 Task: Find connections with filter location Gūduvāncheri with filter topic #Successwith filter profile language Potuguese with filter current company Cerner Corporation with filter school Delhi Public School, Vasant Kunj with filter industry Secretarial Schools with filter service category CateringChange with filter keywords title Digital Marketing Manager
Action: Mouse moved to (555, 87)
Screenshot: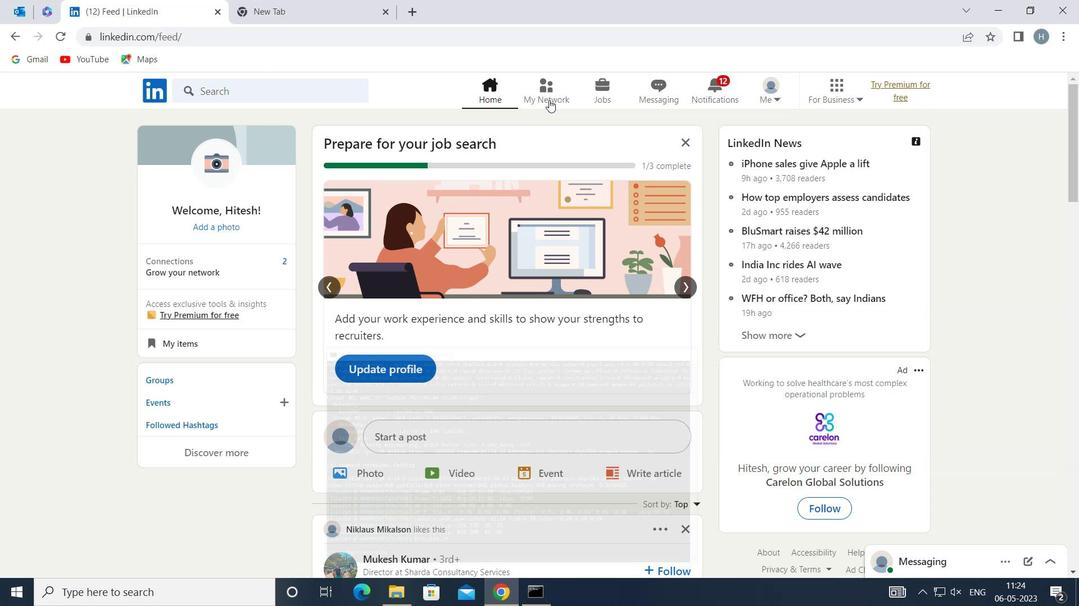 
Action: Mouse pressed left at (555, 87)
Screenshot: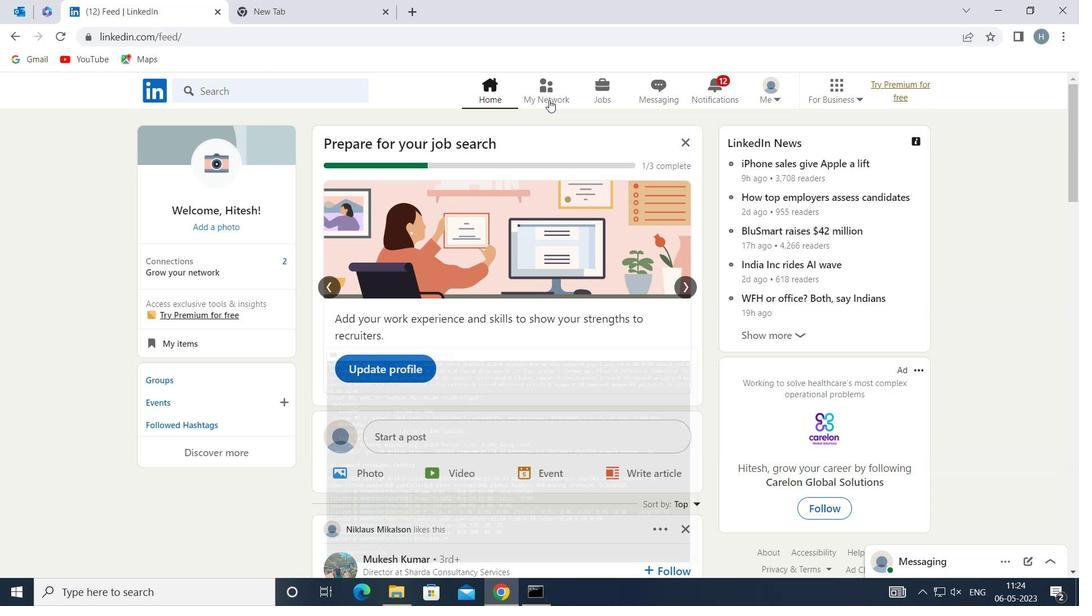 
Action: Mouse moved to (314, 160)
Screenshot: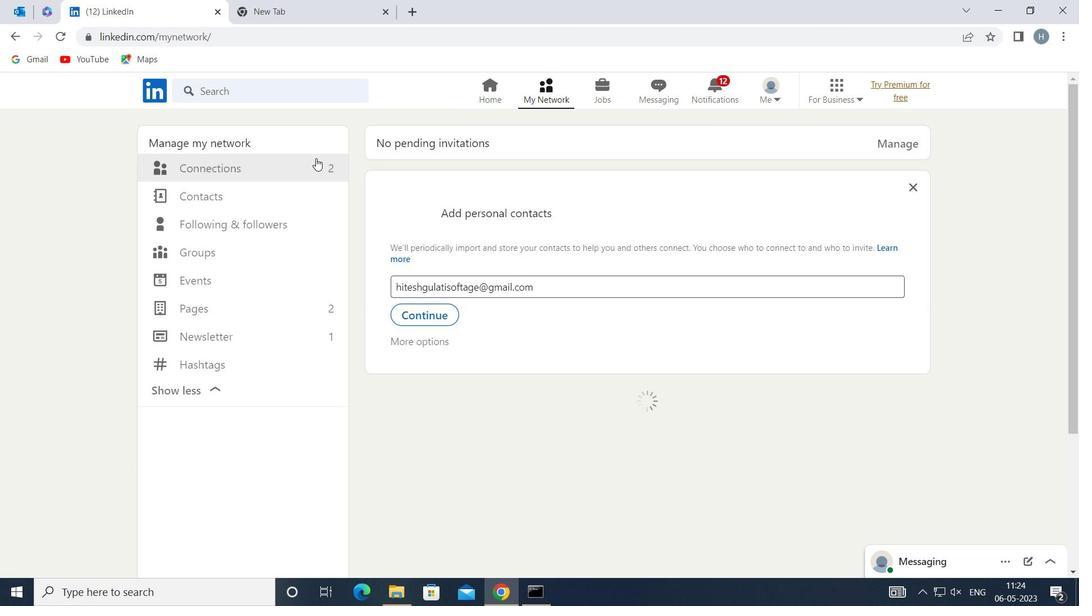 
Action: Mouse pressed left at (314, 160)
Screenshot: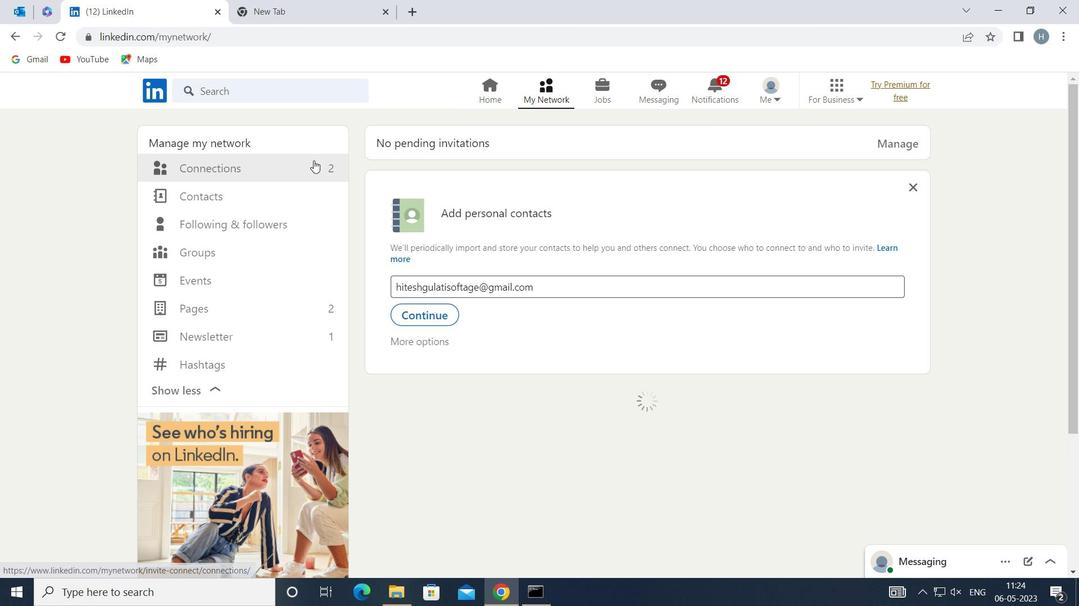 
Action: Mouse moved to (623, 168)
Screenshot: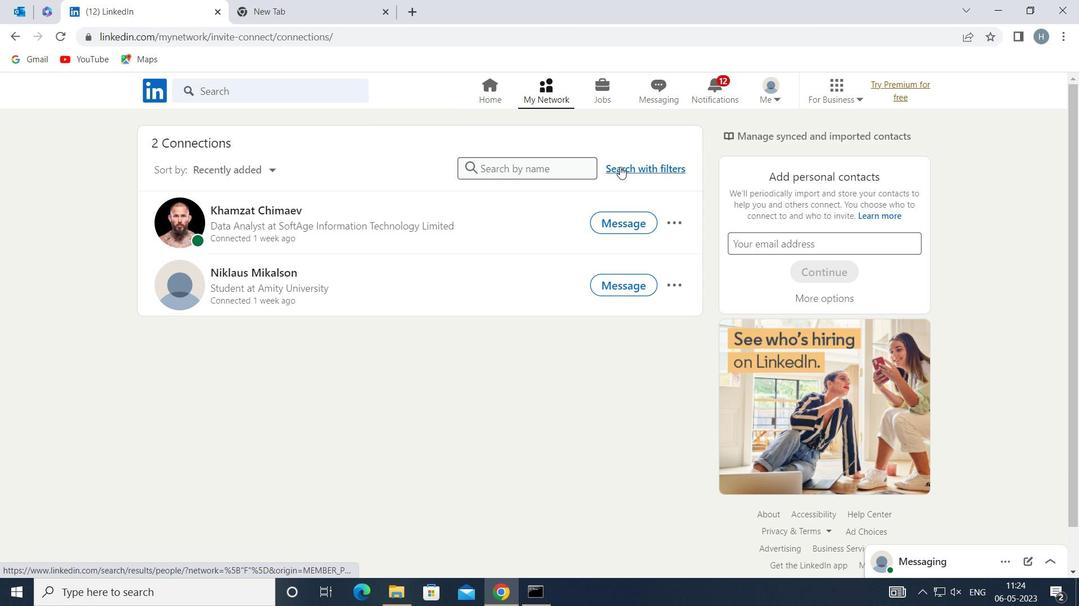 
Action: Mouse pressed left at (623, 168)
Screenshot: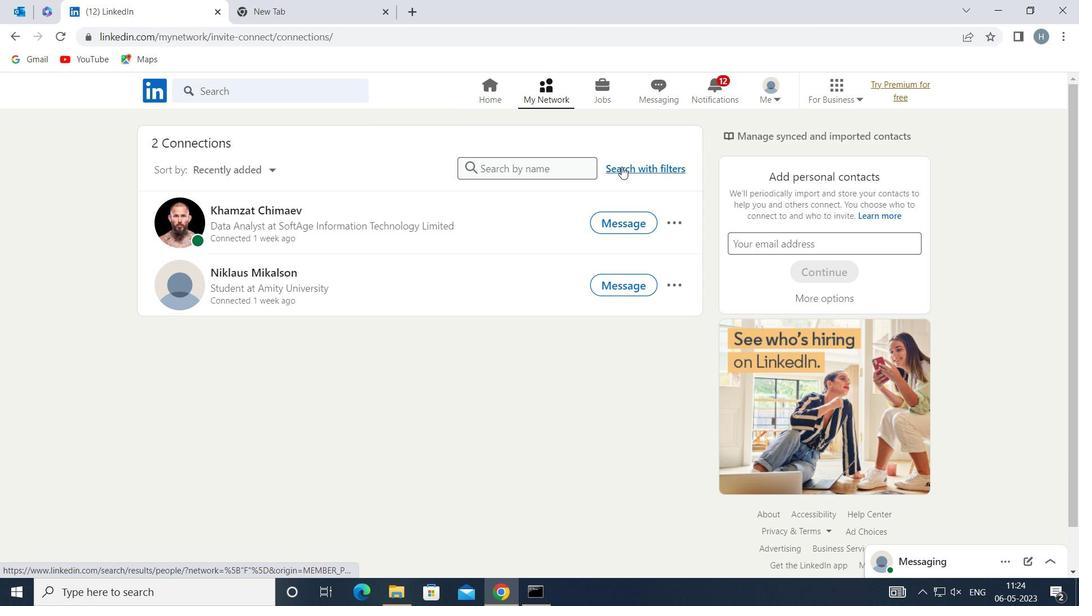 
Action: Mouse moved to (584, 132)
Screenshot: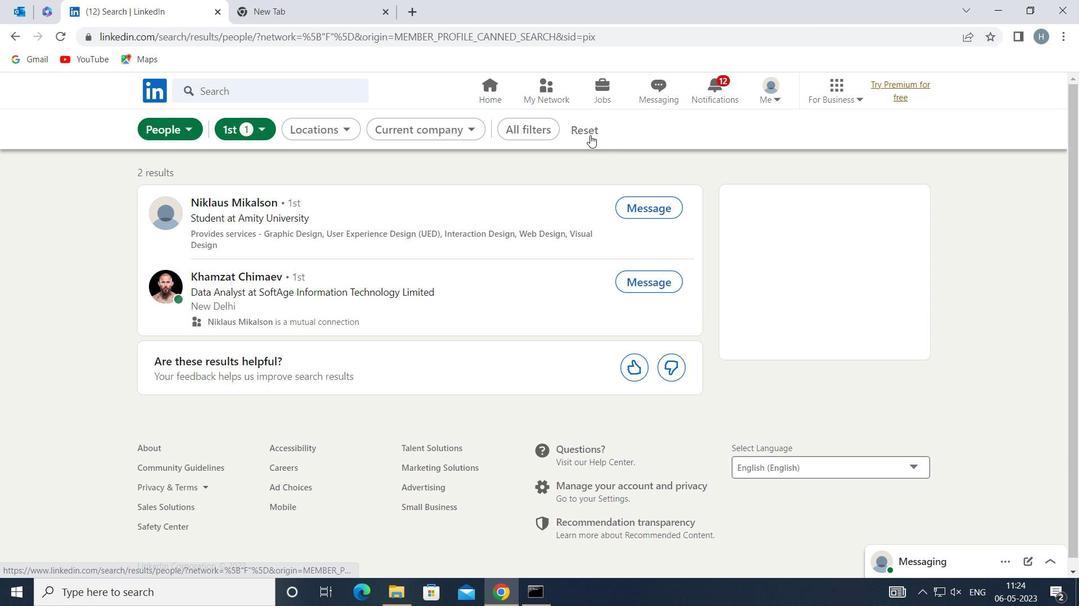 
Action: Mouse pressed left at (584, 132)
Screenshot: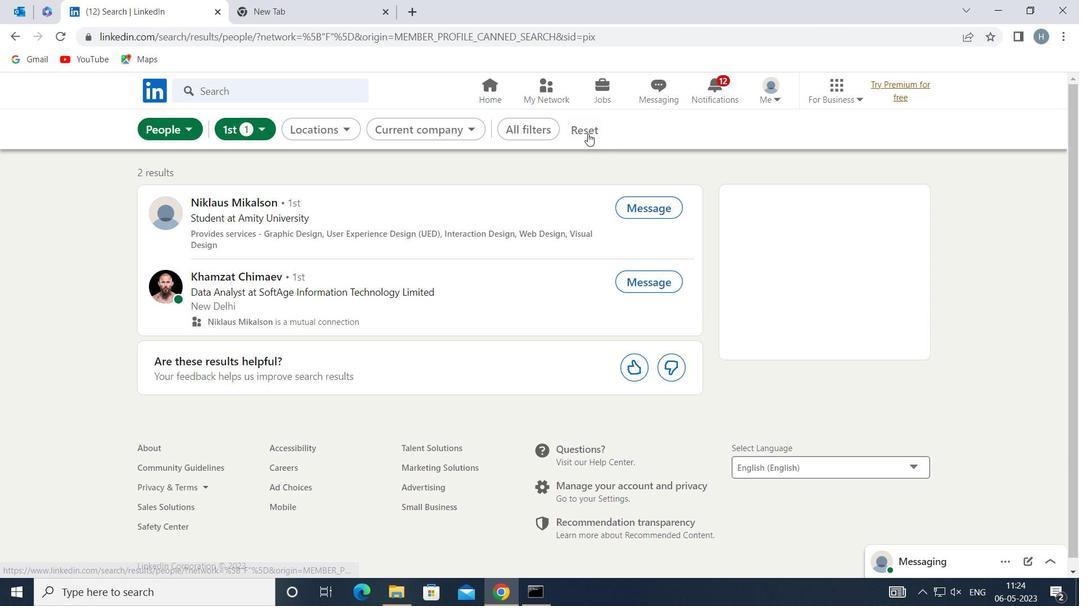 
Action: Mouse moved to (575, 129)
Screenshot: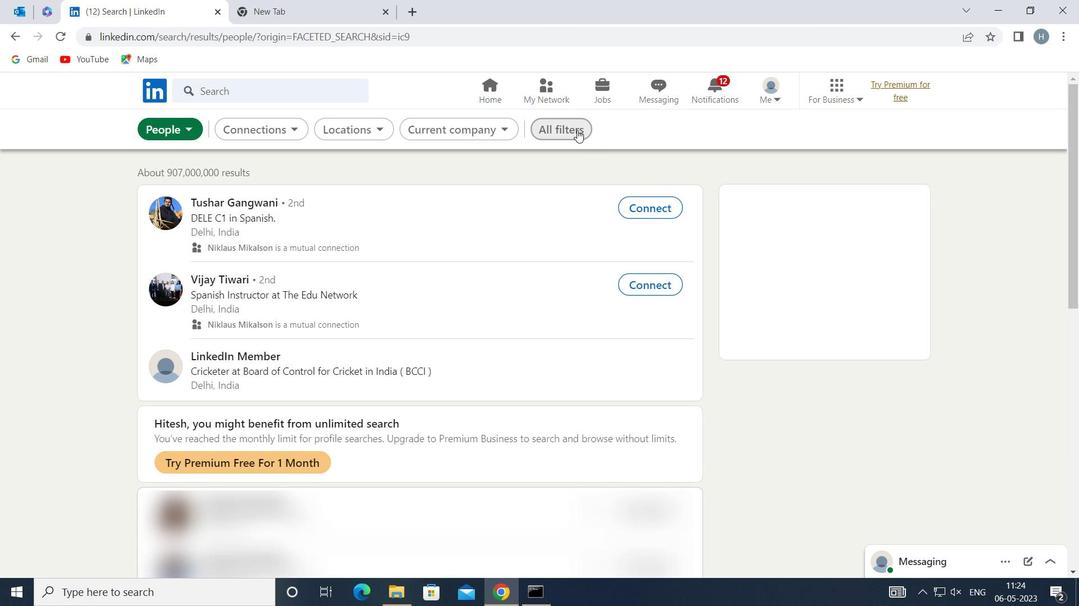 
Action: Mouse pressed left at (575, 129)
Screenshot: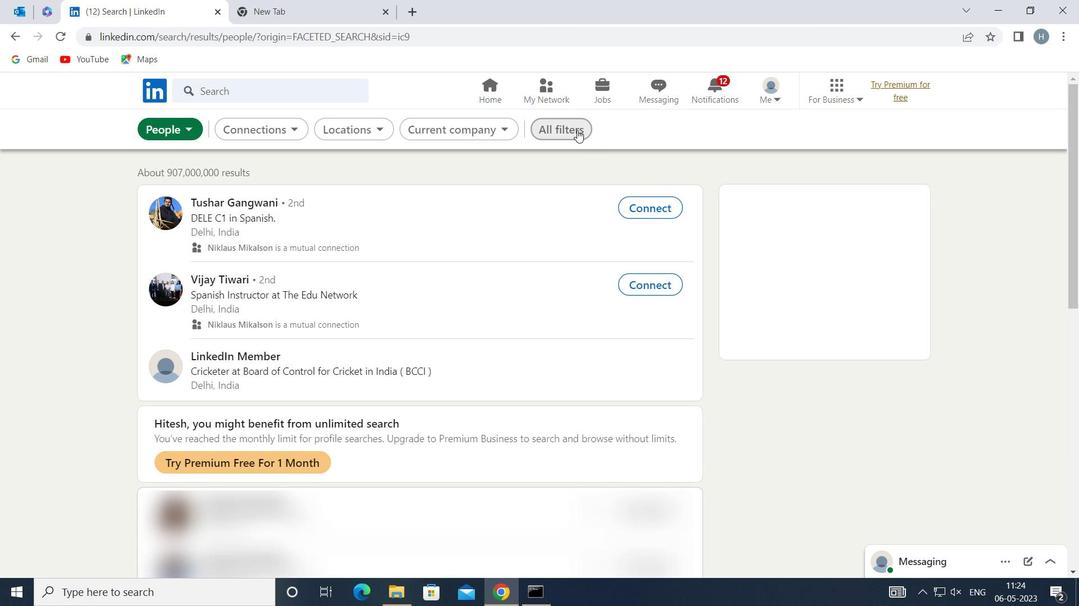 
Action: Mouse moved to (855, 293)
Screenshot: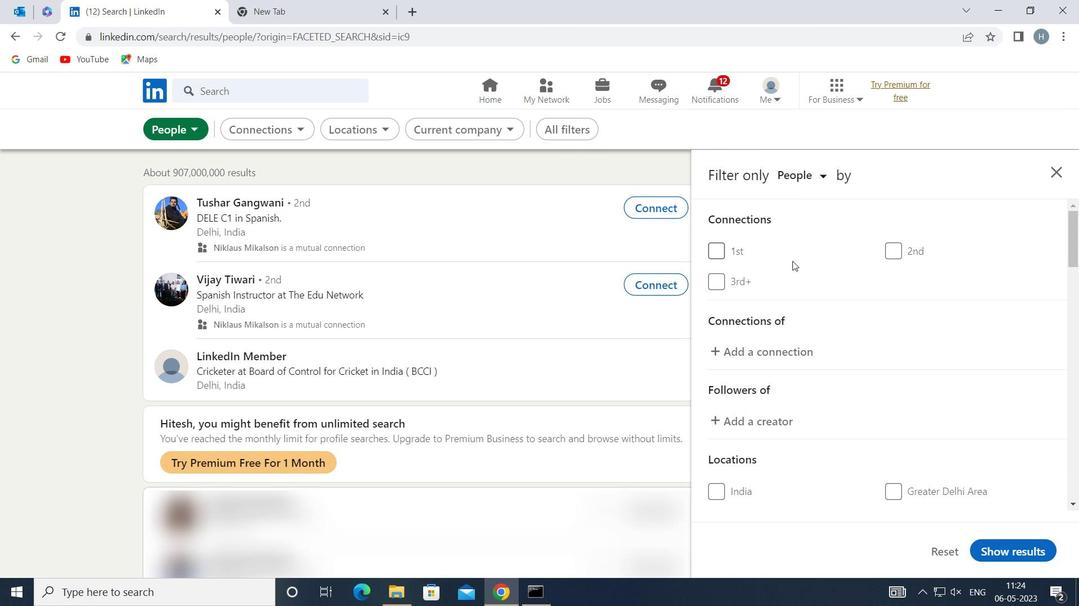 
Action: Mouse scrolled (855, 293) with delta (0, 0)
Screenshot: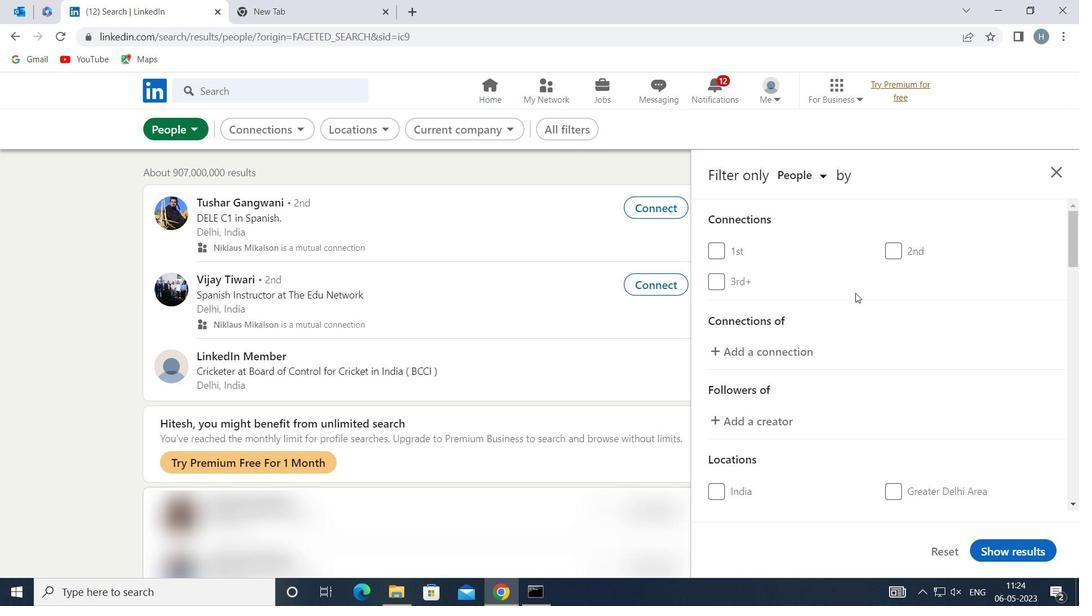 
Action: Mouse scrolled (855, 293) with delta (0, 0)
Screenshot: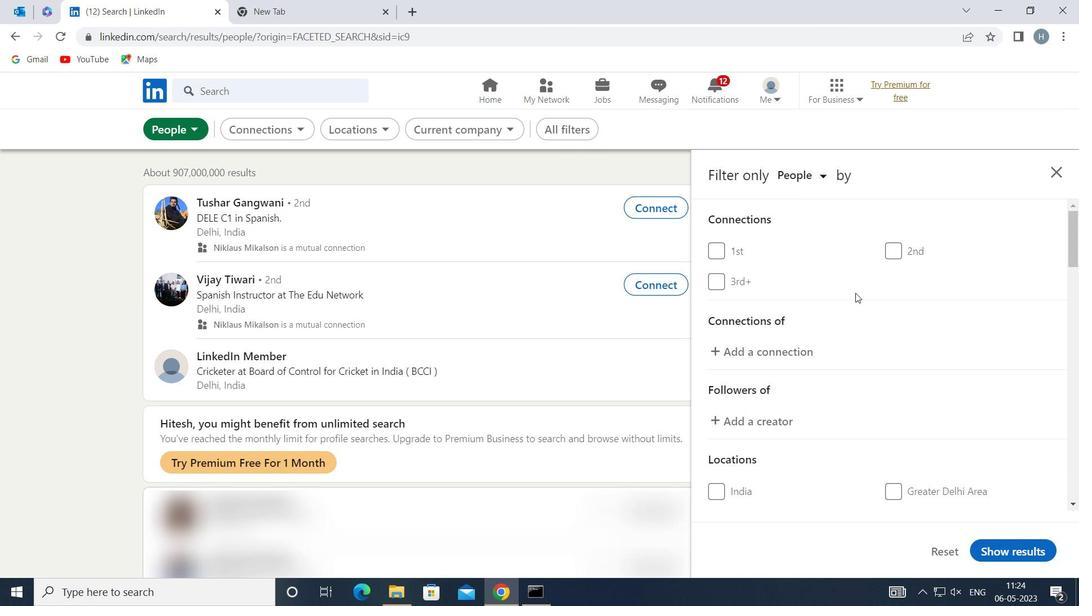 
Action: Mouse moved to (922, 403)
Screenshot: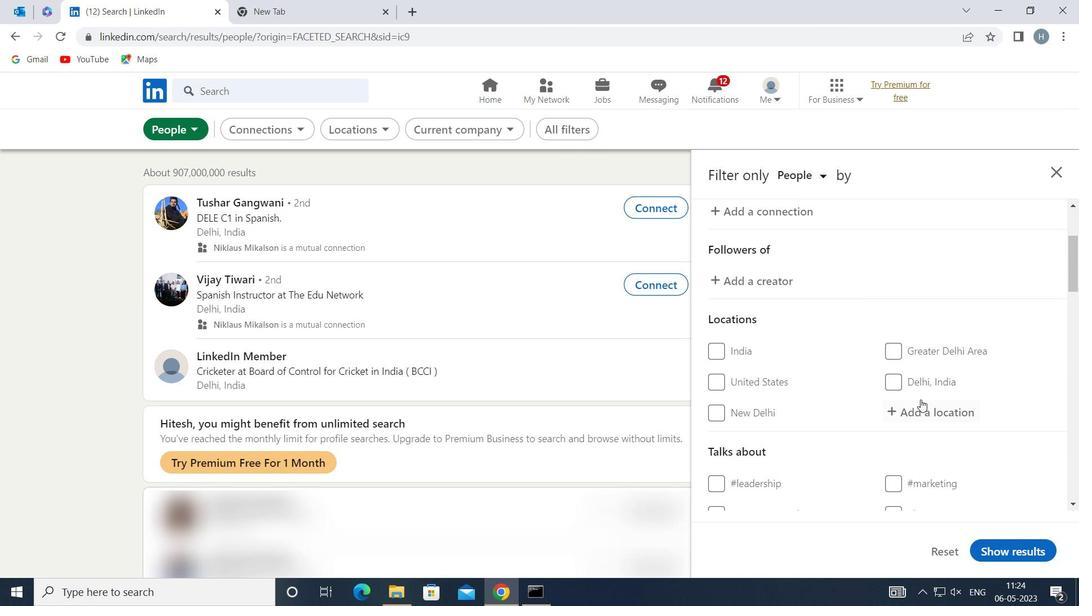 
Action: Mouse pressed left at (922, 403)
Screenshot: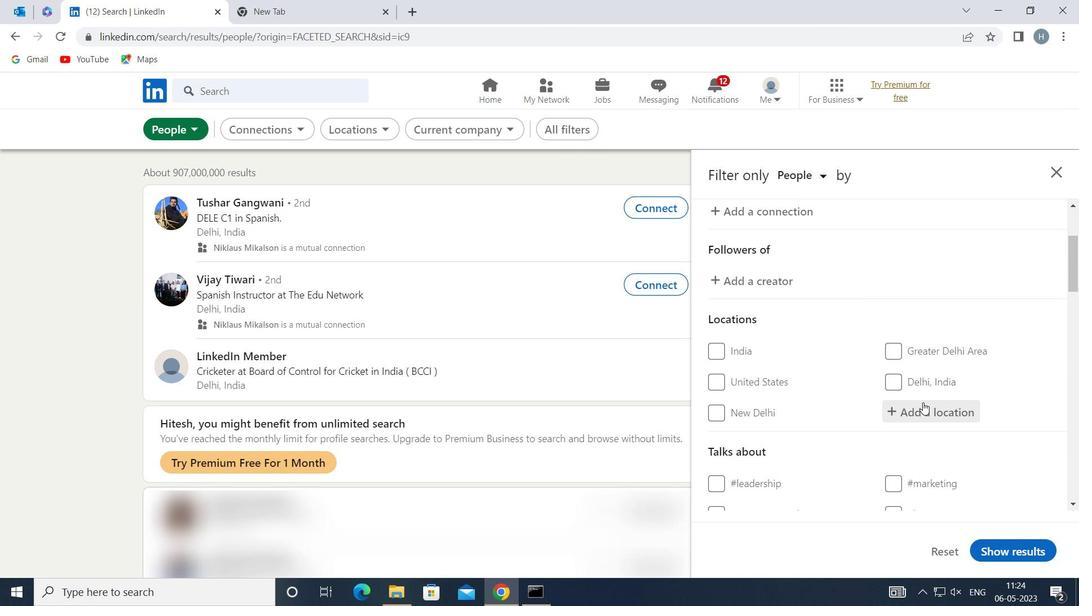 
Action: Mouse moved to (923, 404)
Screenshot: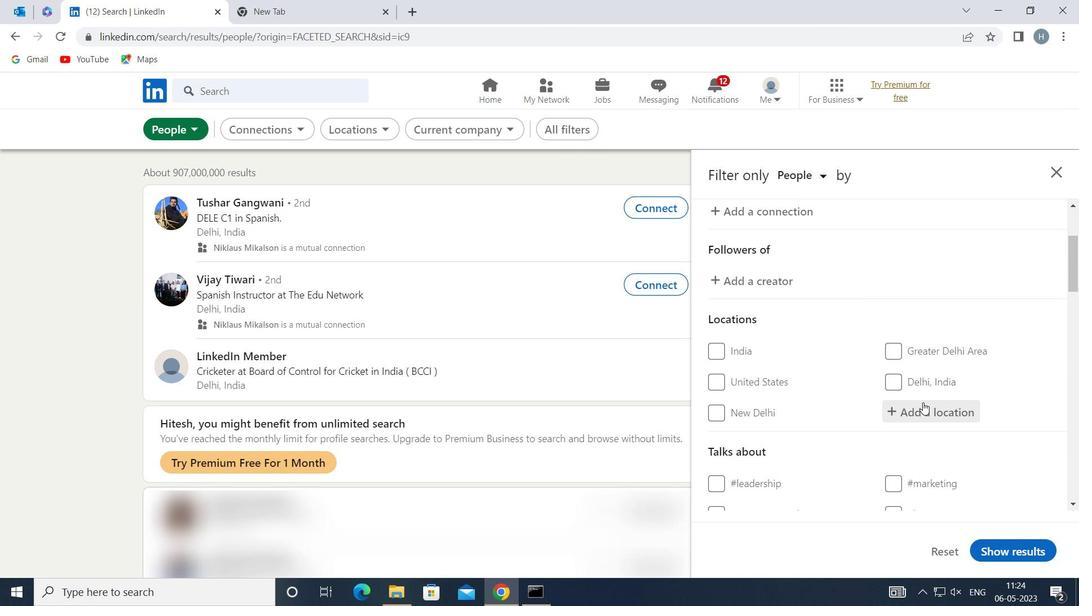 
Action: Key pressed <Key.shift>H<Key.shift><Key.backspace><Key.shift>GUDUVANCHERI
Screenshot: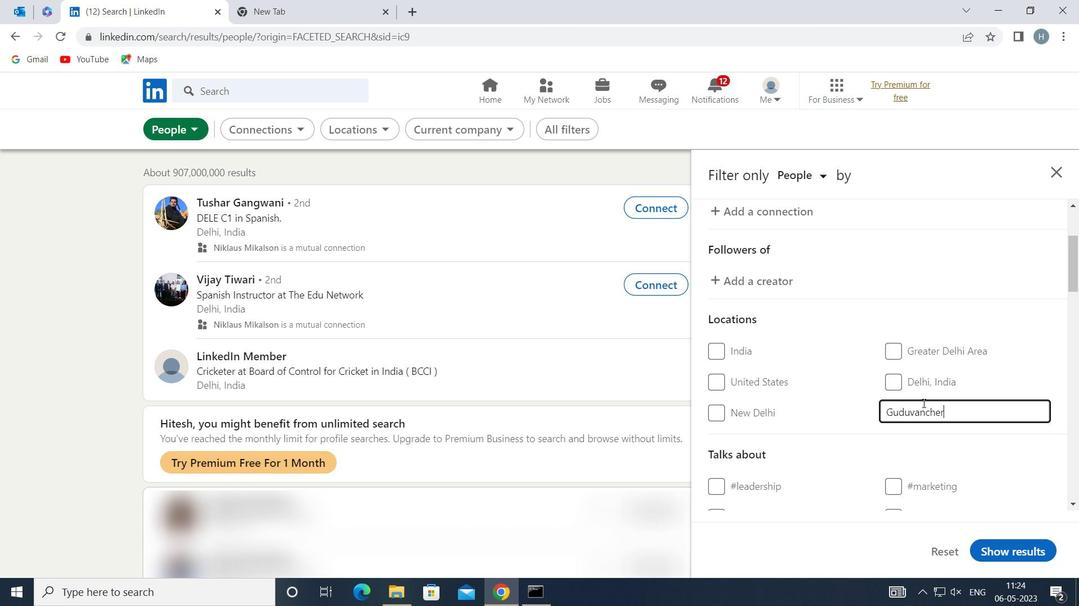 
Action: Mouse moved to (948, 438)
Screenshot: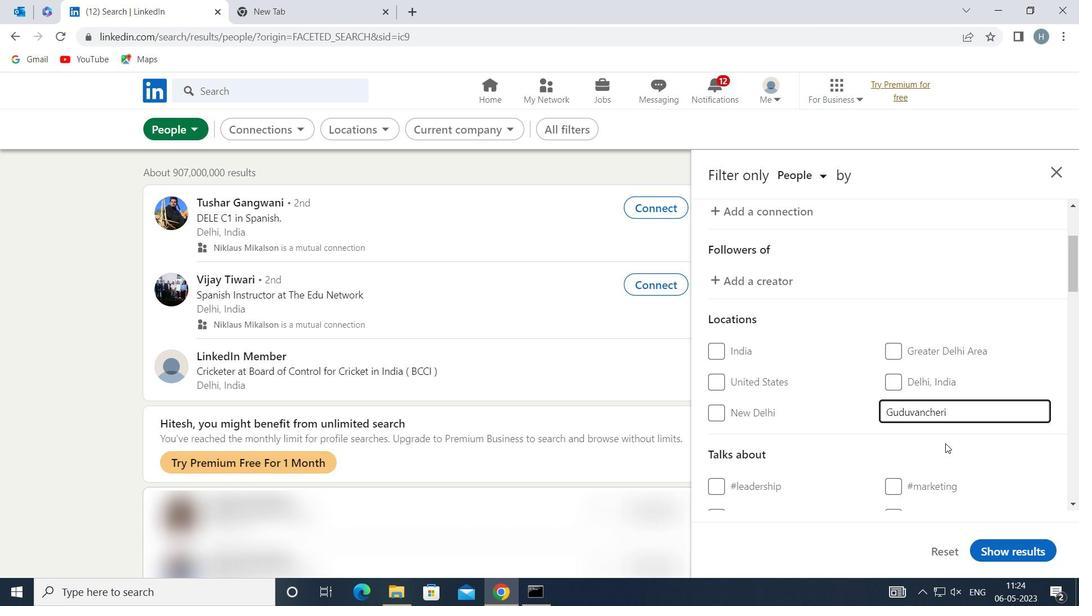 
Action: Mouse pressed left at (948, 438)
Screenshot: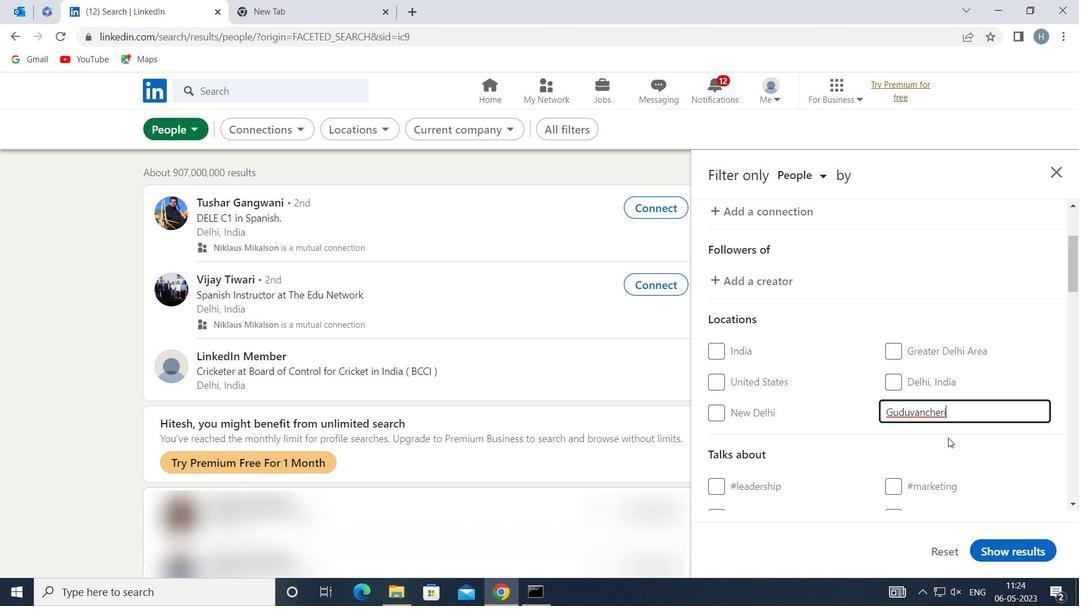 
Action: Mouse moved to (940, 425)
Screenshot: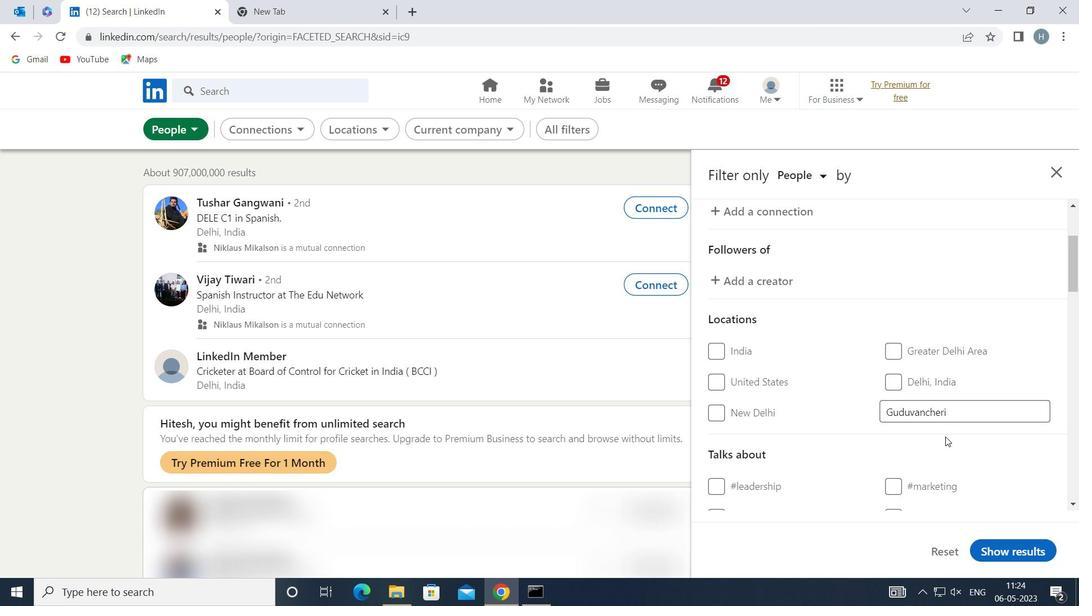 
Action: Mouse scrolled (940, 424) with delta (0, 0)
Screenshot: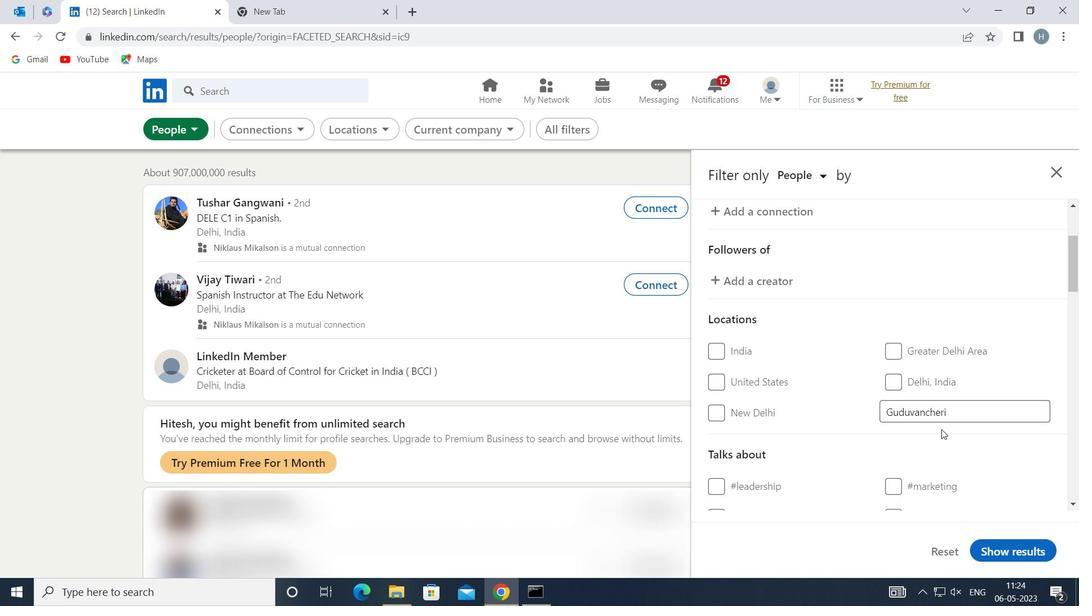 
Action: Mouse moved to (940, 424)
Screenshot: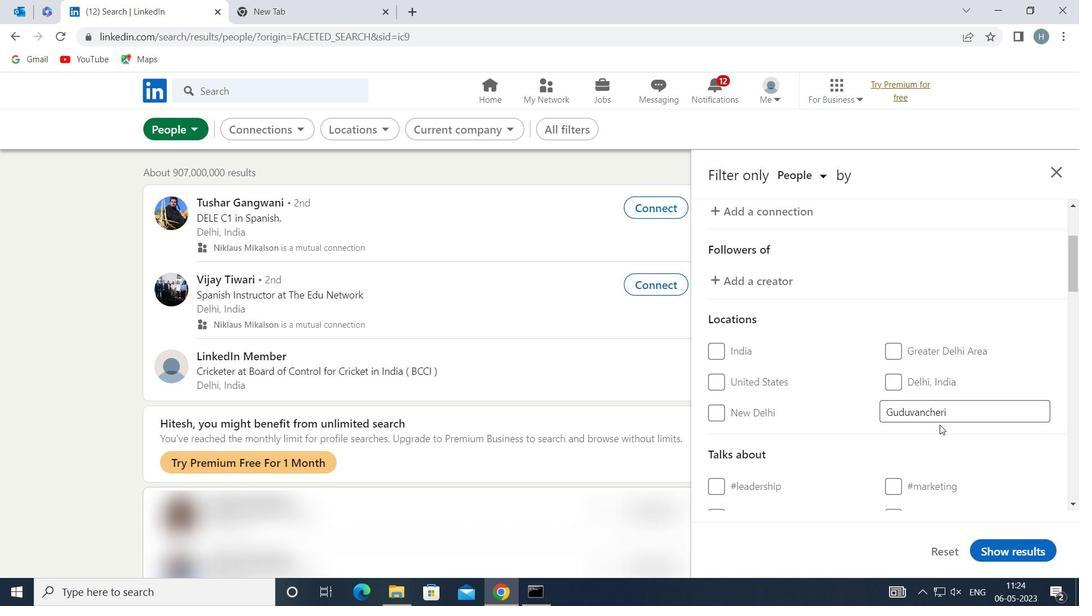 
Action: Mouse scrolled (940, 423) with delta (0, 0)
Screenshot: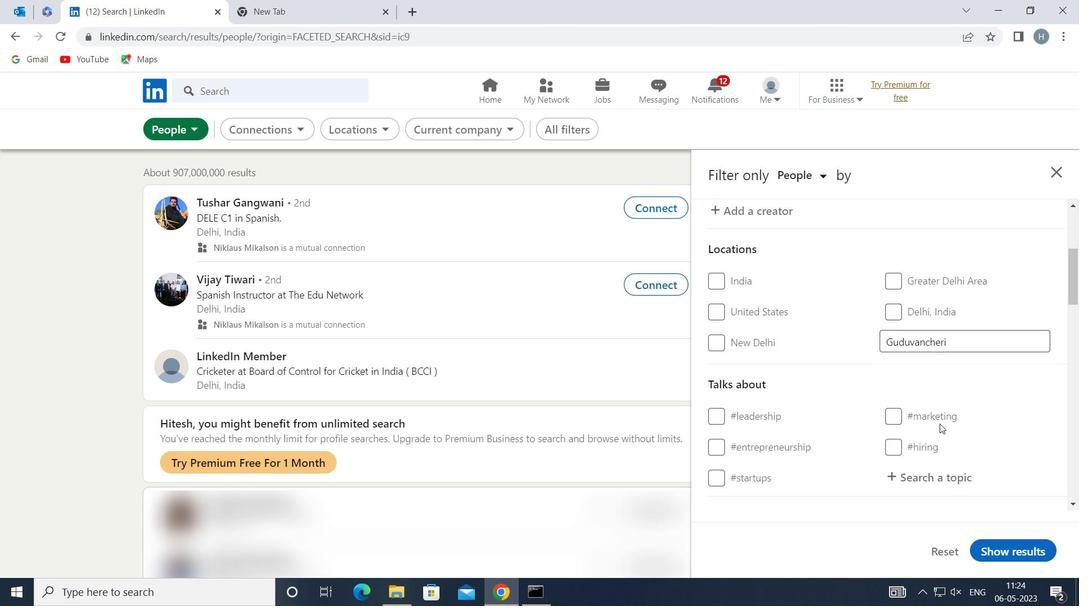 
Action: Mouse moved to (944, 405)
Screenshot: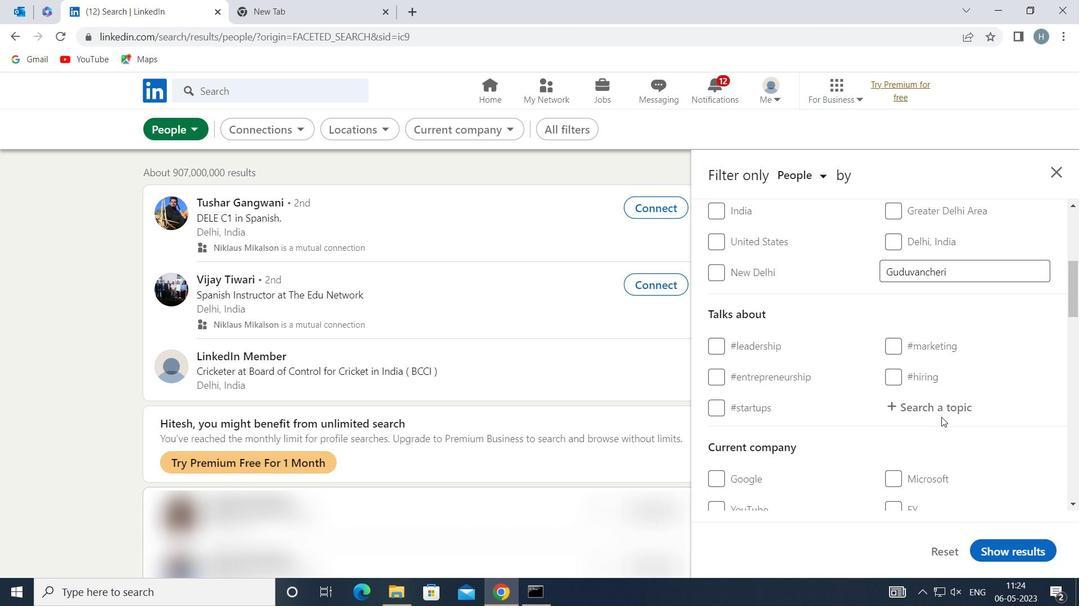 
Action: Mouse pressed left at (944, 405)
Screenshot: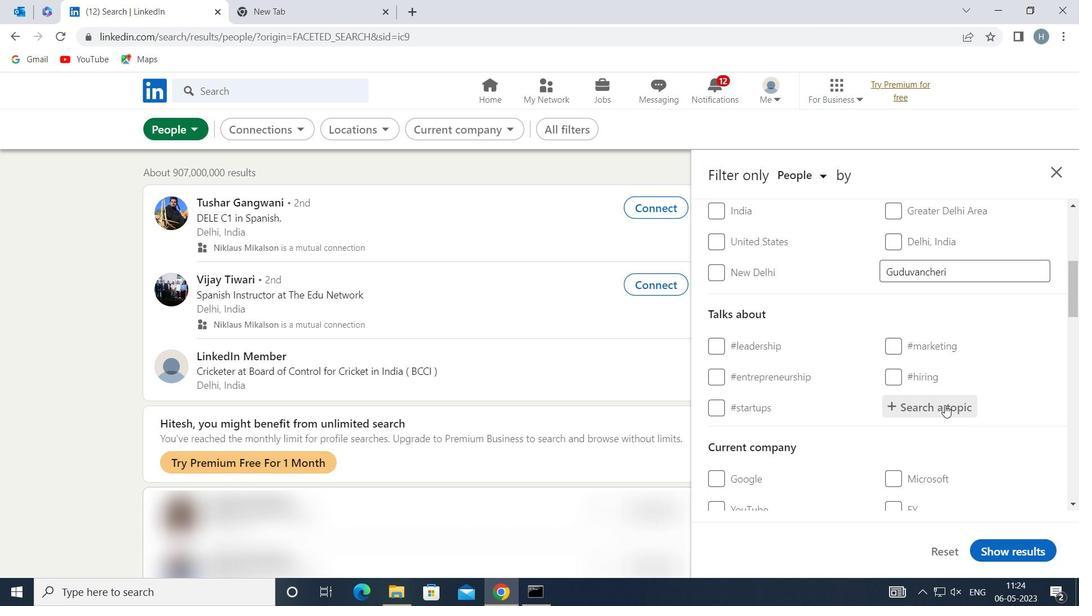 
Action: Key pressed <Key.shift>SUCCESS
Screenshot: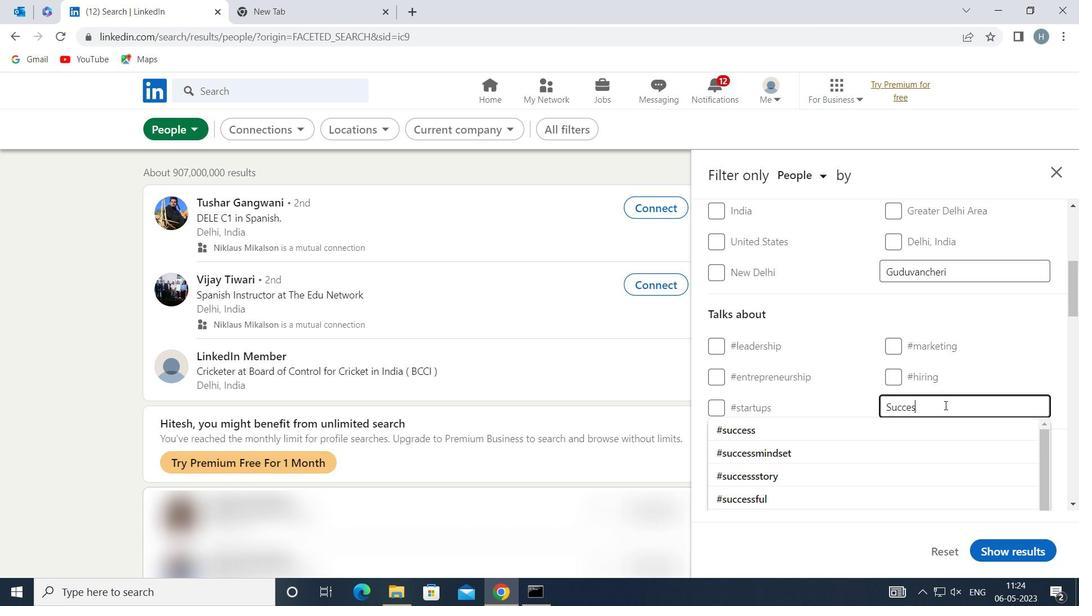 
Action: Mouse moved to (883, 426)
Screenshot: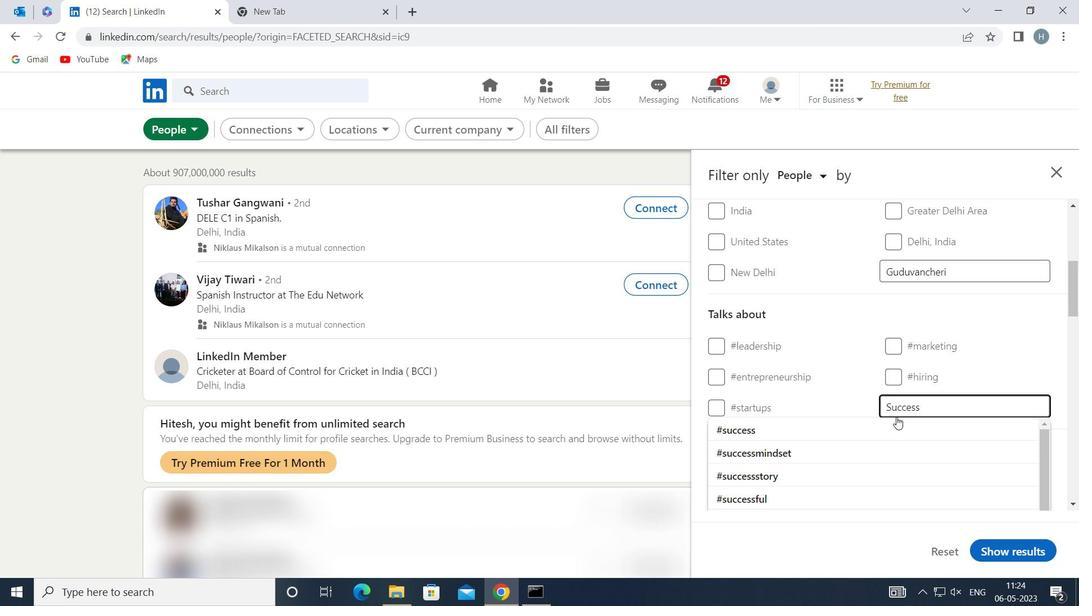 
Action: Mouse pressed left at (883, 426)
Screenshot: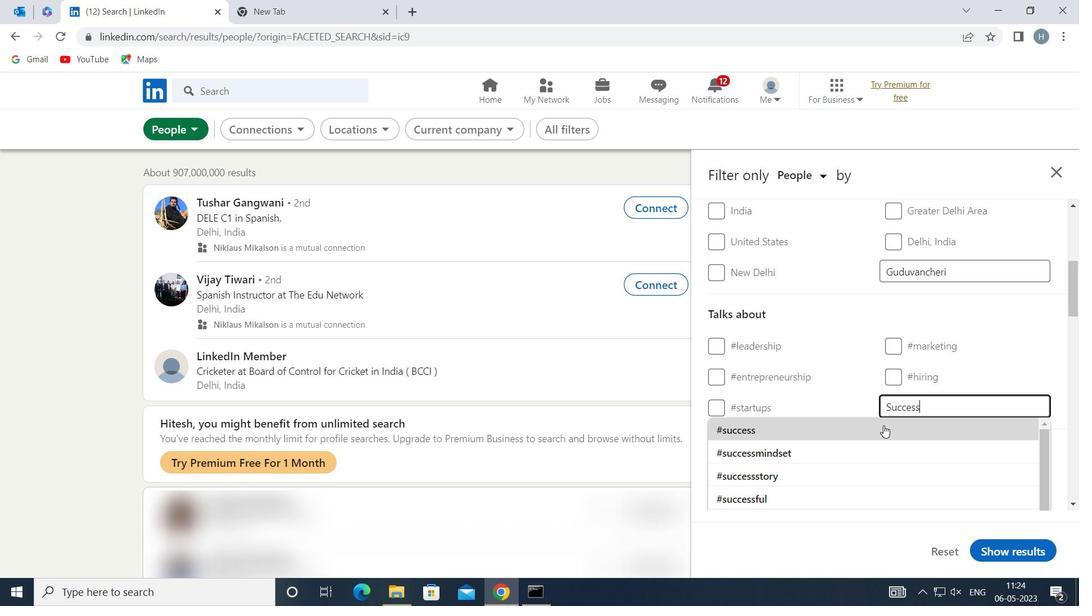
Action: Mouse moved to (855, 418)
Screenshot: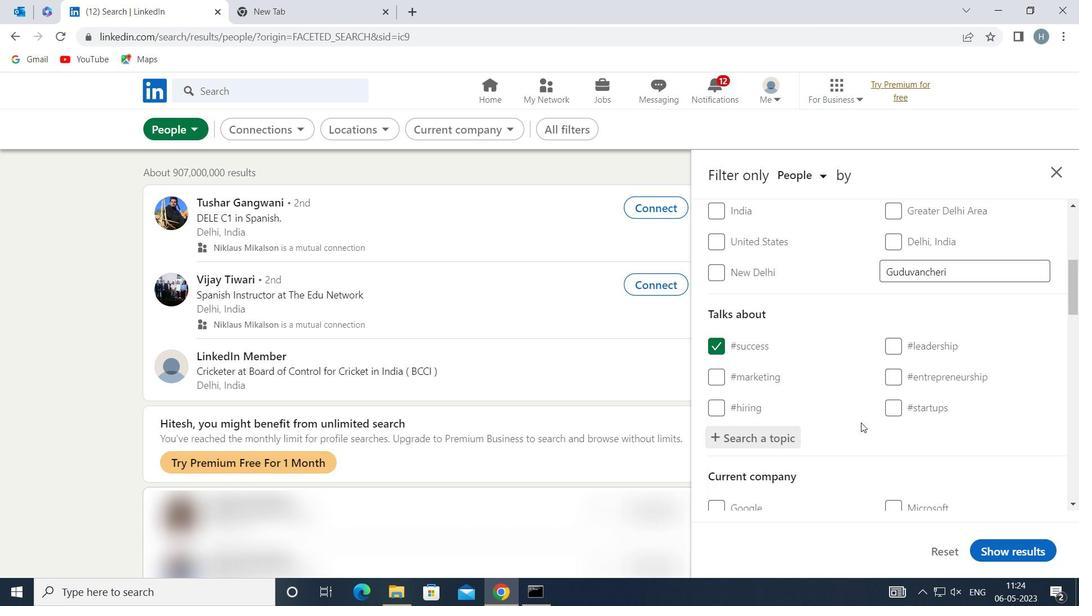 
Action: Mouse scrolled (855, 418) with delta (0, 0)
Screenshot: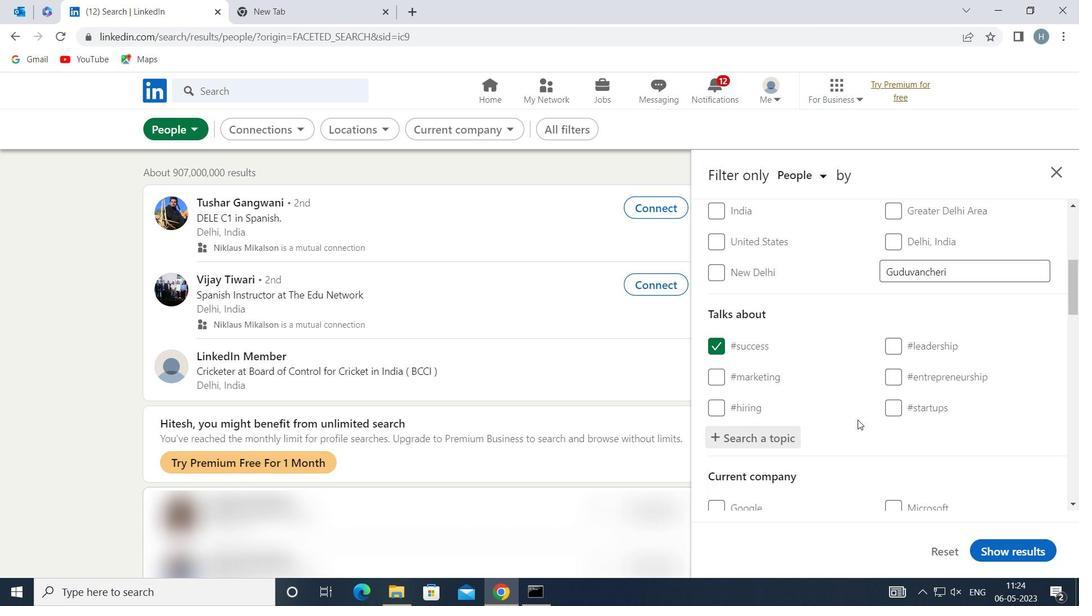 
Action: Mouse moved to (853, 415)
Screenshot: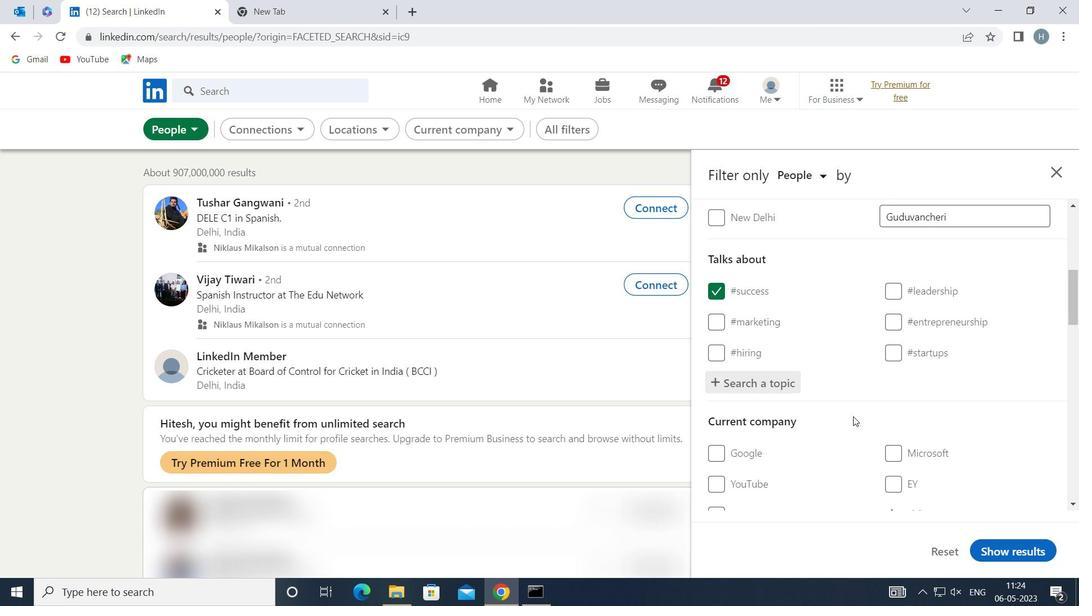 
Action: Mouse scrolled (853, 415) with delta (0, 0)
Screenshot: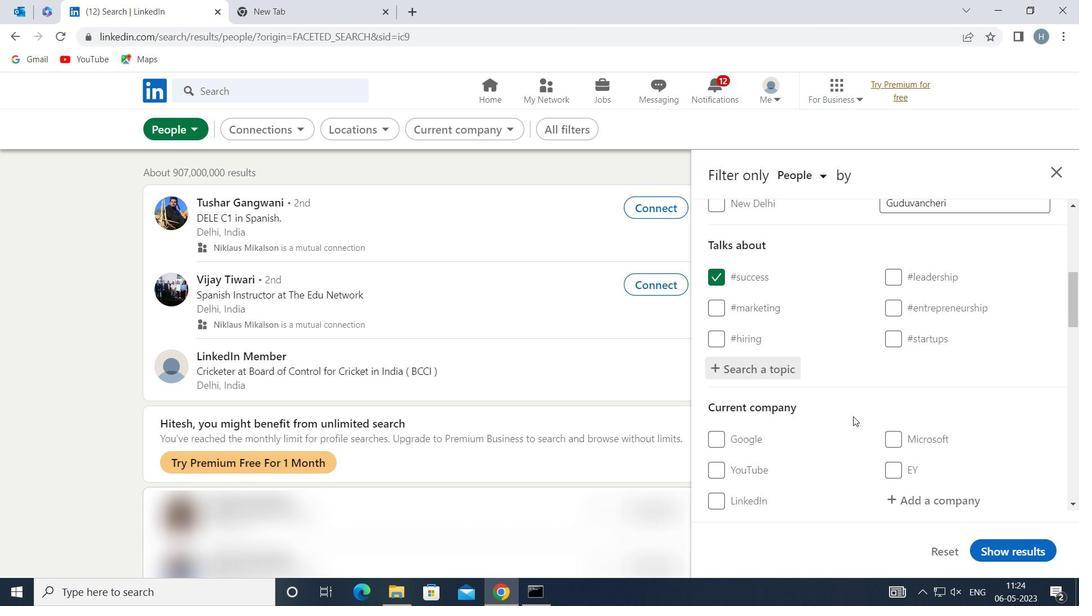
Action: Mouse scrolled (853, 415) with delta (0, 0)
Screenshot: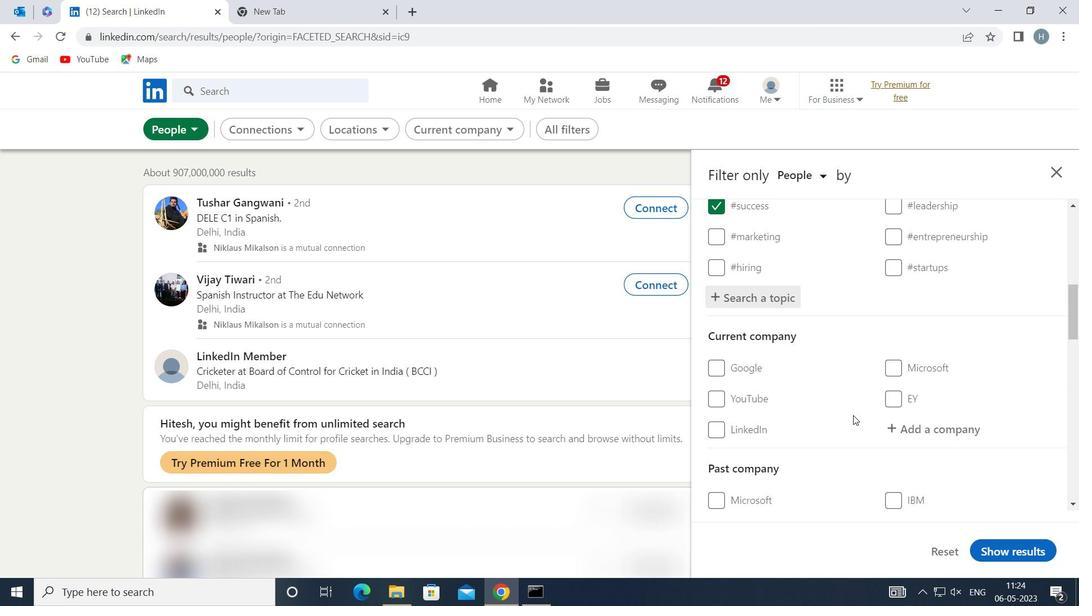 
Action: Mouse scrolled (853, 415) with delta (0, 0)
Screenshot: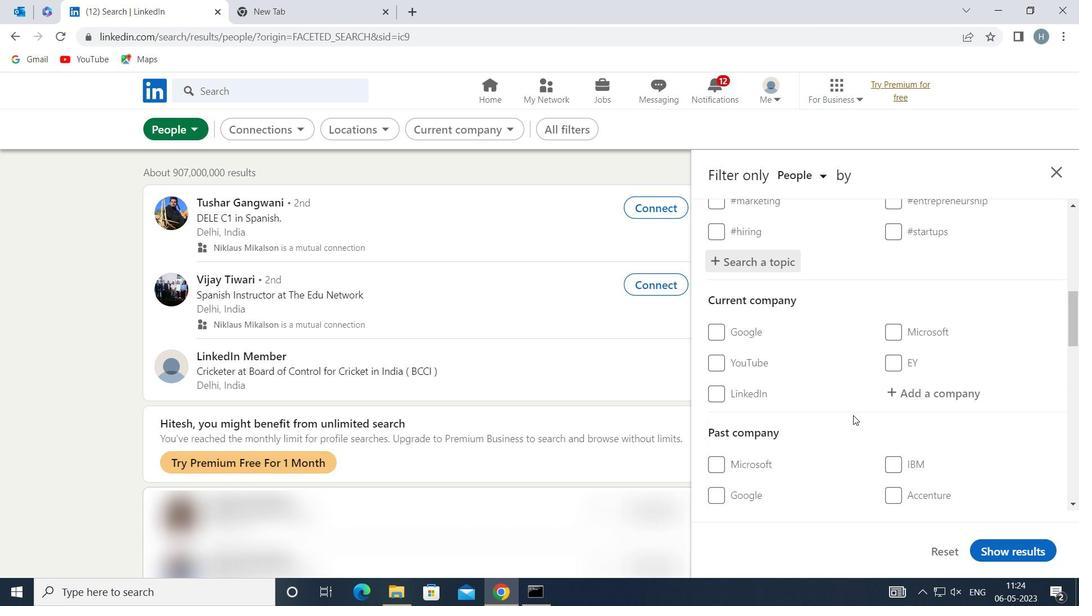 
Action: Mouse scrolled (853, 415) with delta (0, 0)
Screenshot: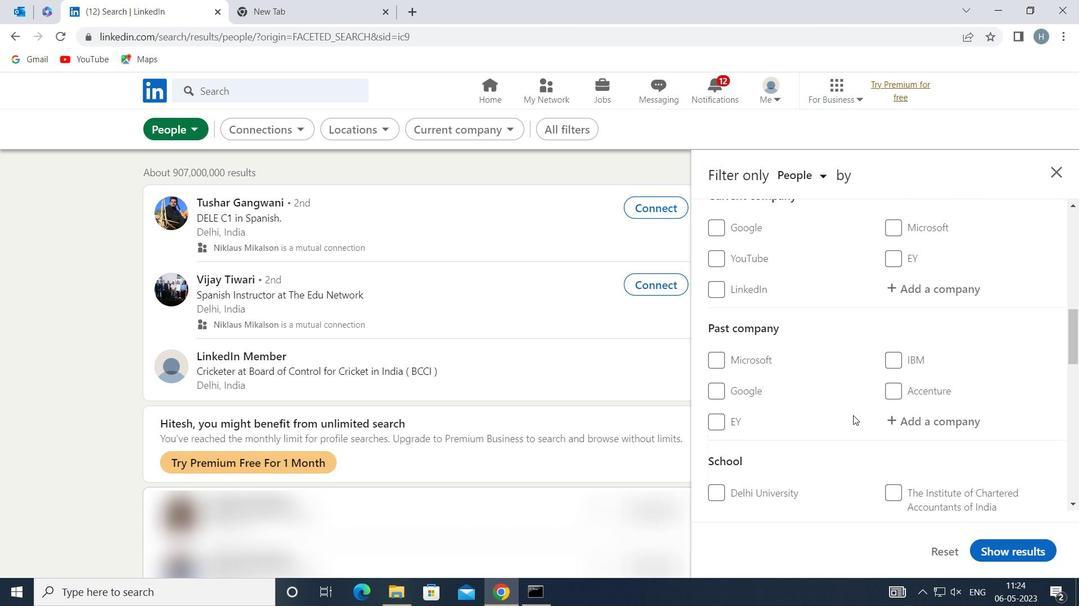 
Action: Mouse scrolled (853, 415) with delta (0, 0)
Screenshot: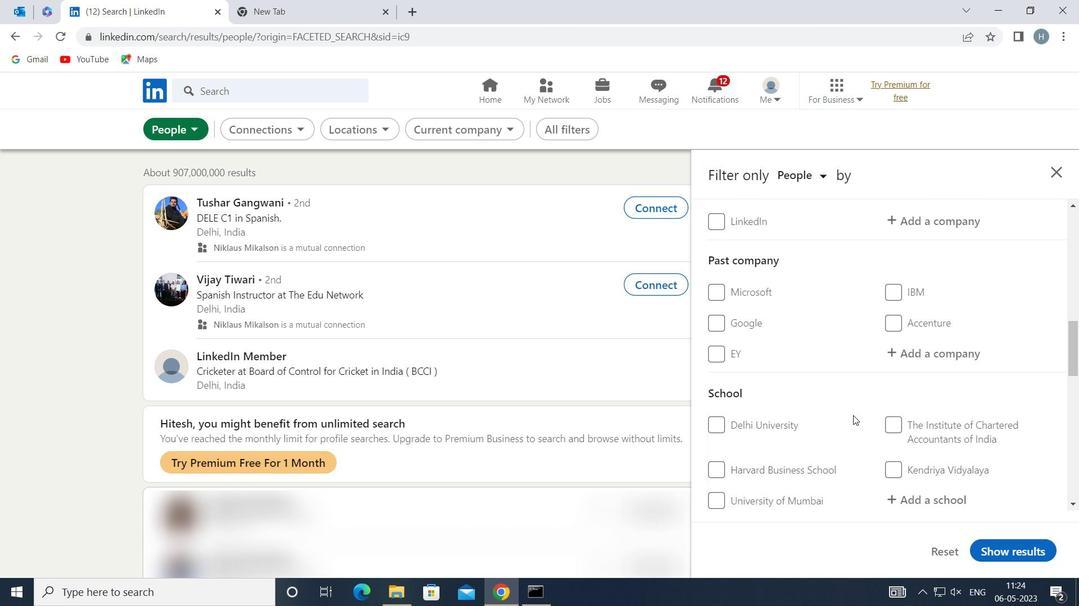 
Action: Mouse scrolled (853, 415) with delta (0, 0)
Screenshot: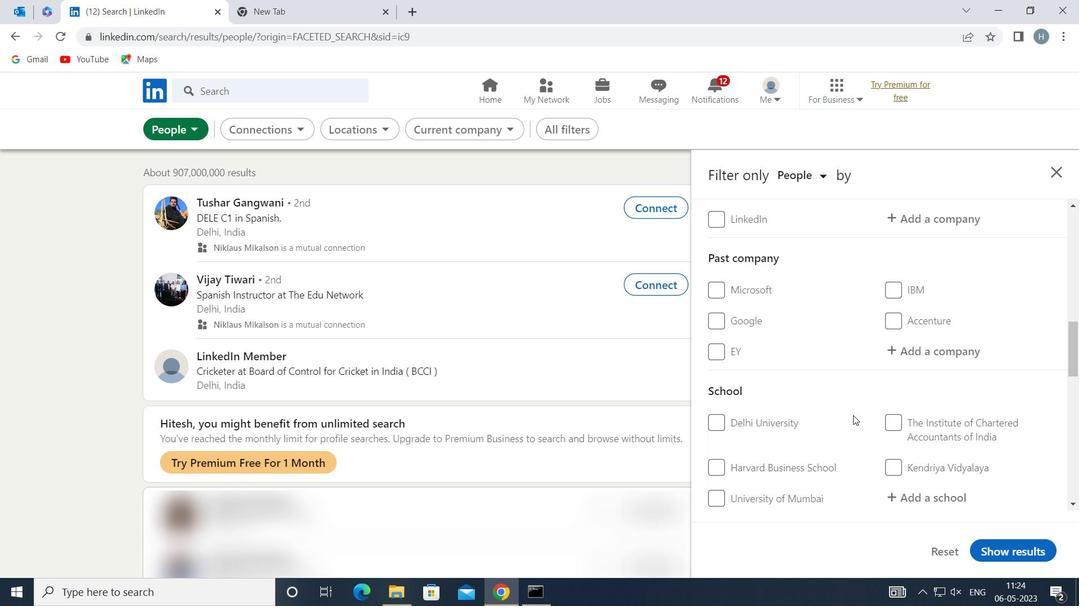 
Action: Mouse scrolled (853, 415) with delta (0, 0)
Screenshot: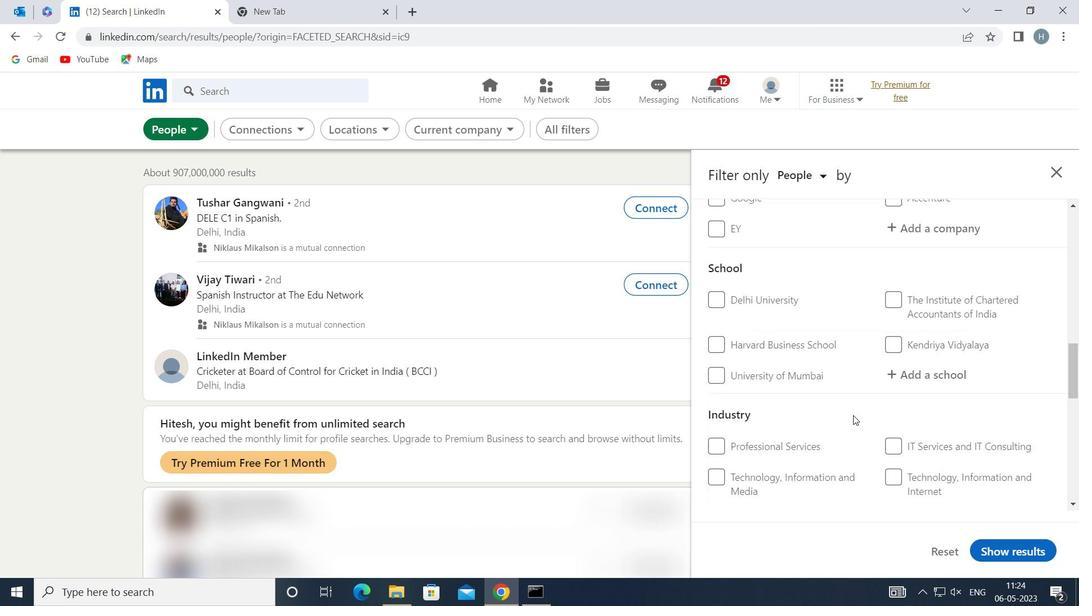 
Action: Mouse scrolled (853, 415) with delta (0, 0)
Screenshot: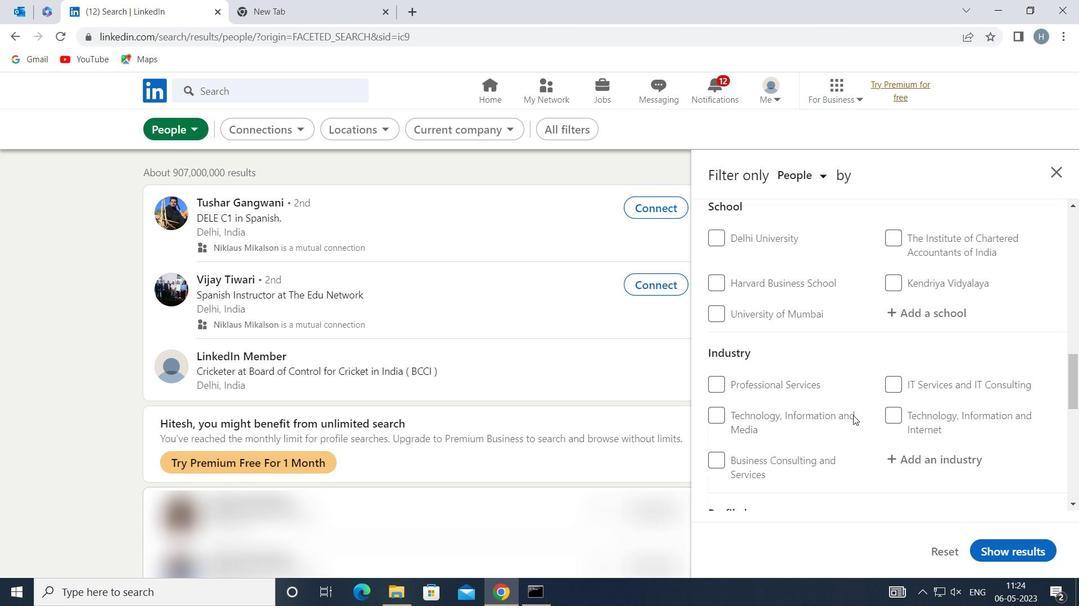 
Action: Mouse scrolled (853, 415) with delta (0, 0)
Screenshot: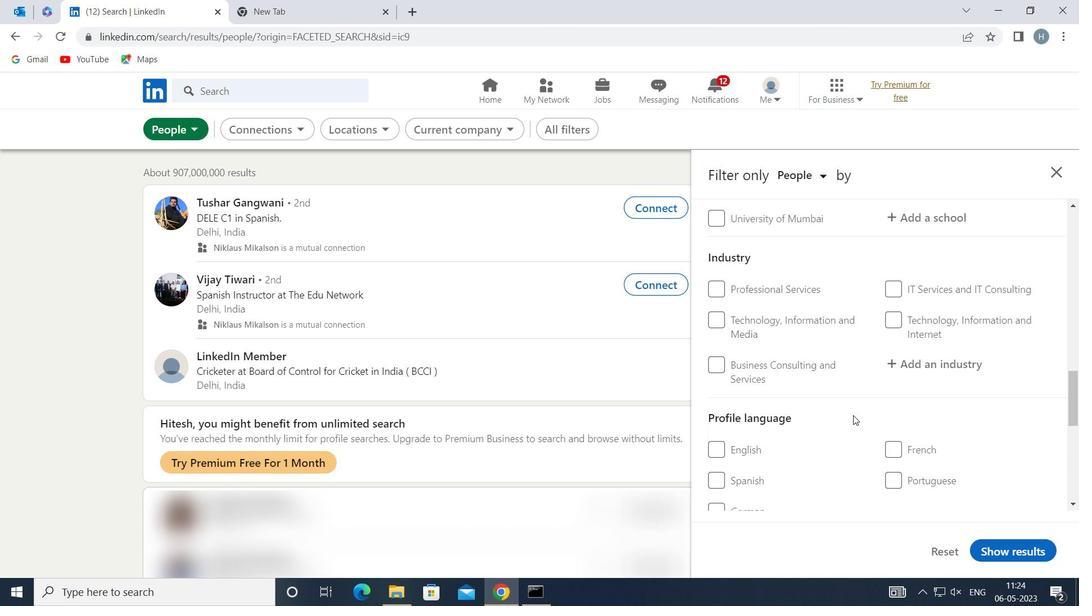 
Action: Mouse moved to (889, 405)
Screenshot: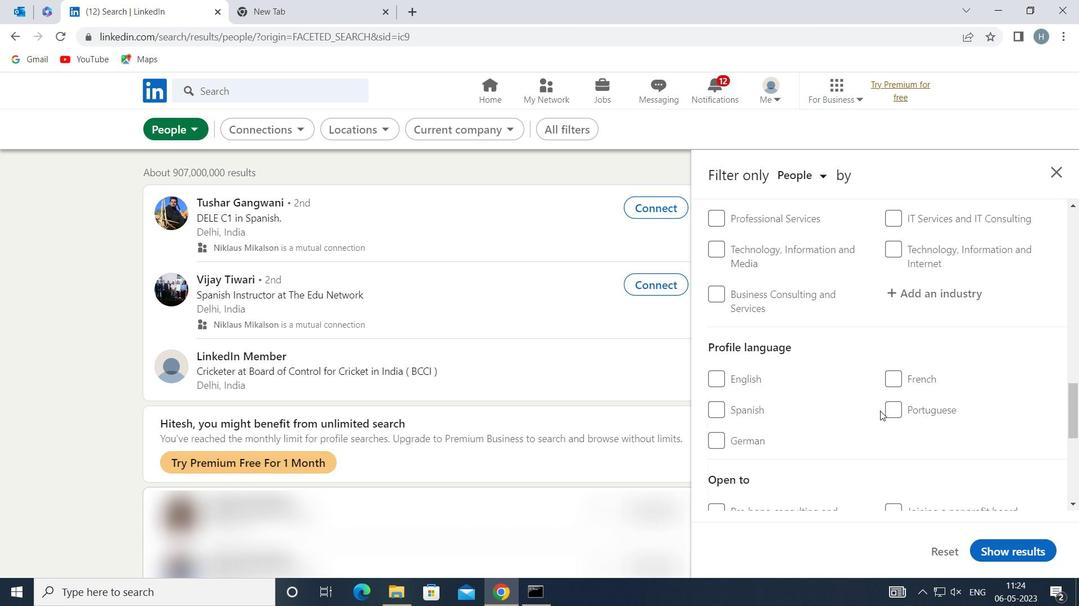 
Action: Mouse pressed left at (889, 405)
Screenshot: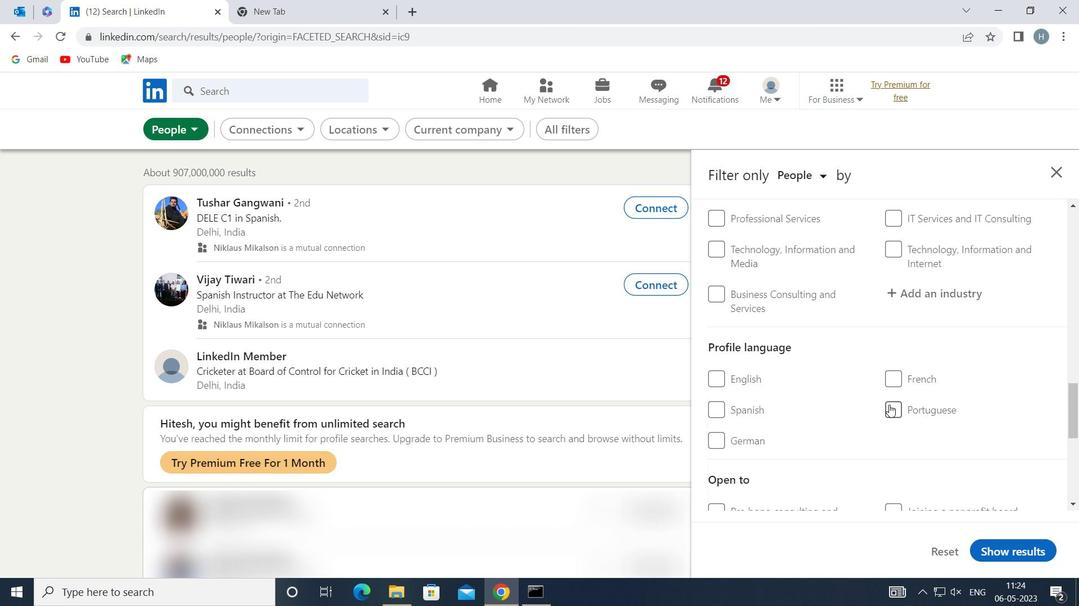 
Action: Mouse moved to (864, 411)
Screenshot: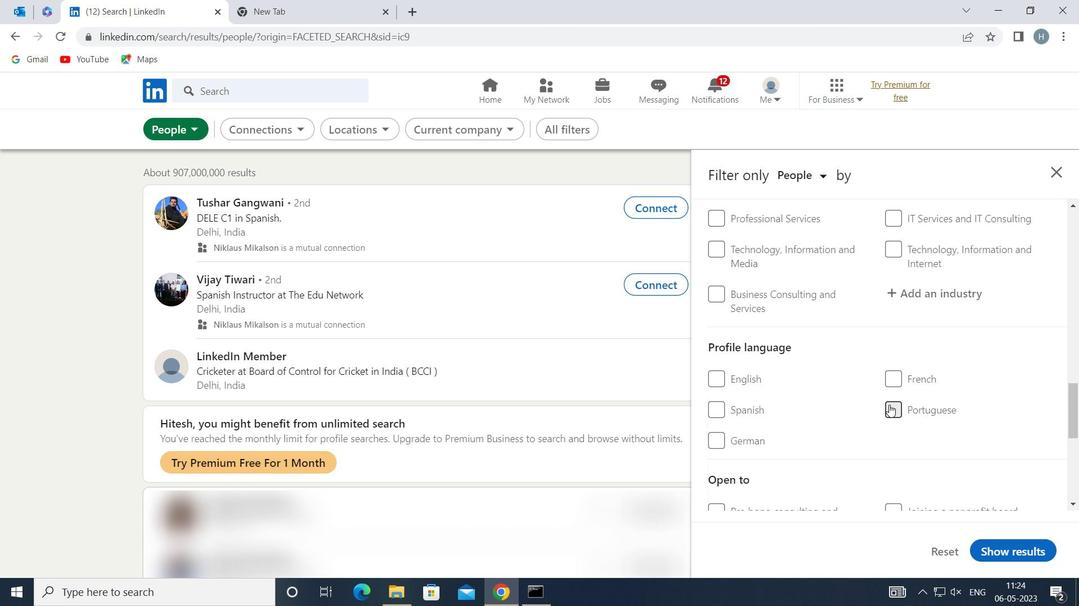 
Action: Mouse scrolled (864, 412) with delta (0, 0)
Screenshot: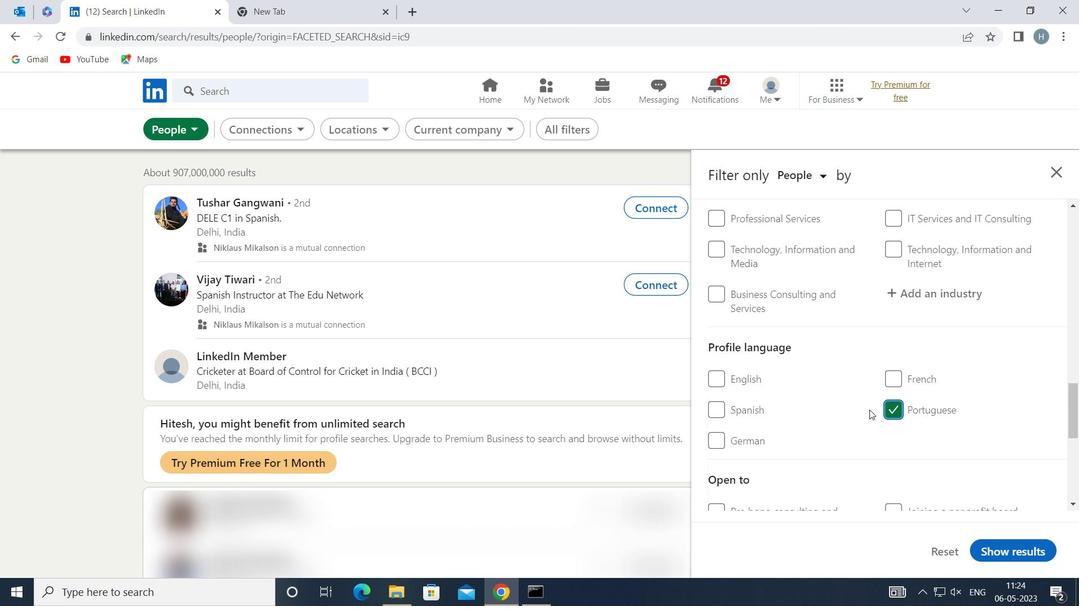 
Action: Mouse scrolled (864, 412) with delta (0, 0)
Screenshot: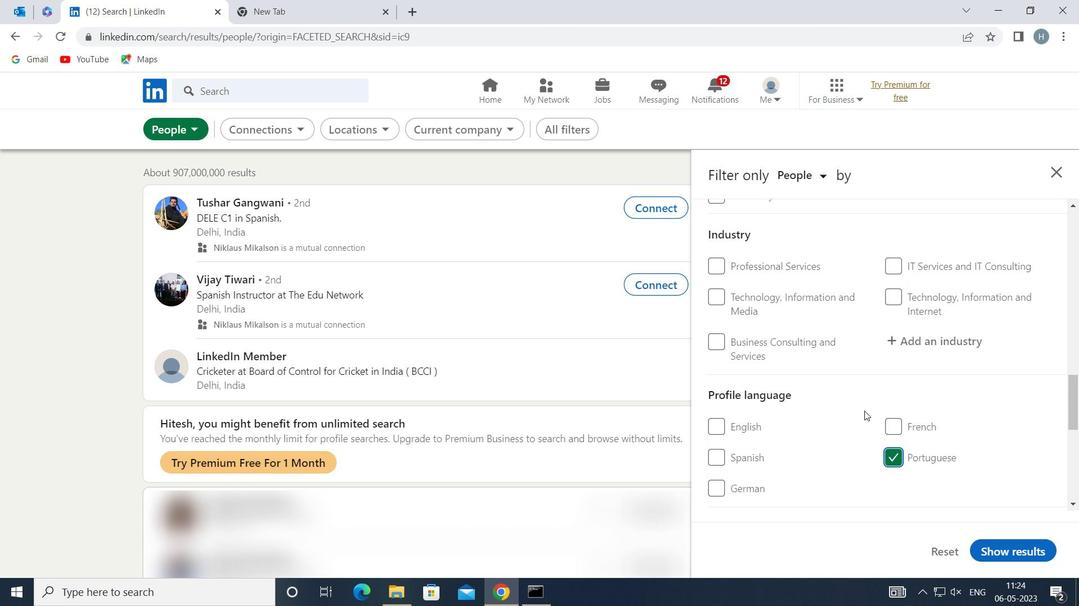 
Action: Mouse scrolled (864, 412) with delta (0, 0)
Screenshot: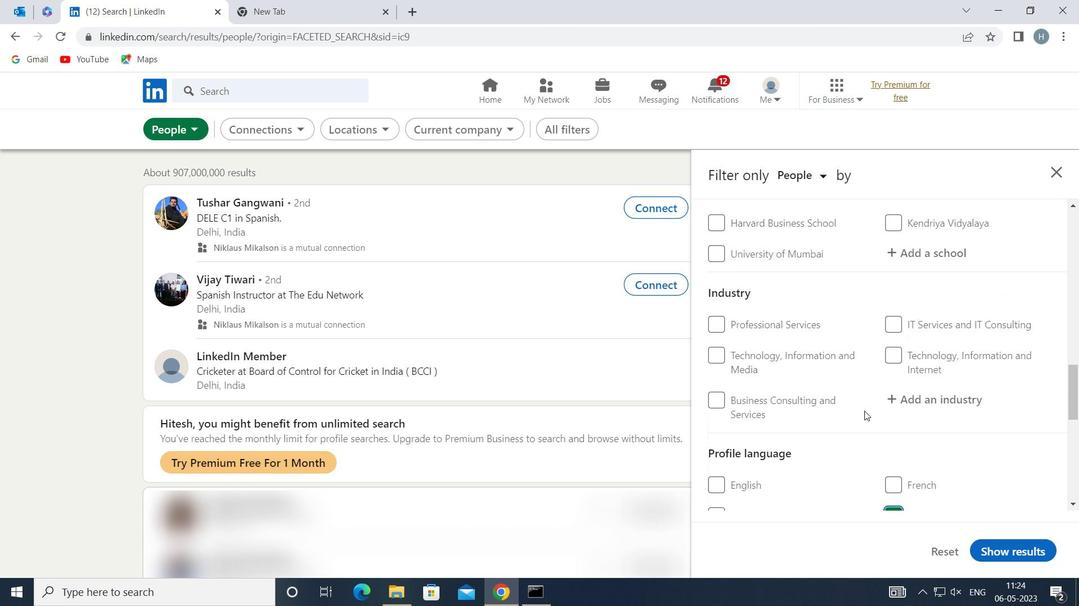 
Action: Mouse scrolled (864, 412) with delta (0, 0)
Screenshot: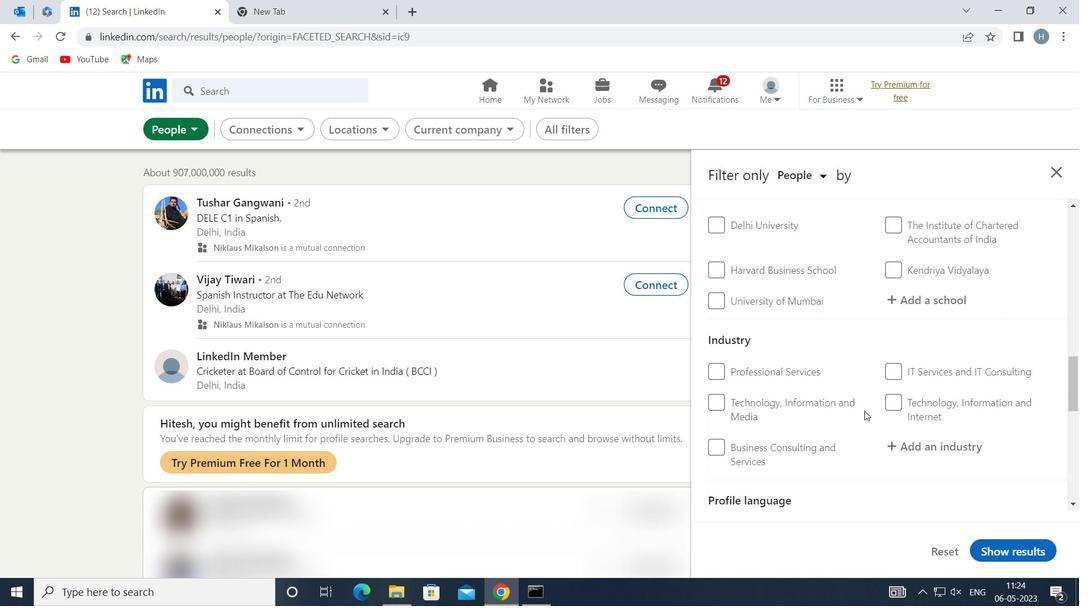 
Action: Mouse scrolled (864, 412) with delta (0, 0)
Screenshot: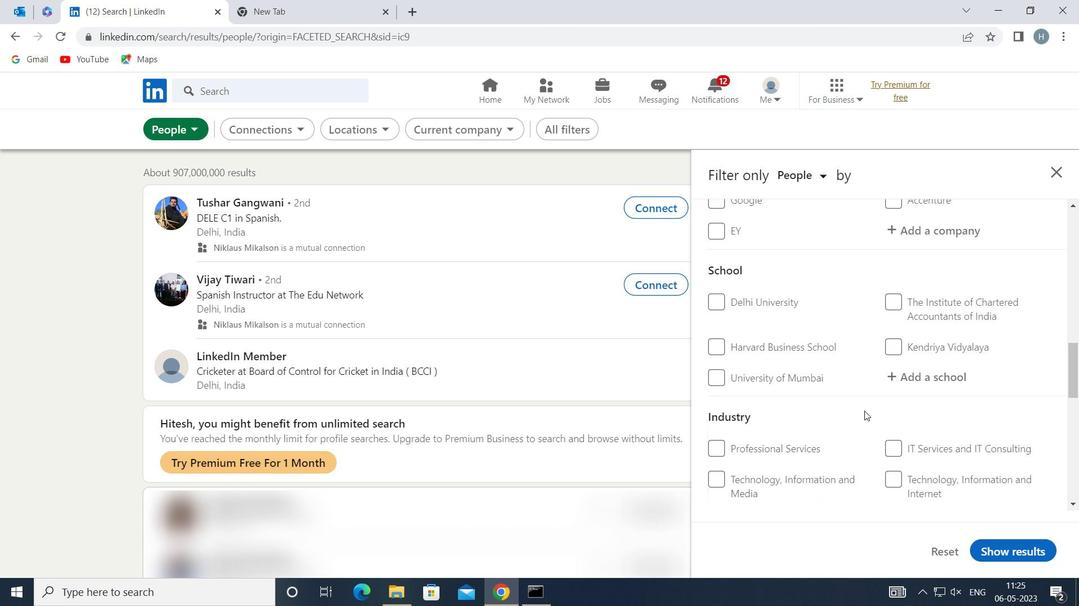 
Action: Mouse scrolled (864, 412) with delta (0, 0)
Screenshot: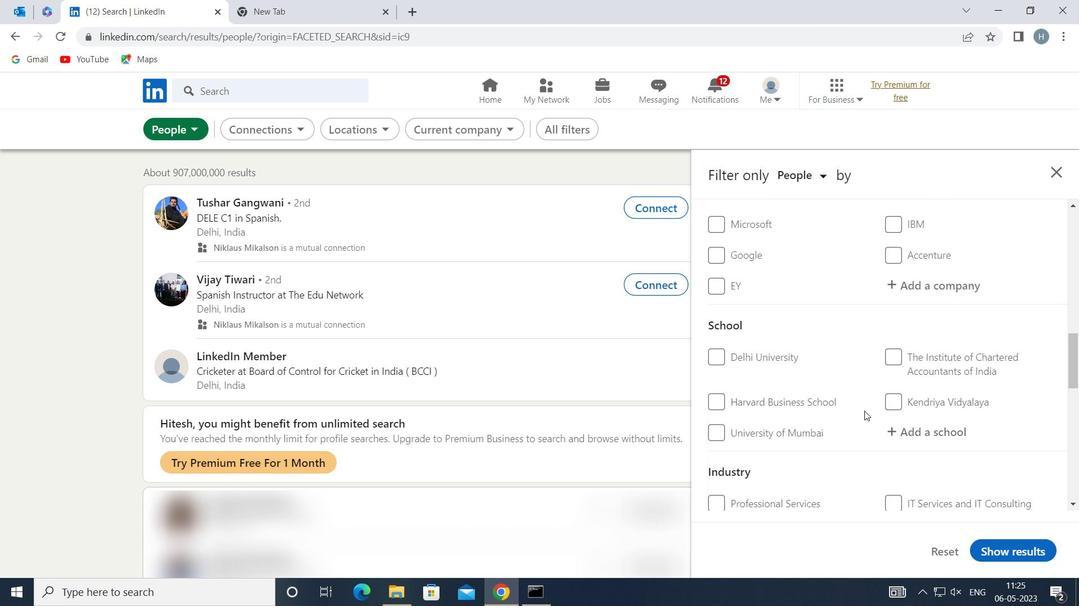 
Action: Mouse scrolled (864, 412) with delta (0, 0)
Screenshot: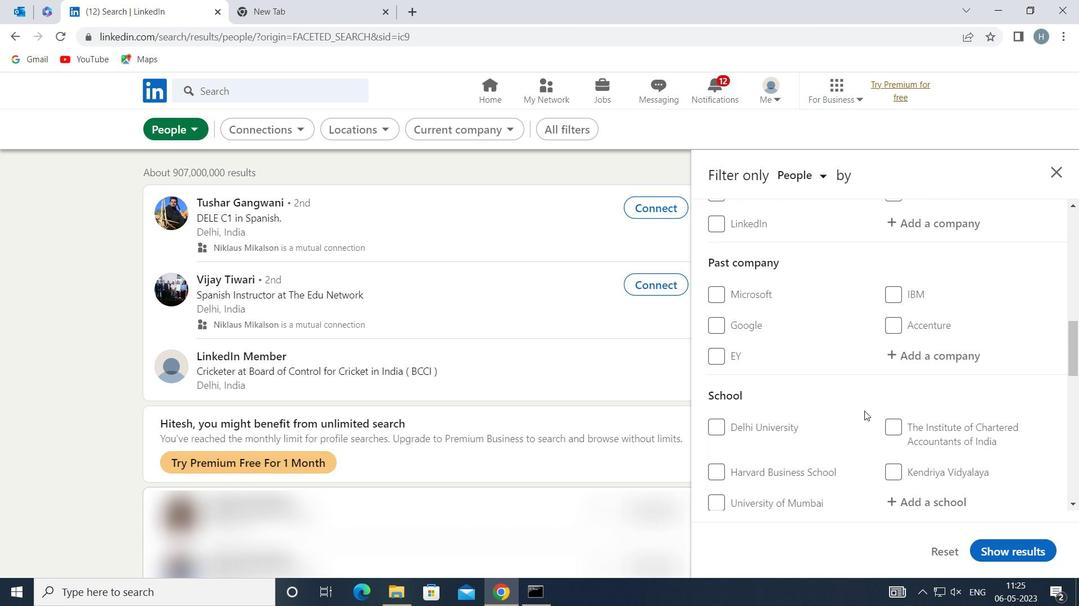 
Action: Mouse scrolled (864, 412) with delta (0, 0)
Screenshot: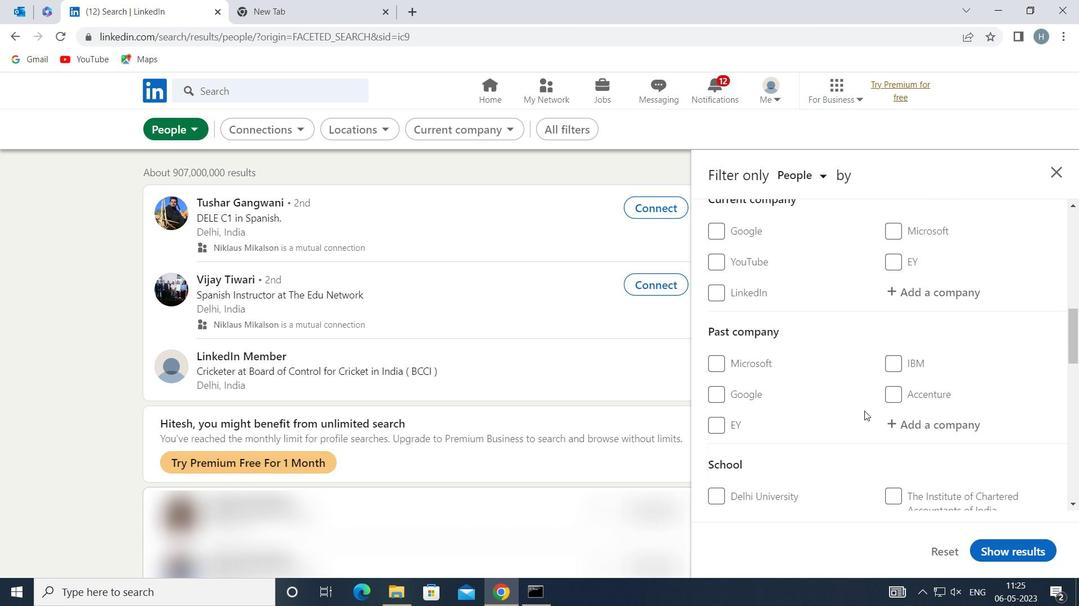 
Action: Mouse moved to (901, 429)
Screenshot: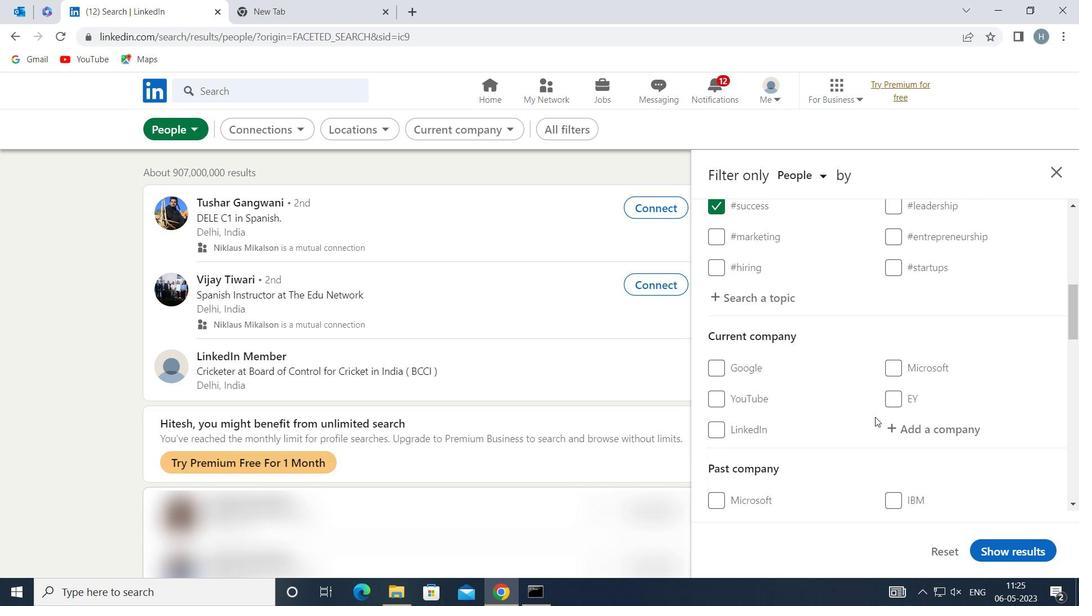 
Action: Mouse pressed left at (901, 429)
Screenshot: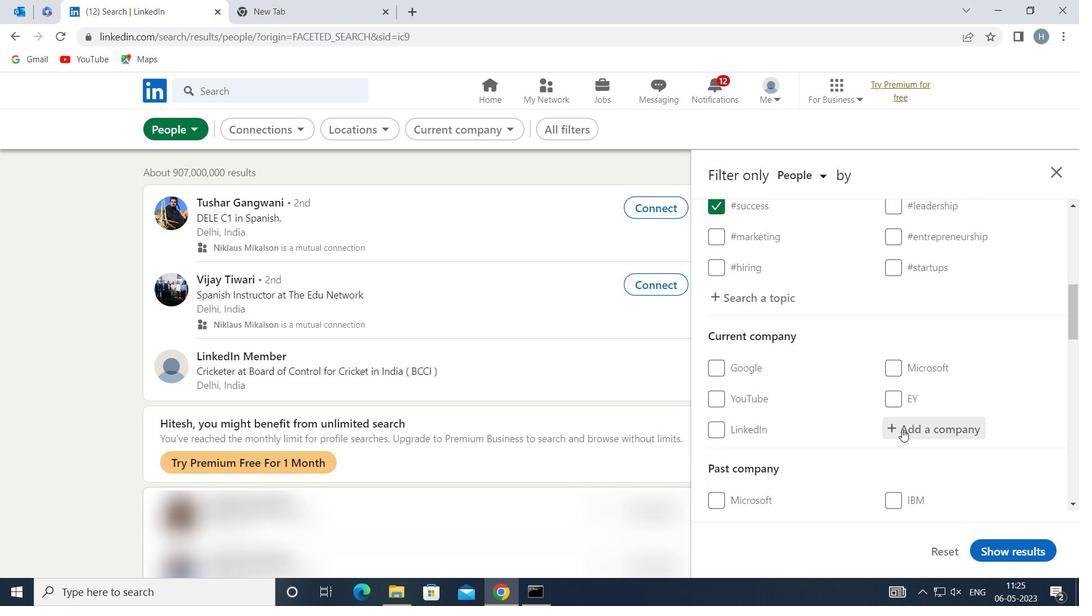 
Action: Key pressed <Key.shift>CERNER<Key.space><Key.shift>CORPO
Screenshot: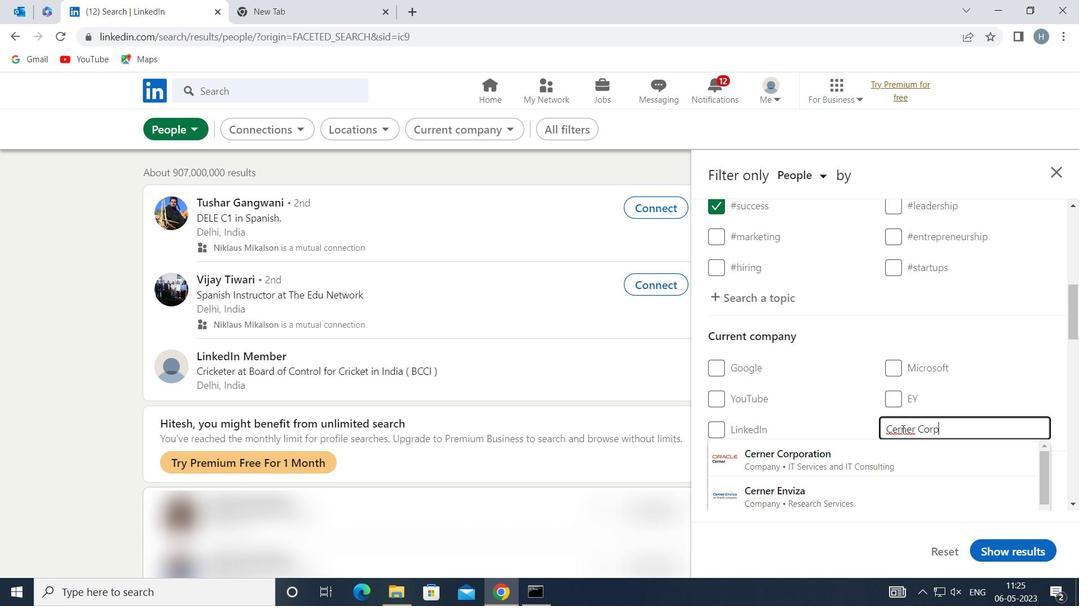
Action: Mouse moved to (869, 447)
Screenshot: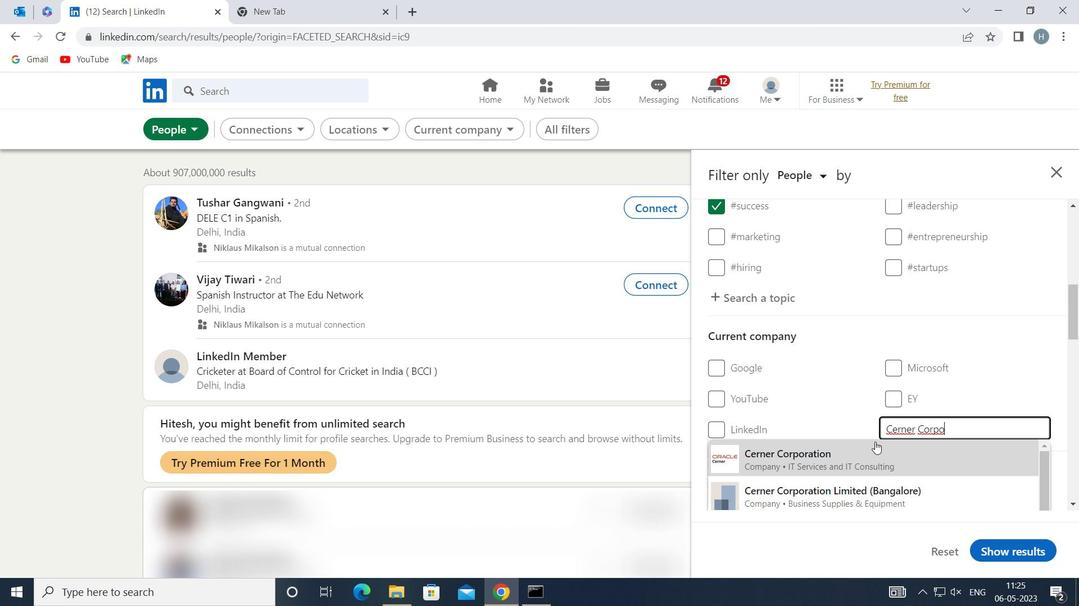 
Action: Mouse pressed left at (869, 447)
Screenshot: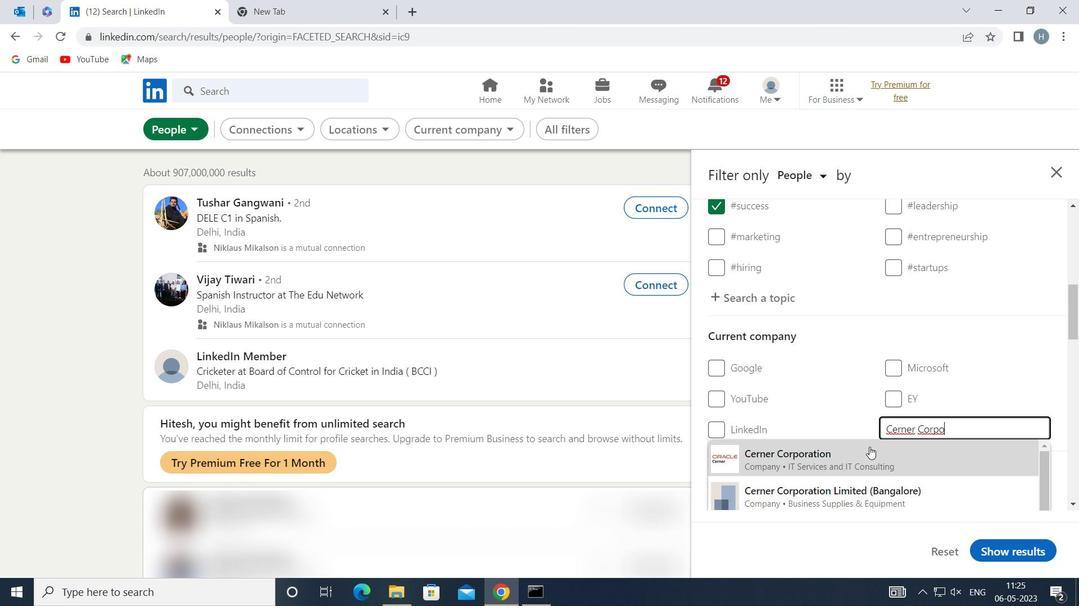 
Action: Mouse moved to (857, 438)
Screenshot: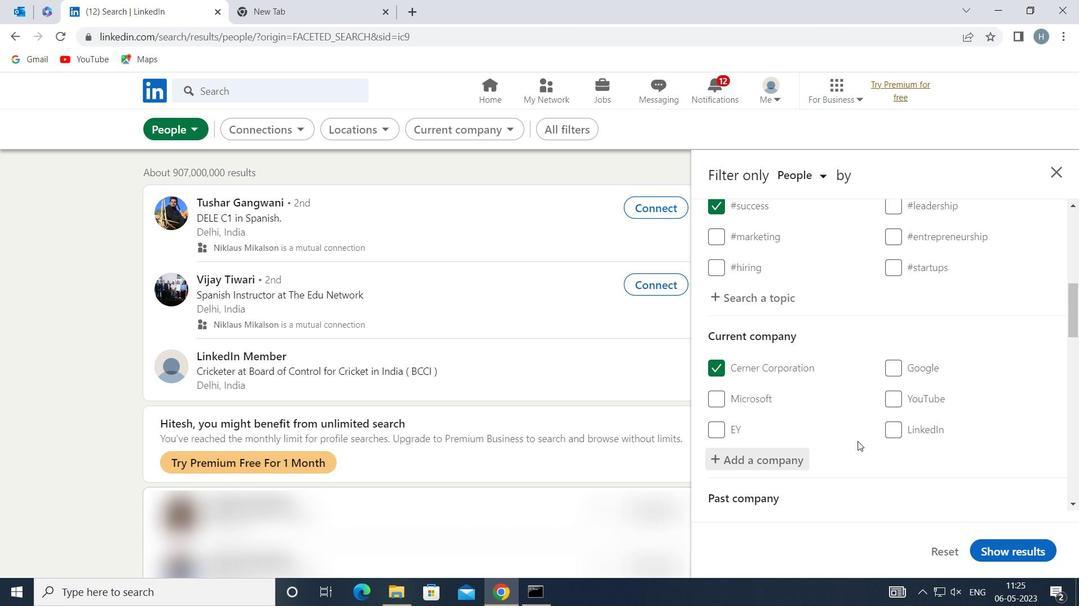 
Action: Mouse scrolled (857, 437) with delta (0, 0)
Screenshot: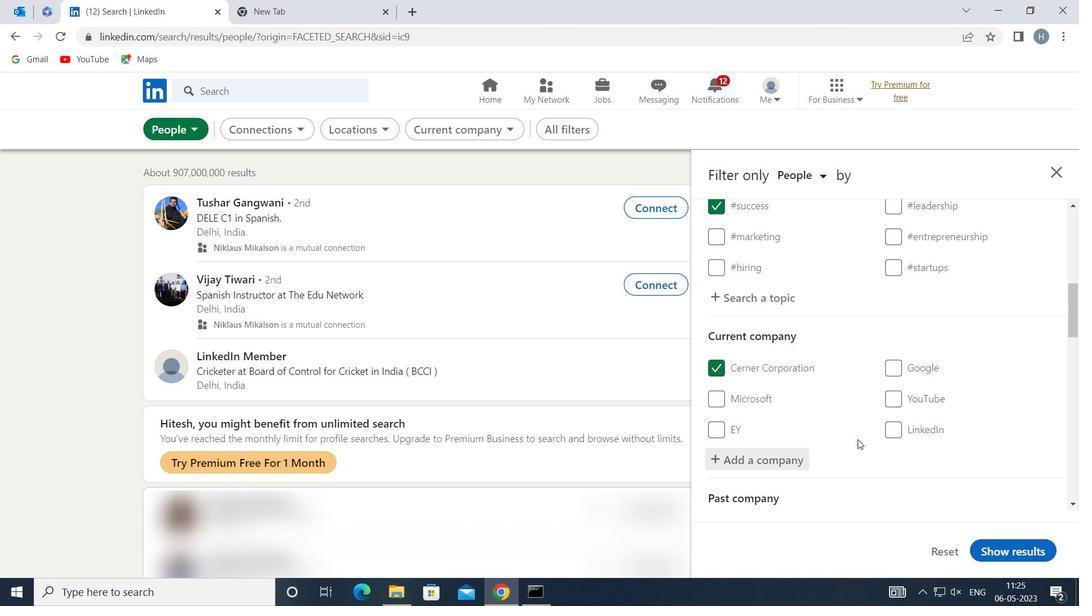 
Action: Mouse moved to (857, 437)
Screenshot: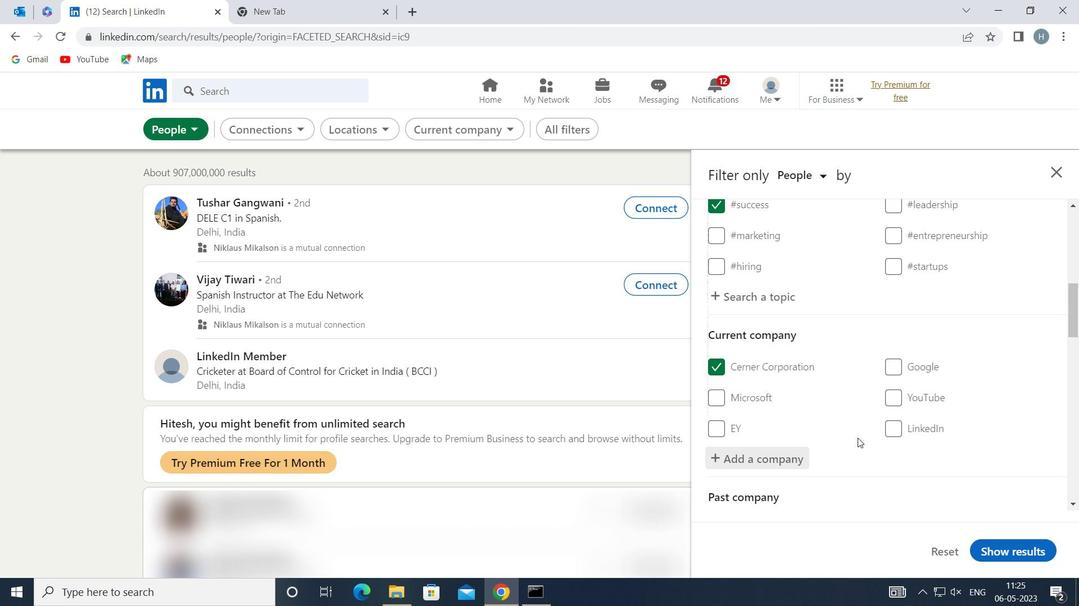
Action: Mouse scrolled (857, 436) with delta (0, 0)
Screenshot: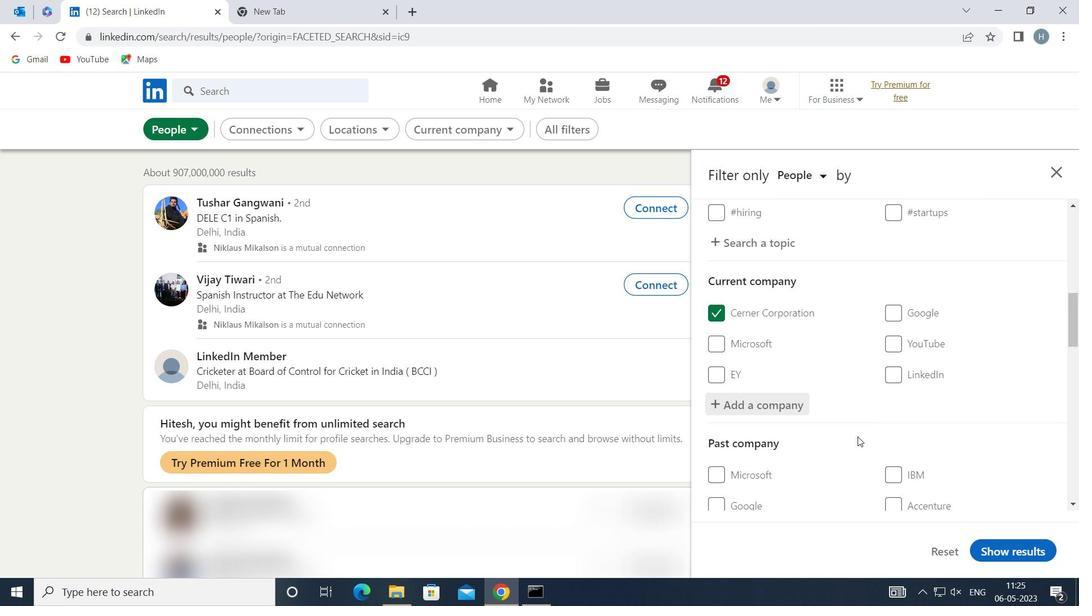 
Action: Mouse moved to (857, 436)
Screenshot: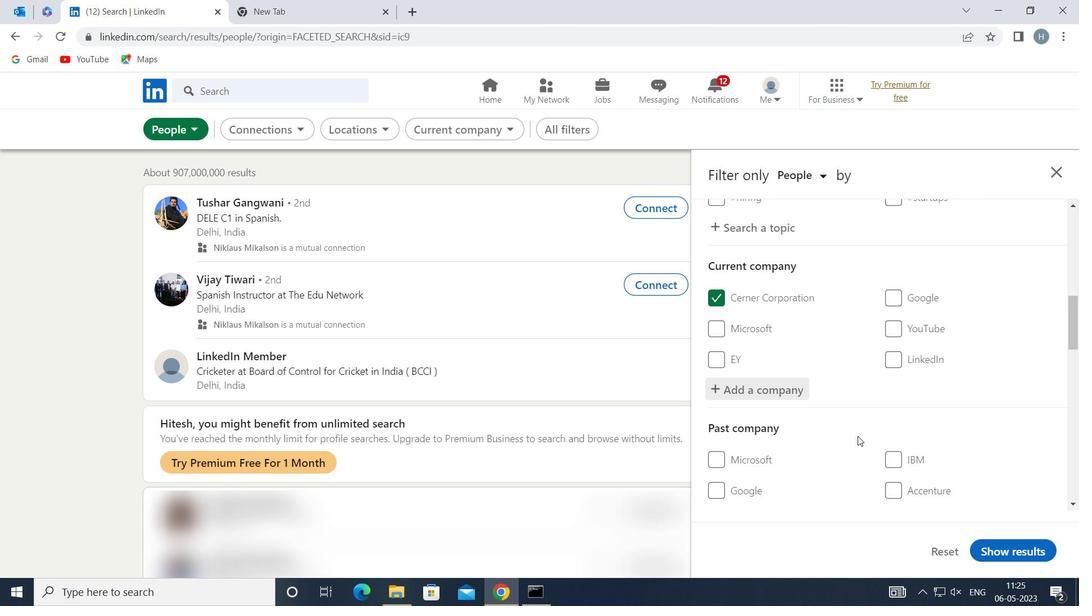 
Action: Mouse scrolled (857, 436) with delta (0, 0)
Screenshot: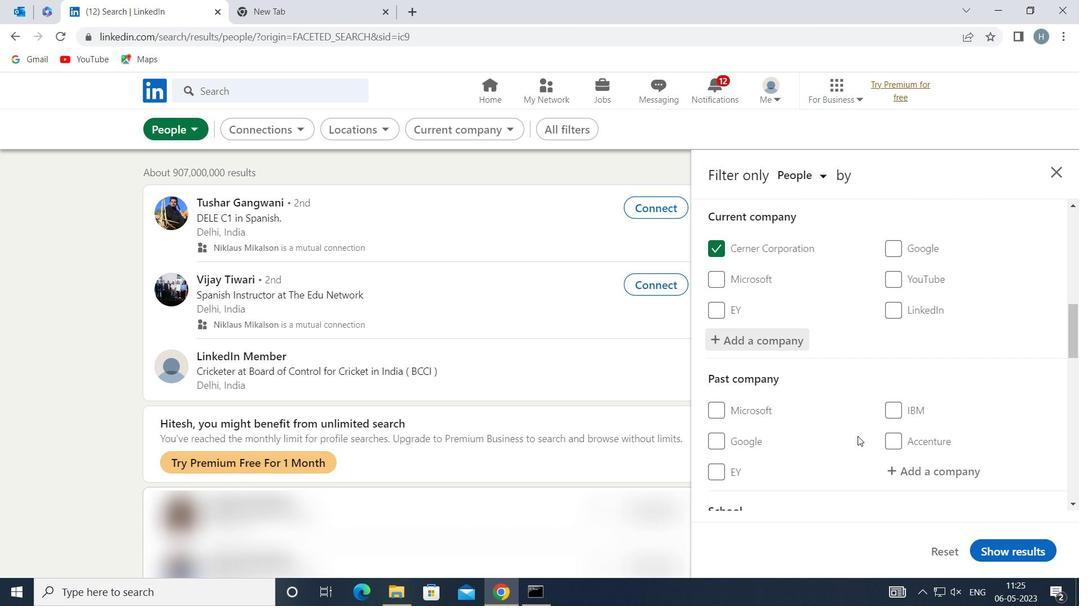 
Action: Mouse scrolled (857, 436) with delta (0, 0)
Screenshot: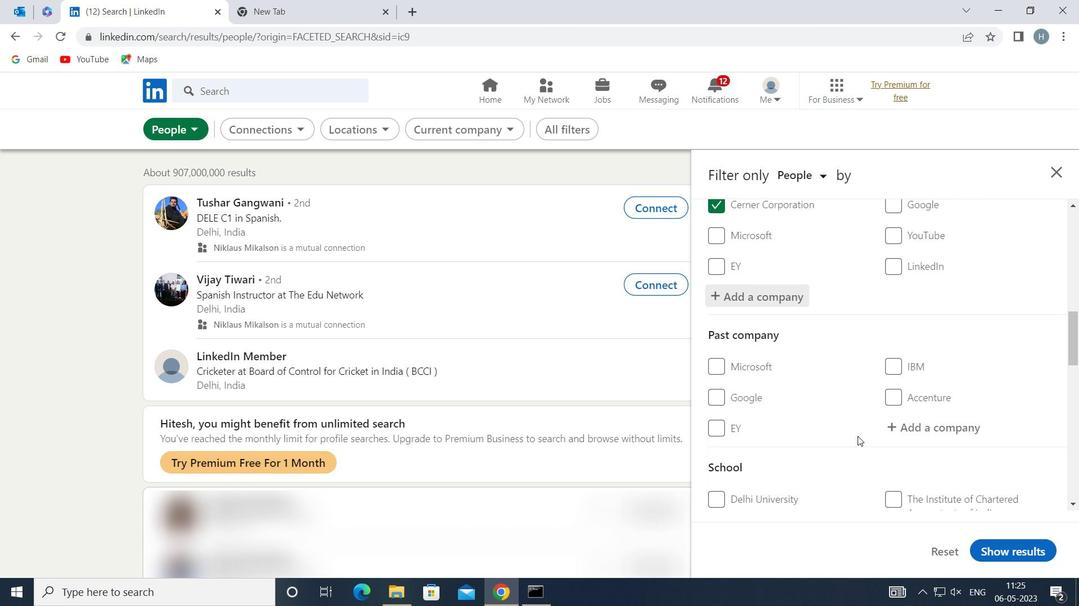 
Action: Mouse moved to (946, 458)
Screenshot: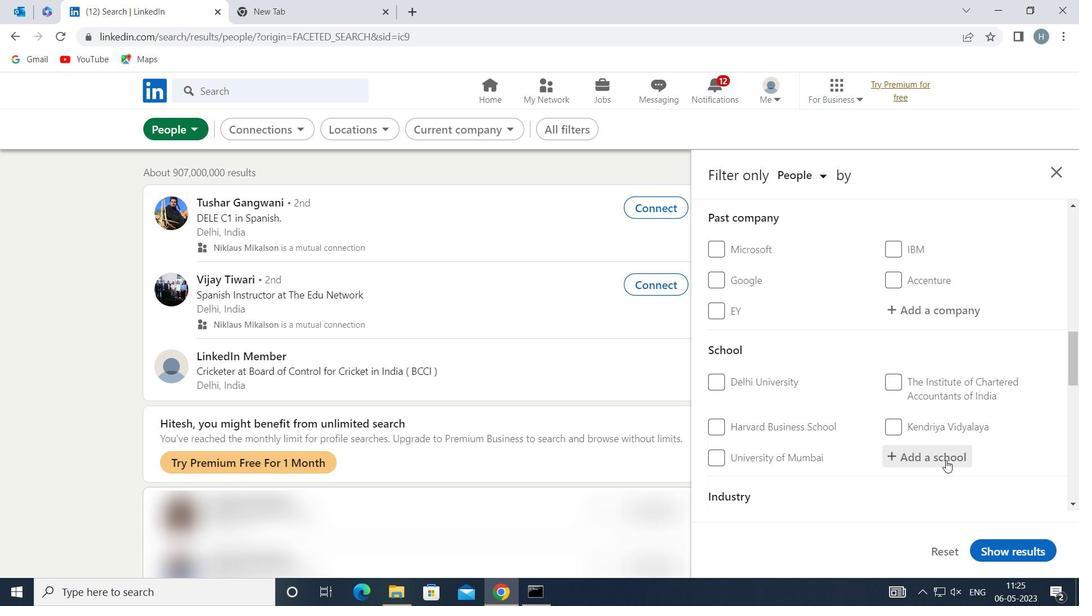 
Action: Mouse pressed left at (946, 458)
Screenshot: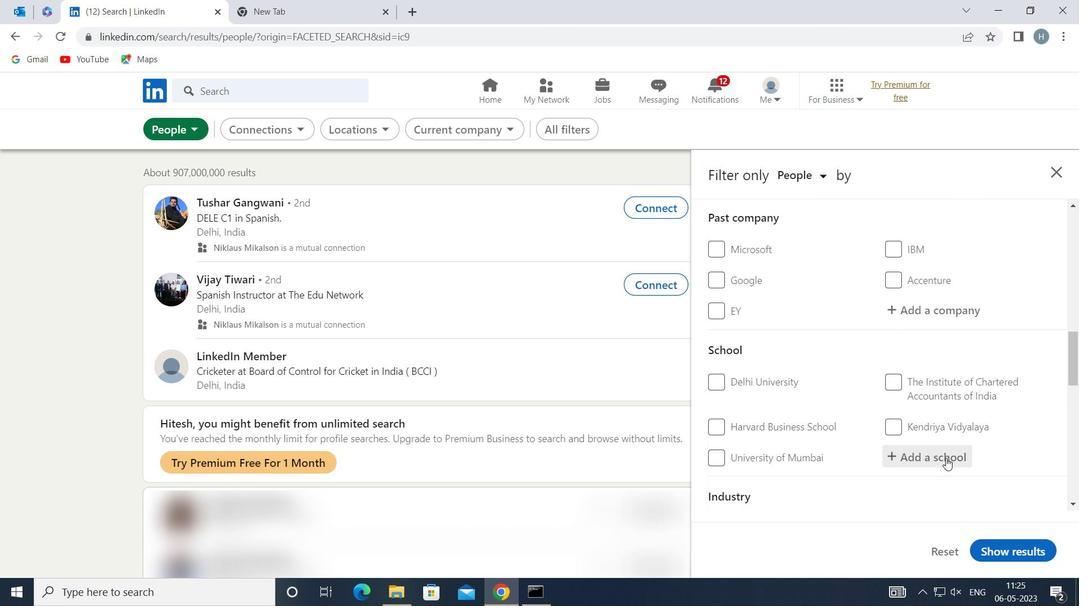 
Action: Key pressed <Key.shift>DELHI<Key.space><Key.shift>PUBLIC<Key.space><Key.shift>SCHOOL<Key.space><Key.shift>V
Screenshot: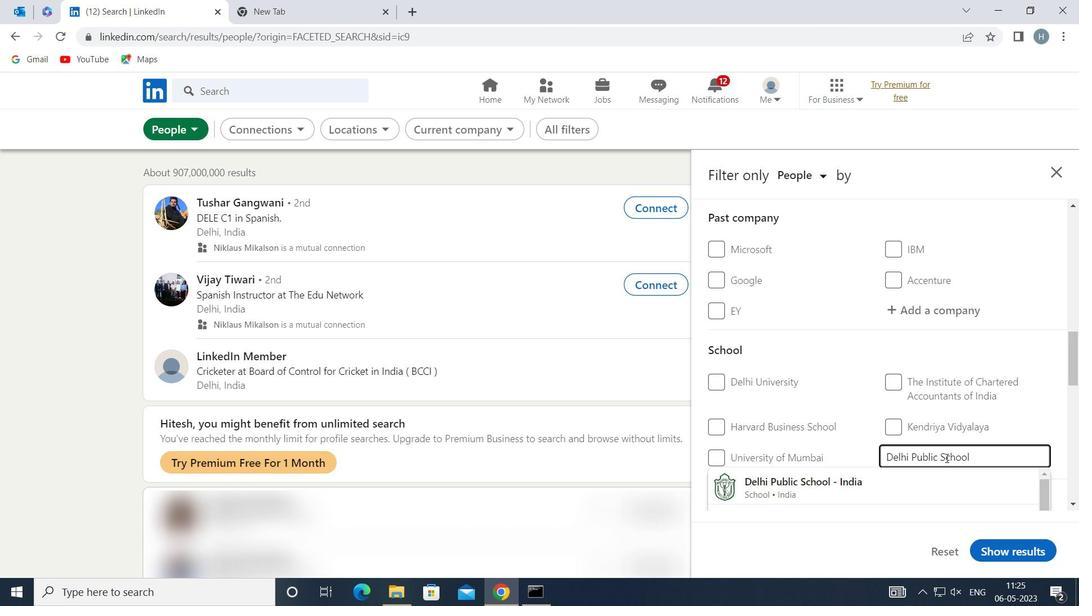 
Action: Mouse moved to (891, 479)
Screenshot: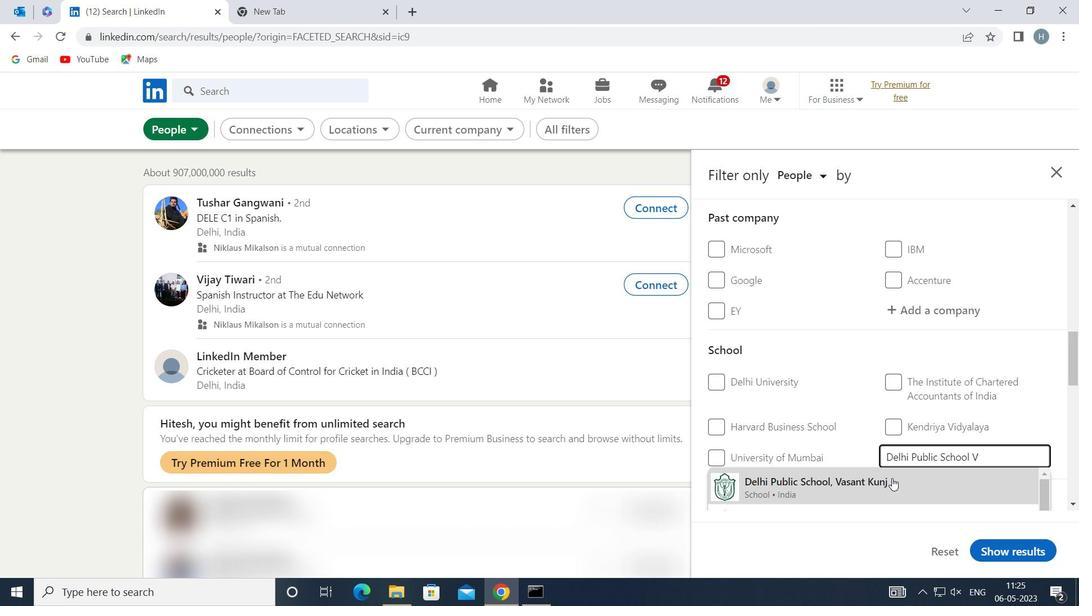
Action: Mouse pressed left at (891, 479)
Screenshot: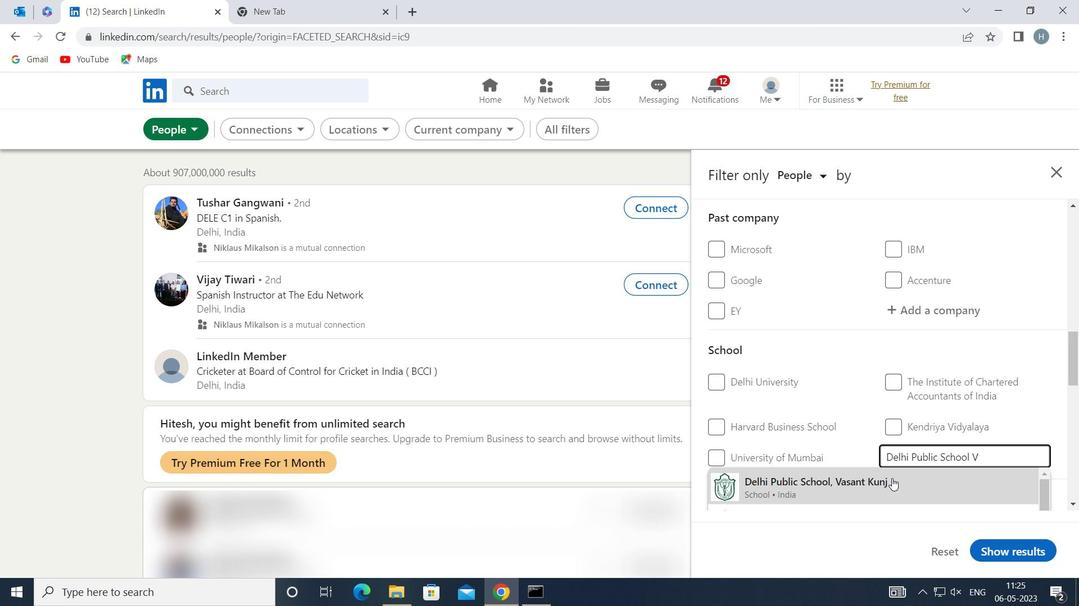 
Action: Mouse moved to (840, 428)
Screenshot: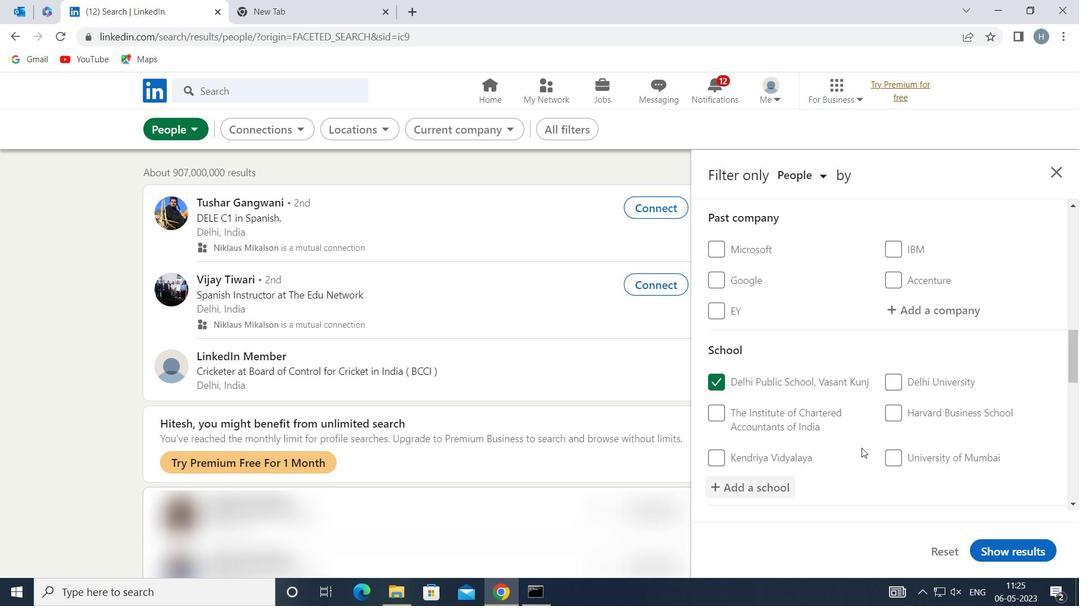
Action: Mouse scrolled (840, 428) with delta (0, 0)
Screenshot: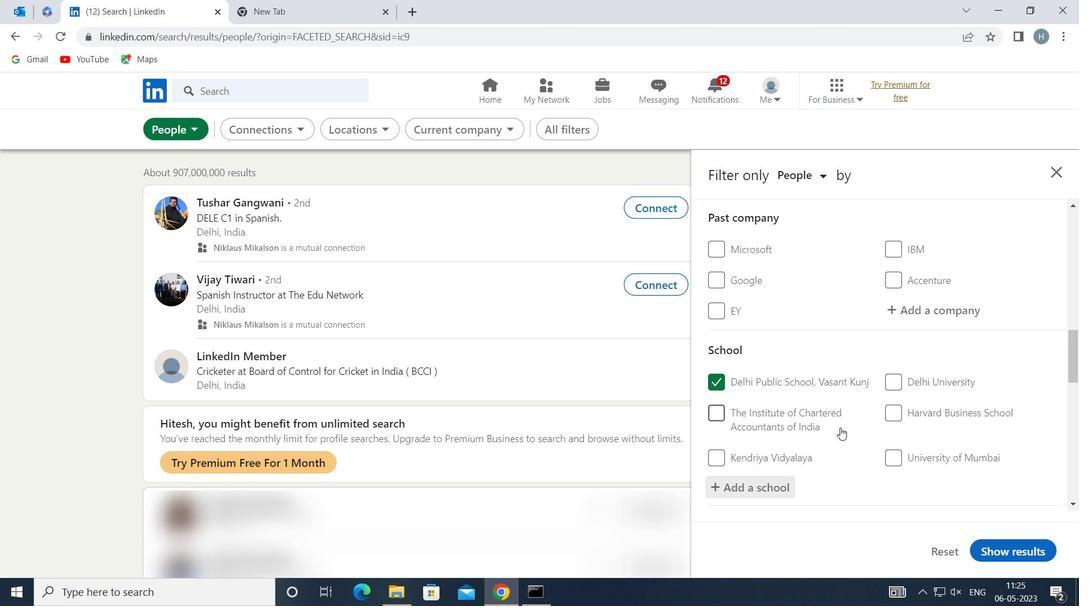 
Action: Mouse moved to (853, 424)
Screenshot: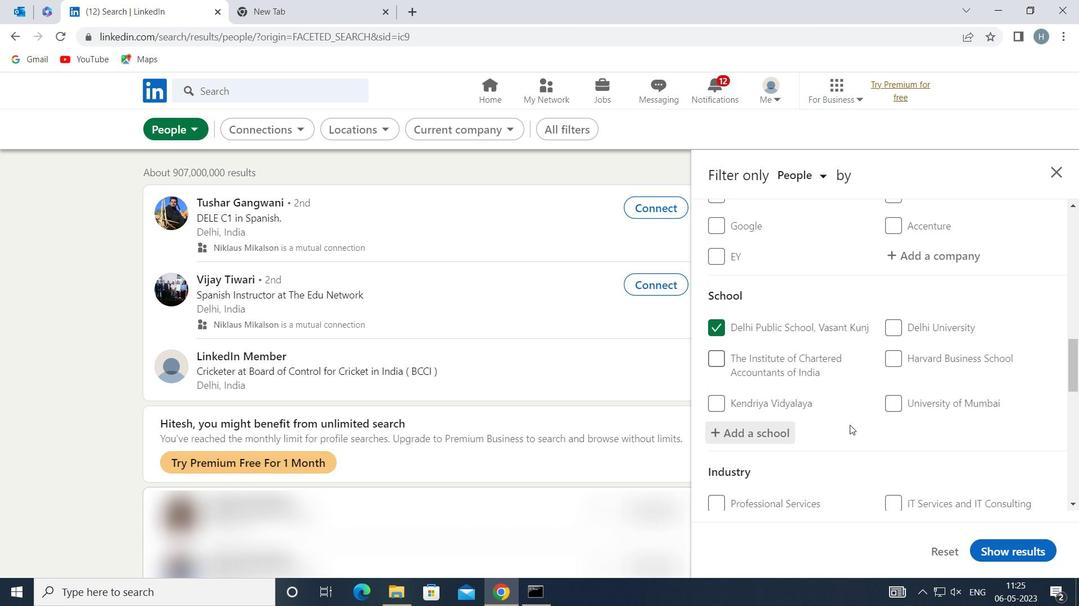 
Action: Mouse scrolled (853, 423) with delta (0, 0)
Screenshot: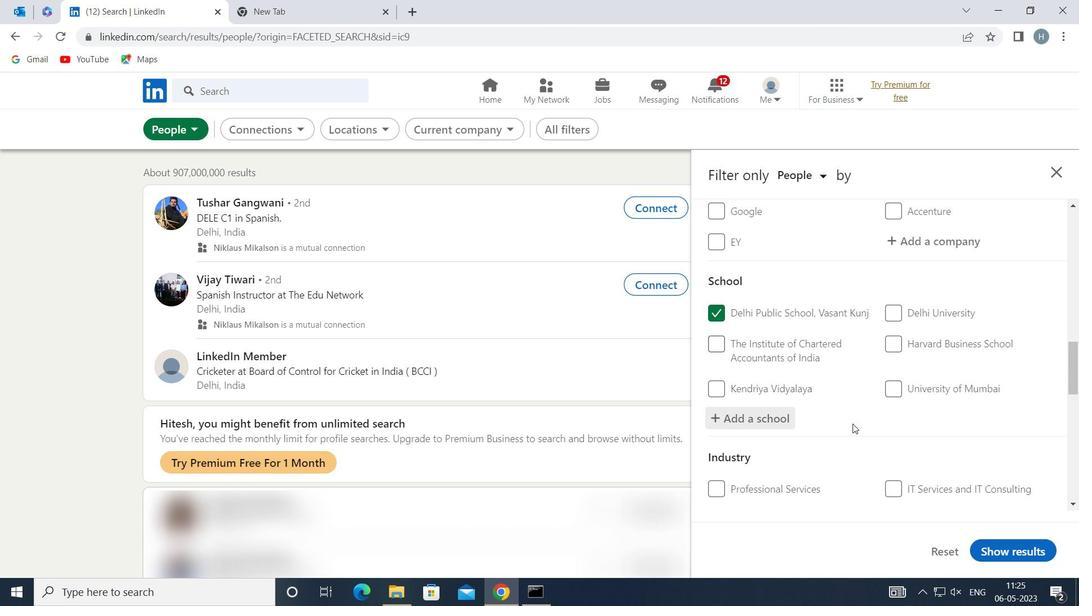 
Action: Mouse scrolled (853, 423) with delta (0, 0)
Screenshot: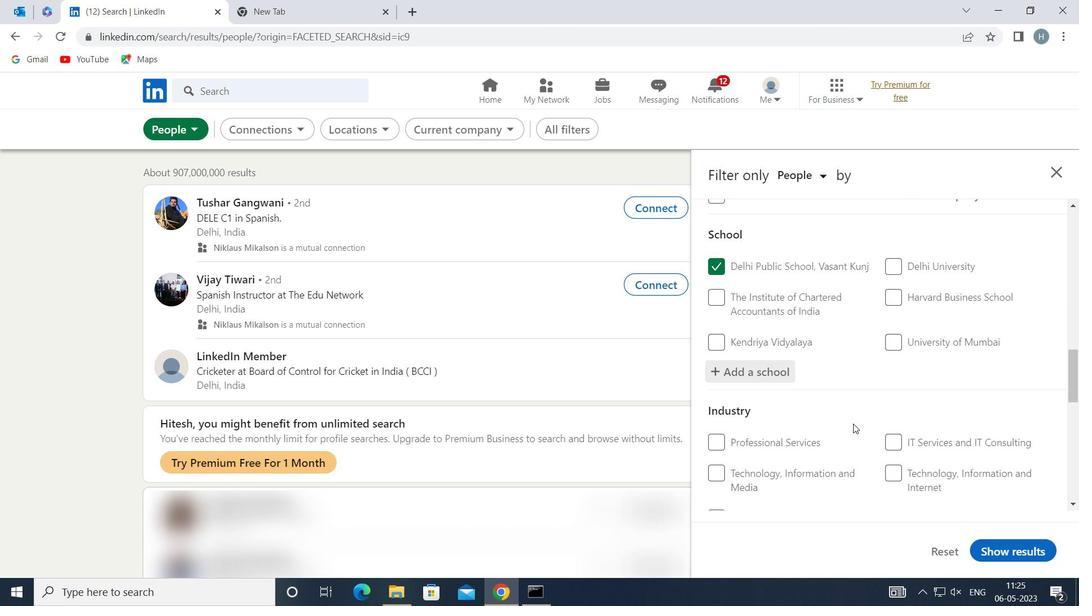 
Action: Mouse moved to (948, 418)
Screenshot: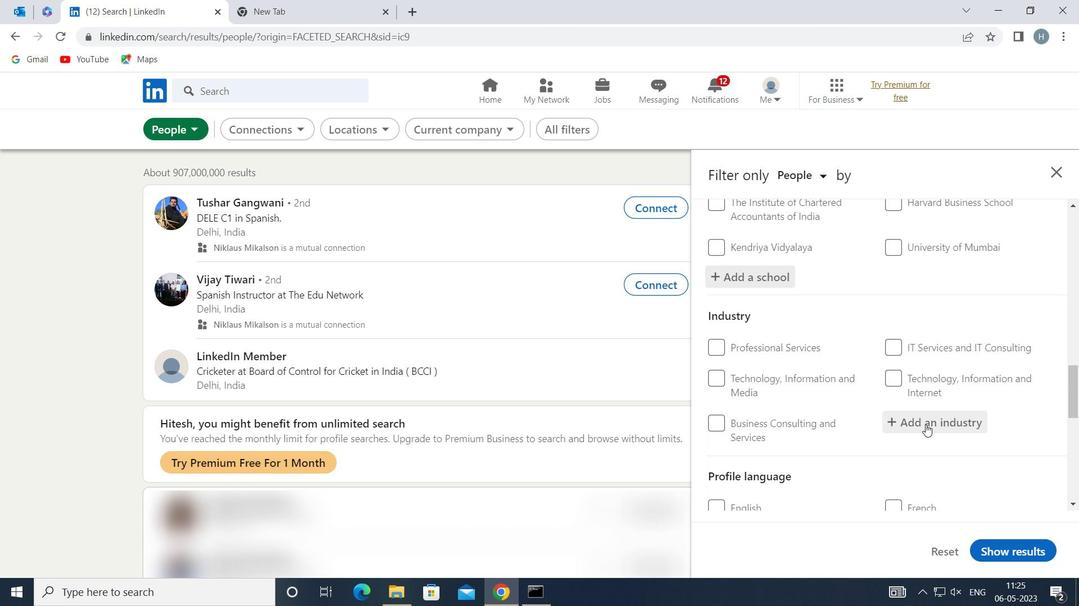 
Action: Mouse pressed left at (948, 418)
Screenshot: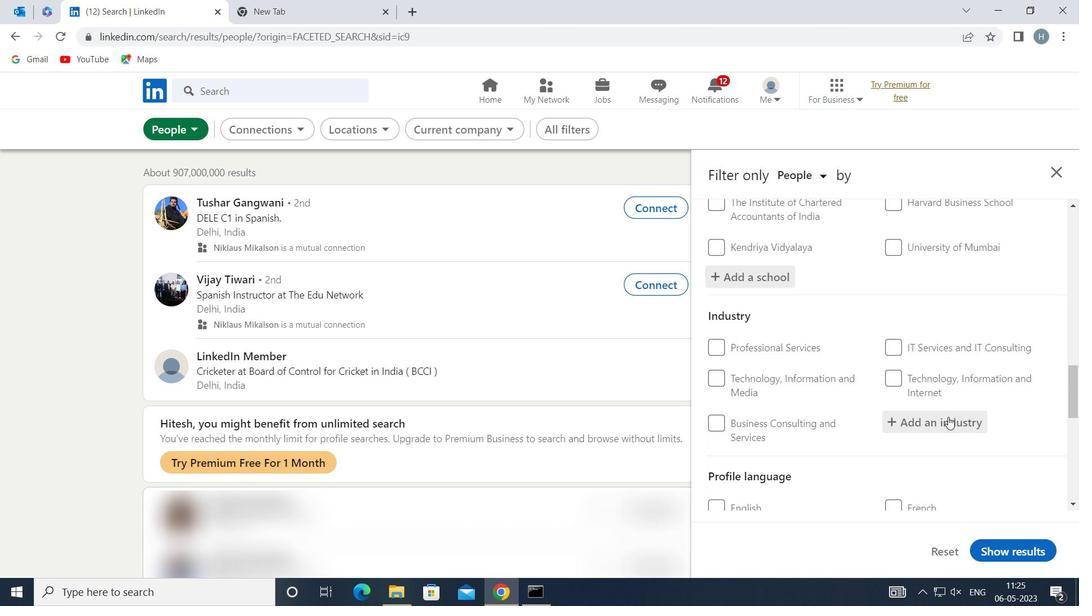 
Action: Mouse moved to (947, 411)
Screenshot: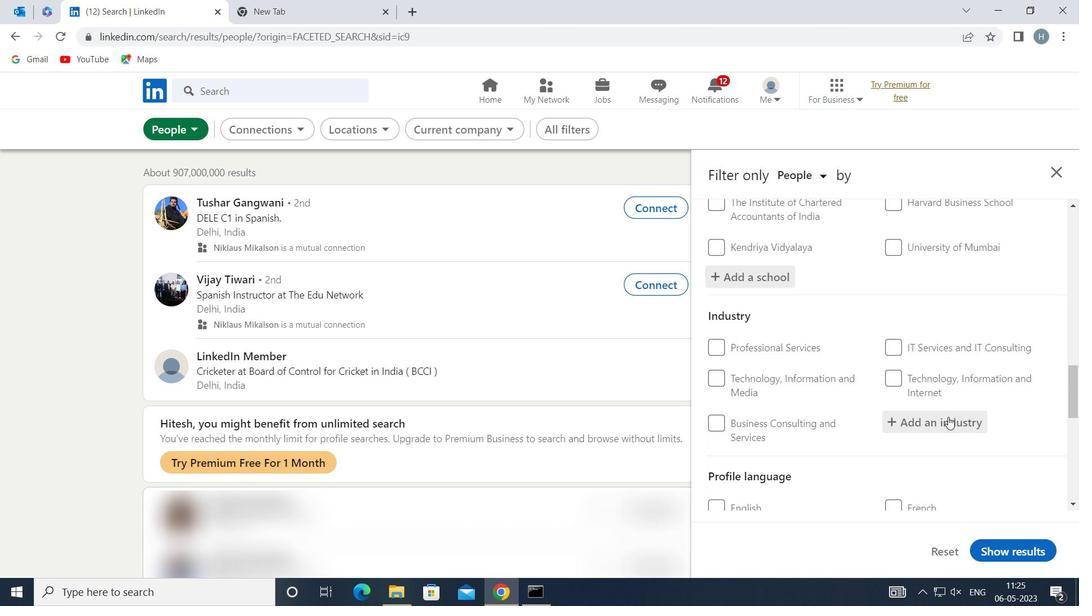 
Action: Key pressed <Key.shift>SECRE
Screenshot: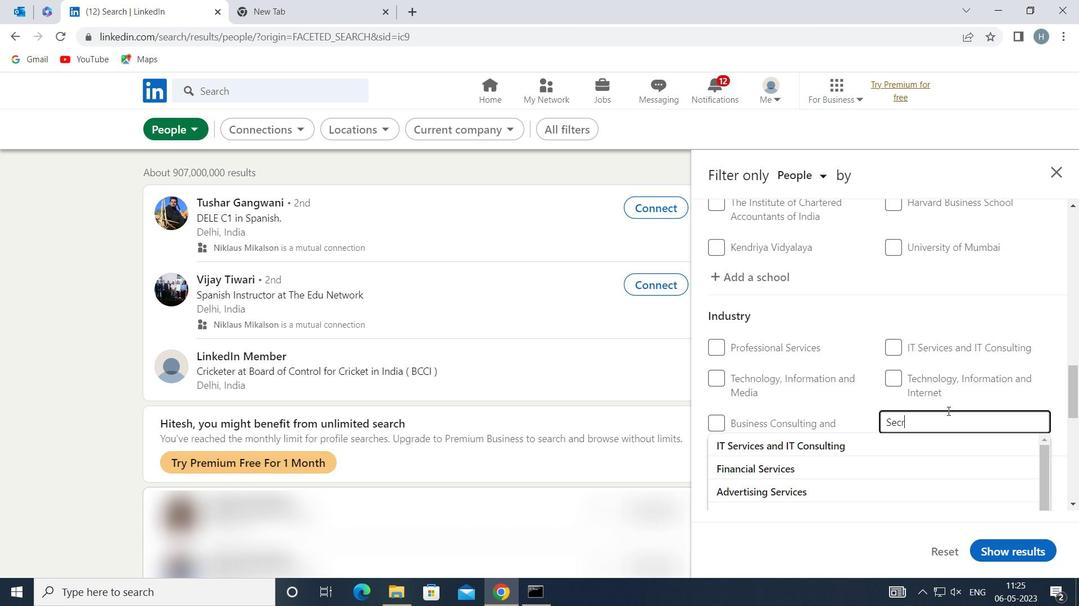 
Action: Mouse moved to (889, 442)
Screenshot: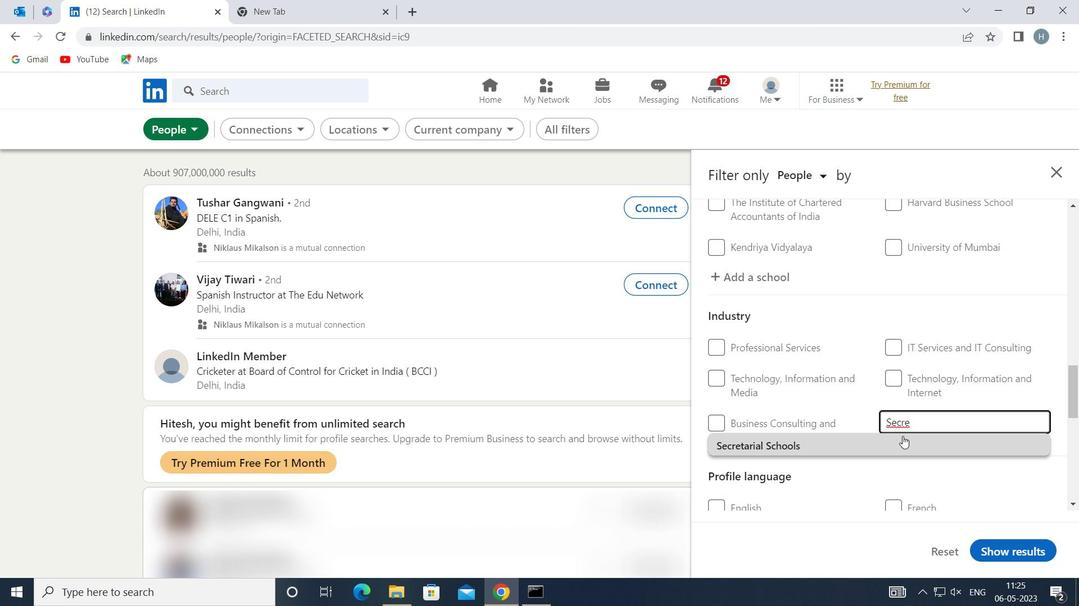 
Action: Mouse pressed left at (889, 442)
Screenshot: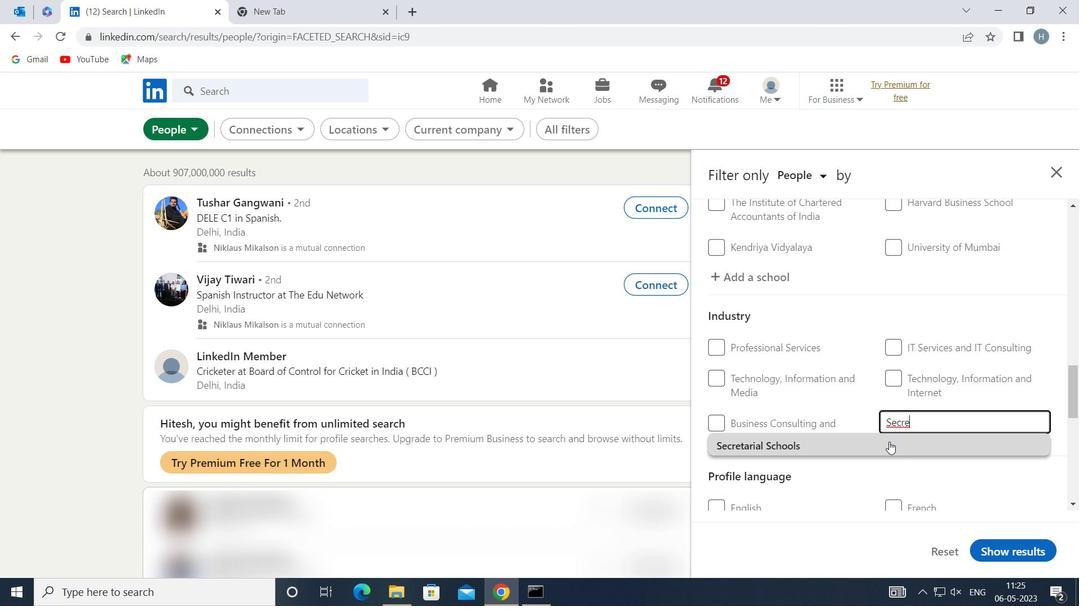 
Action: Mouse moved to (875, 441)
Screenshot: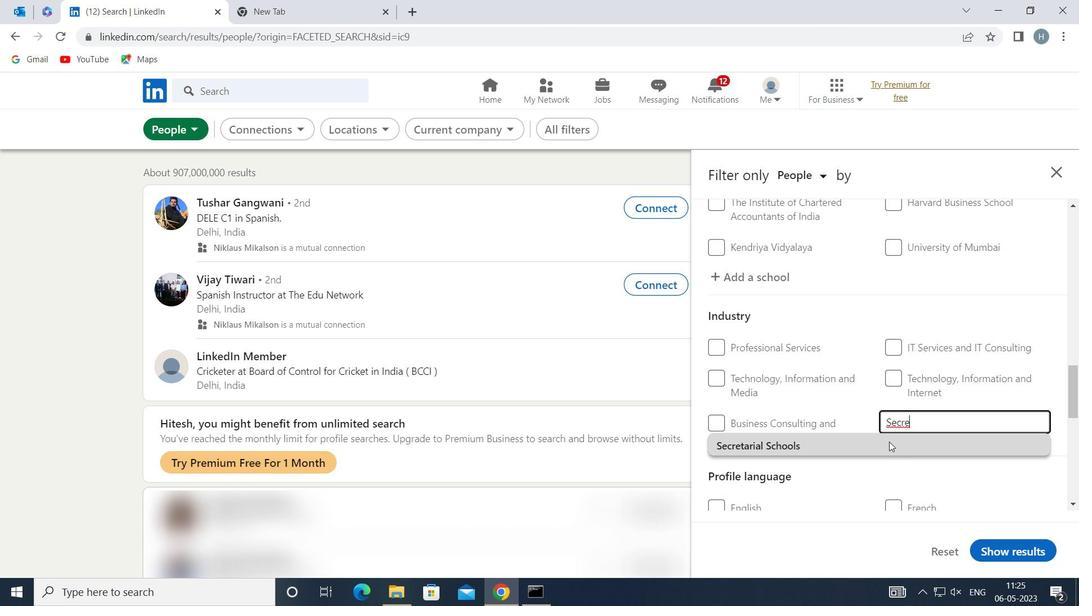 
Action: Mouse scrolled (875, 440) with delta (0, 0)
Screenshot: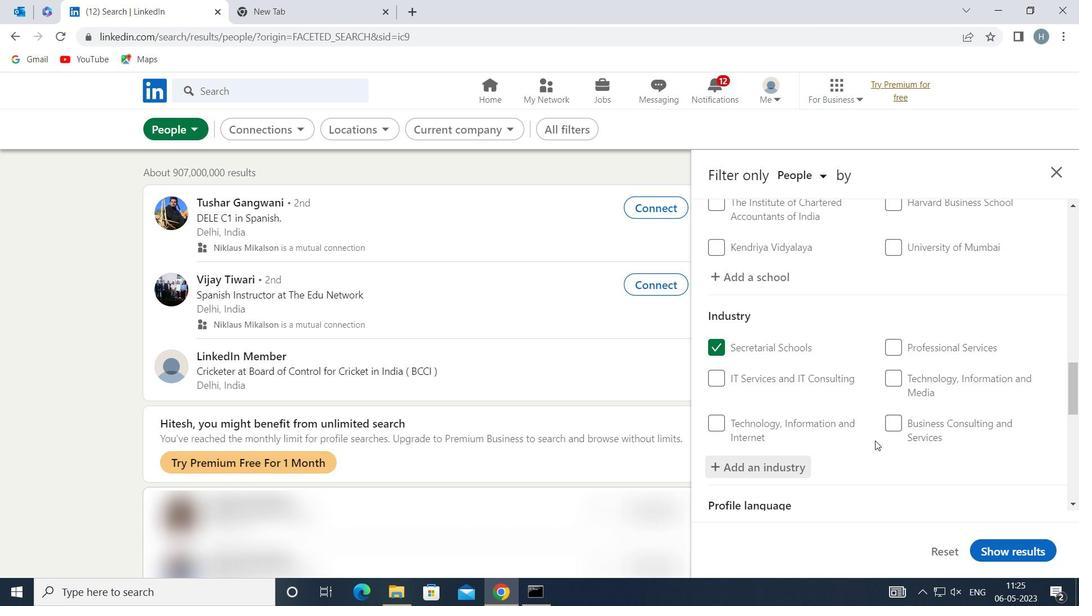 
Action: Mouse moved to (875, 440)
Screenshot: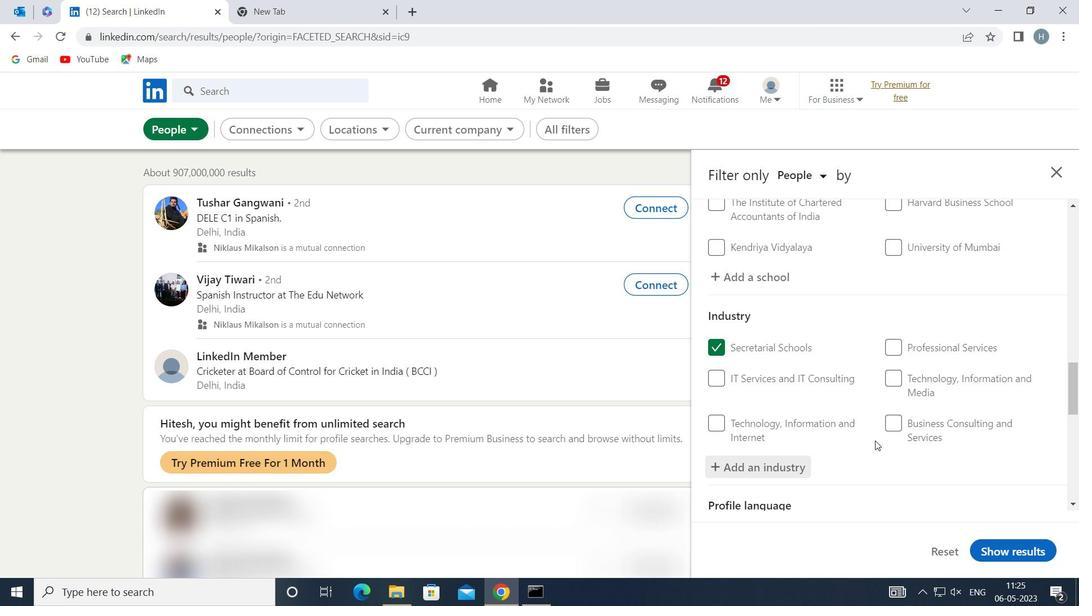 
Action: Mouse scrolled (875, 440) with delta (0, 0)
Screenshot: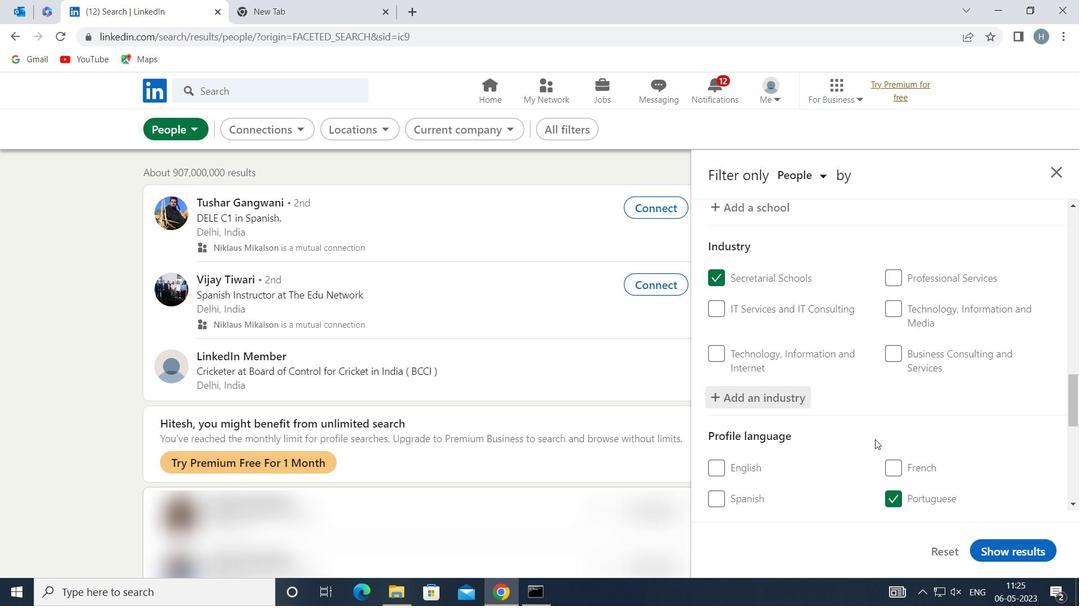 
Action: Mouse scrolled (875, 440) with delta (0, 0)
Screenshot: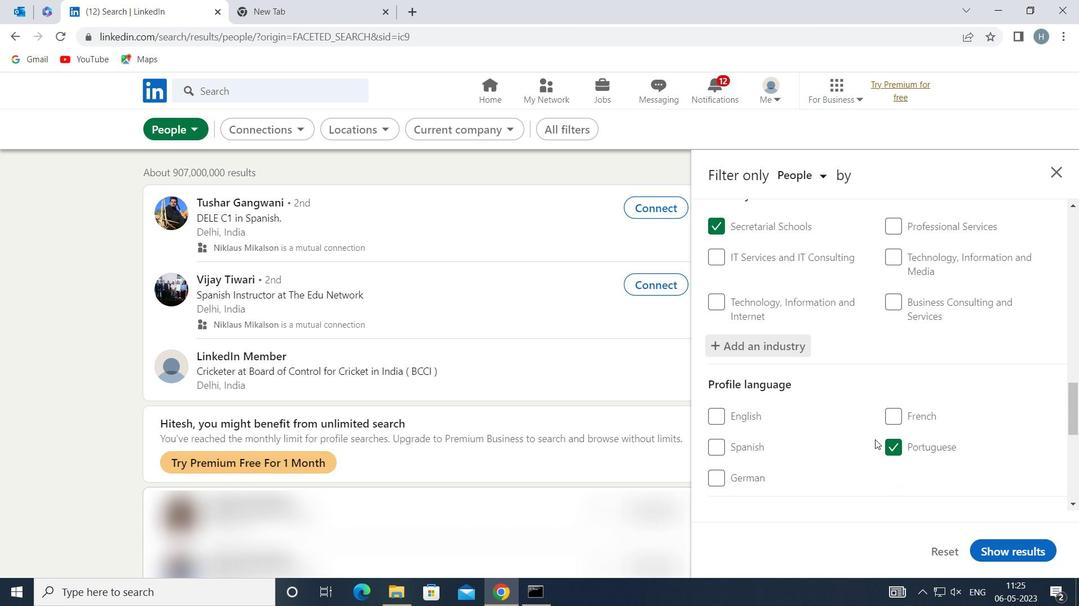 
Action: Mouse moved to (875, 438)
Screenshot: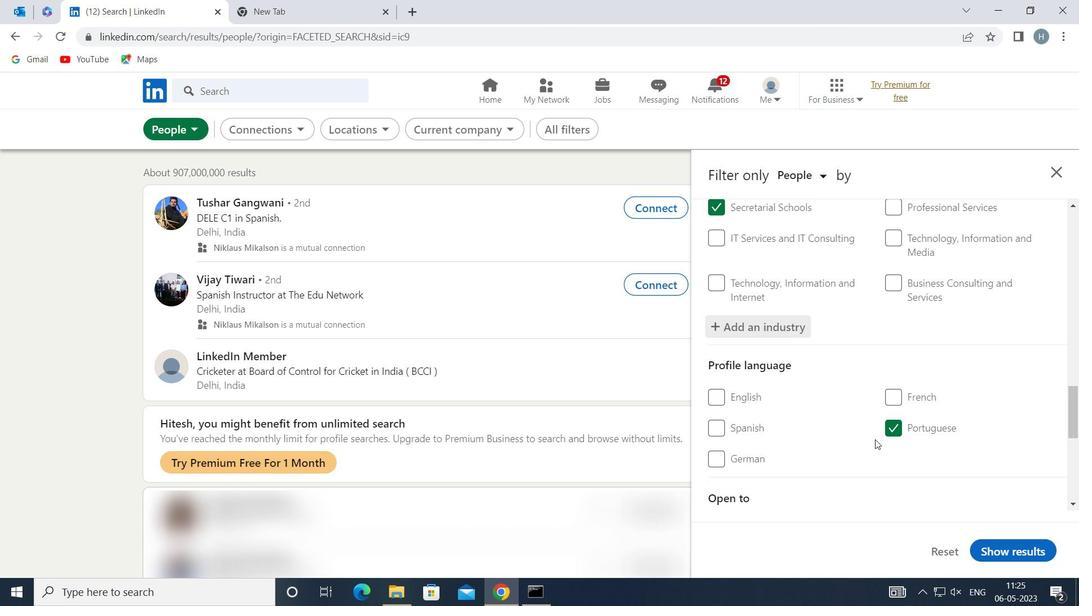 
Action: Mouse scrolled (875, 437) with delta (0, 0)
Screenshot: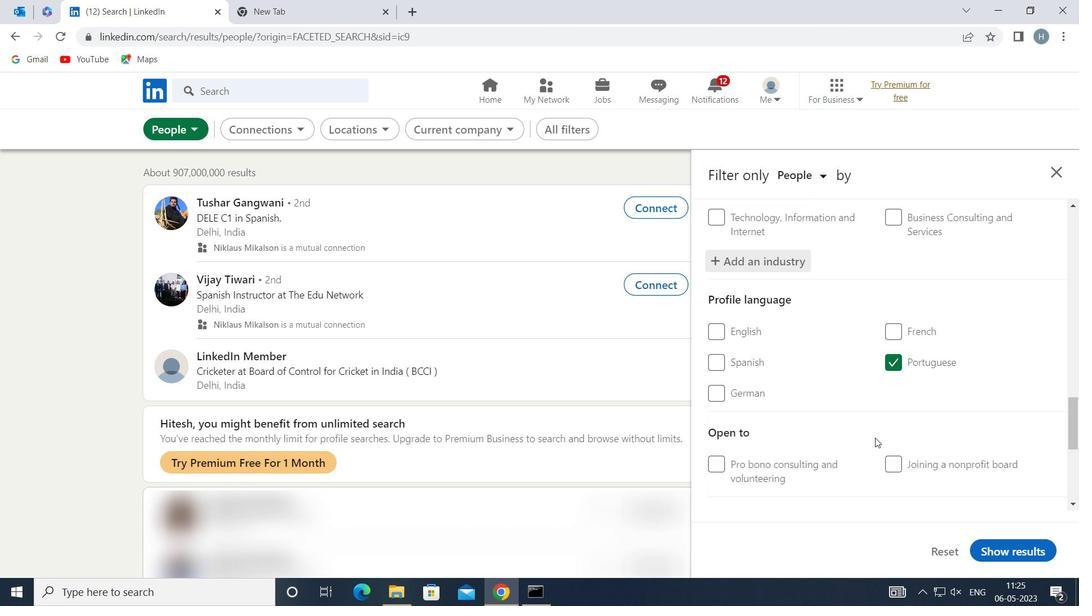 
Action: Mouse moved to (876, 436)
Screenshot: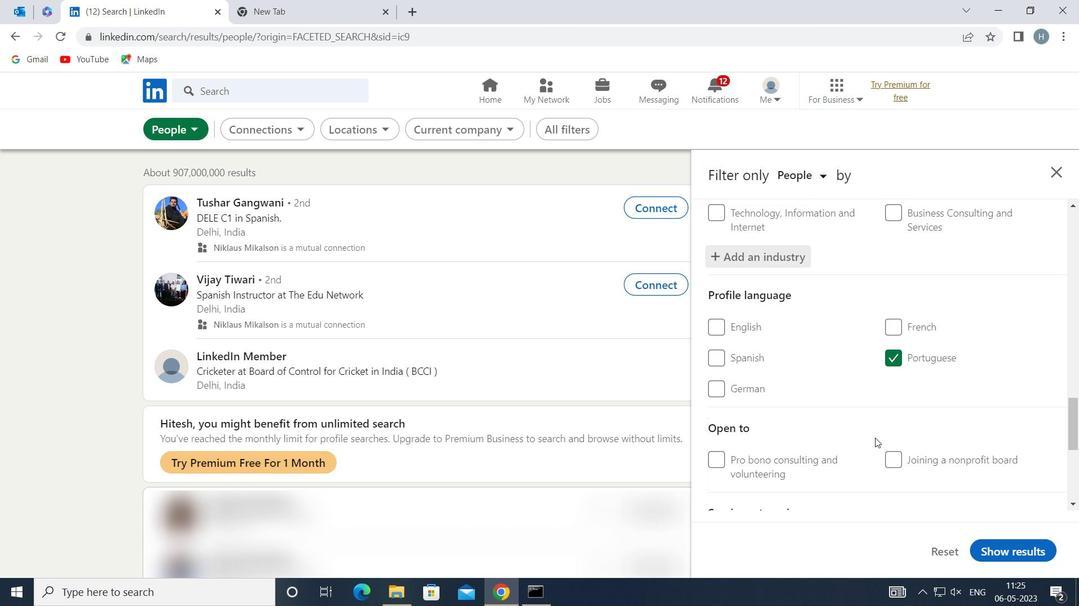 
Action: Mouse scrolled (876, 435) with delta (0, 0)
Screenshot: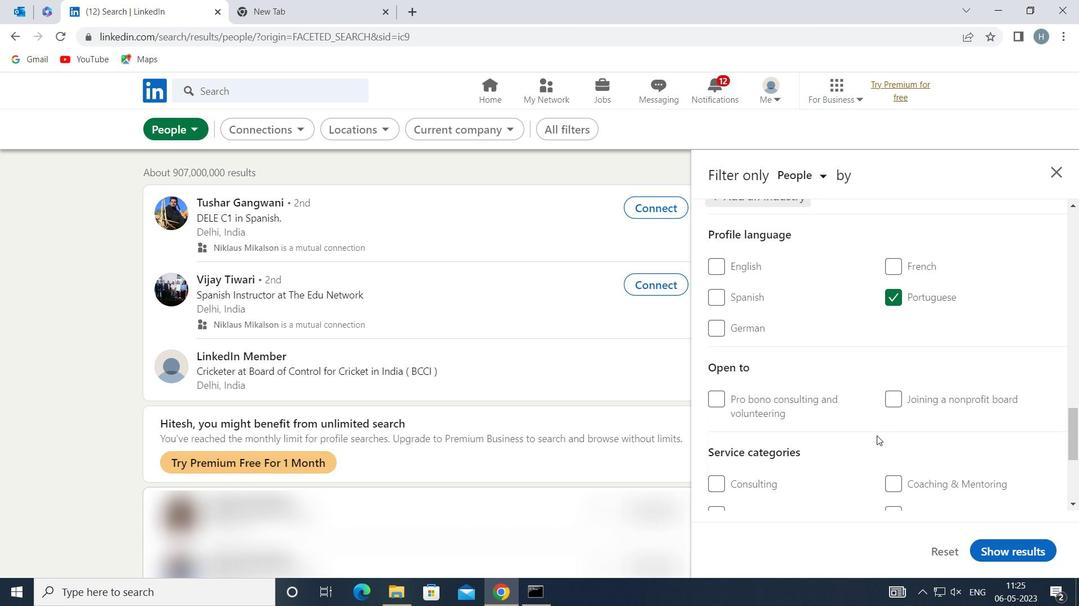 
Action: Mouse scrolled (876, 435) with delta (0, 0)
Screenshot: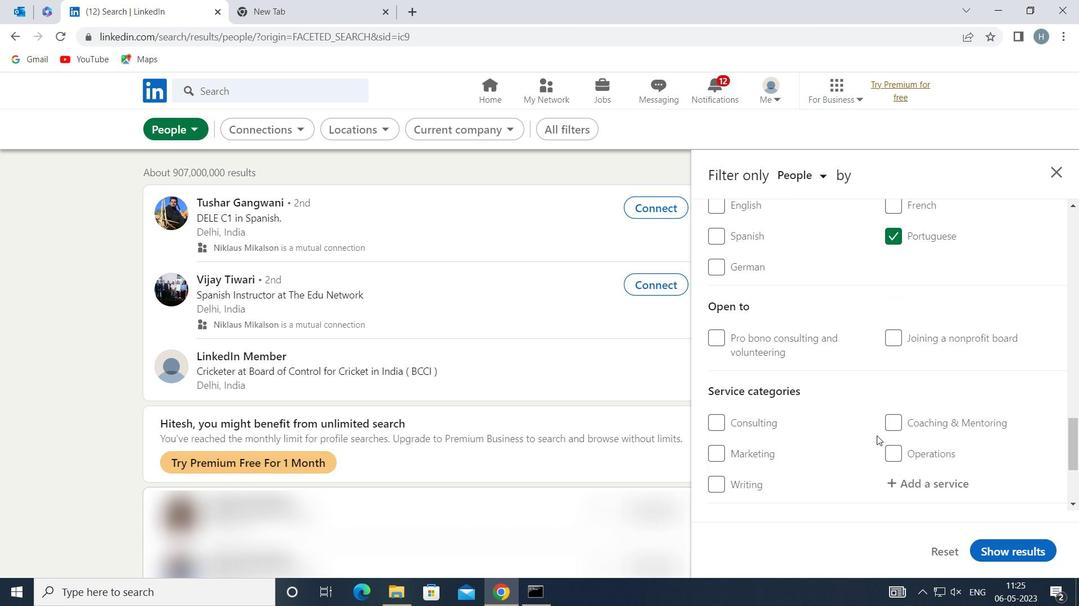 
Action: Mouse moved to (946, 396)
Screenshot: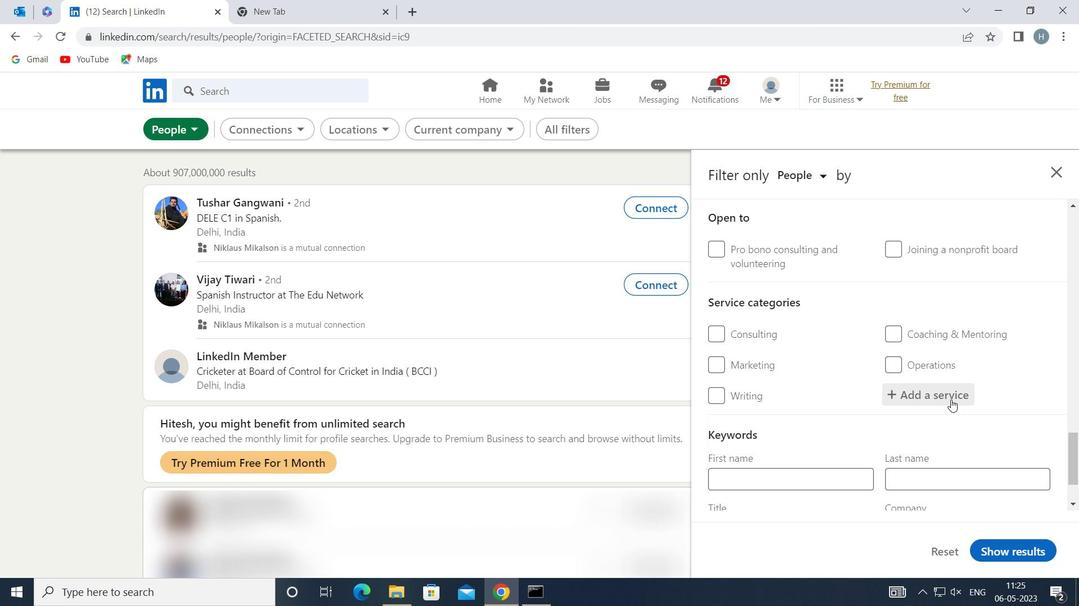 
Action: Mouse pressed left at (946, 396)
Screenshot: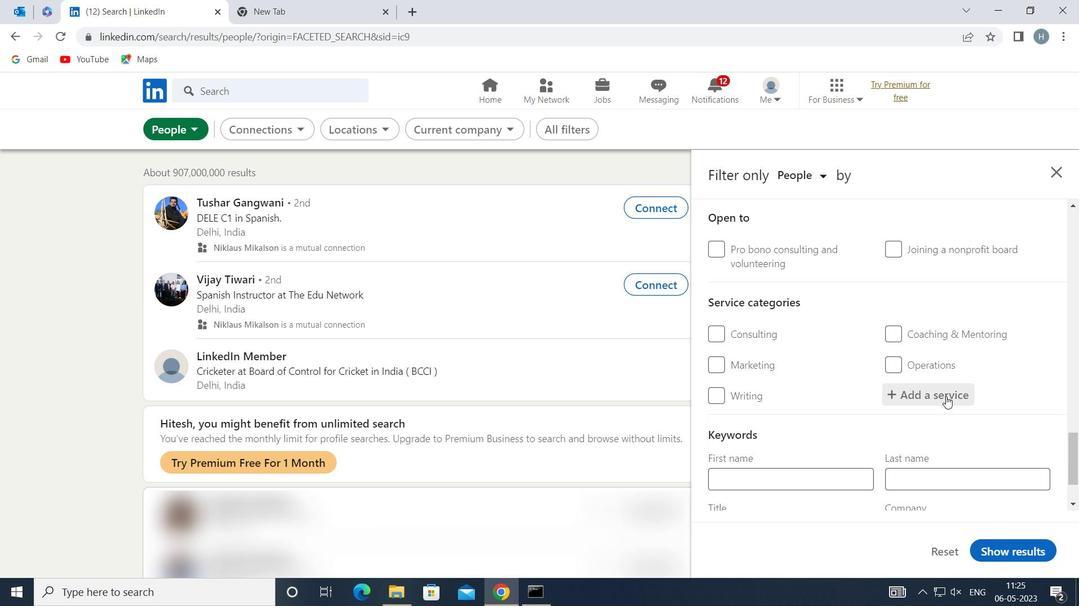 
Action: Key pressed <Key.shift>CAT
Screenshot: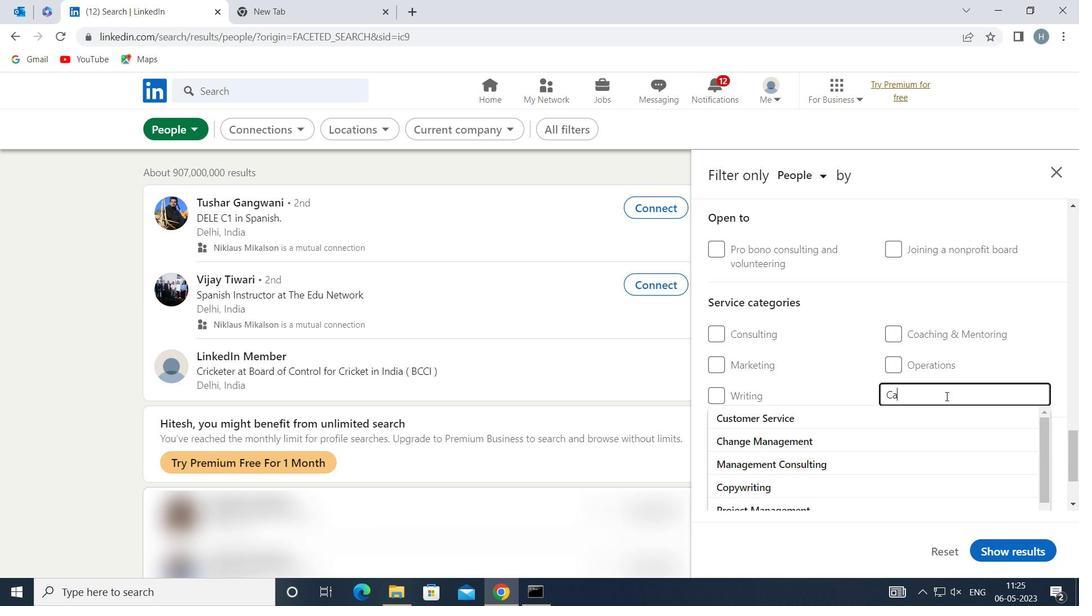 
Action: Mouse moved to (946, 396)
Screenshot: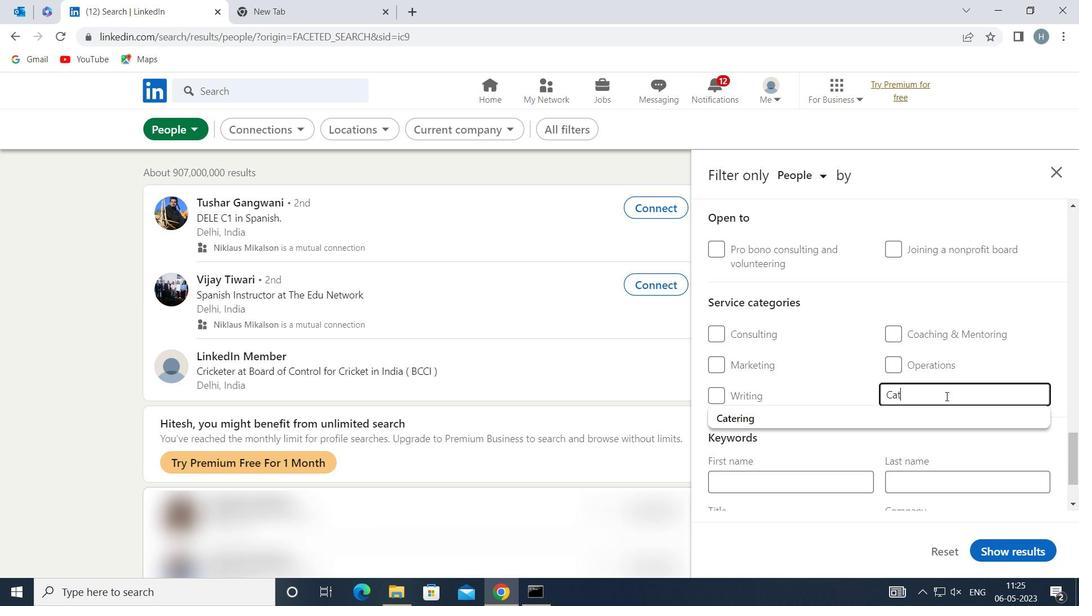 
Action: Key pressed ERI
Screenshot: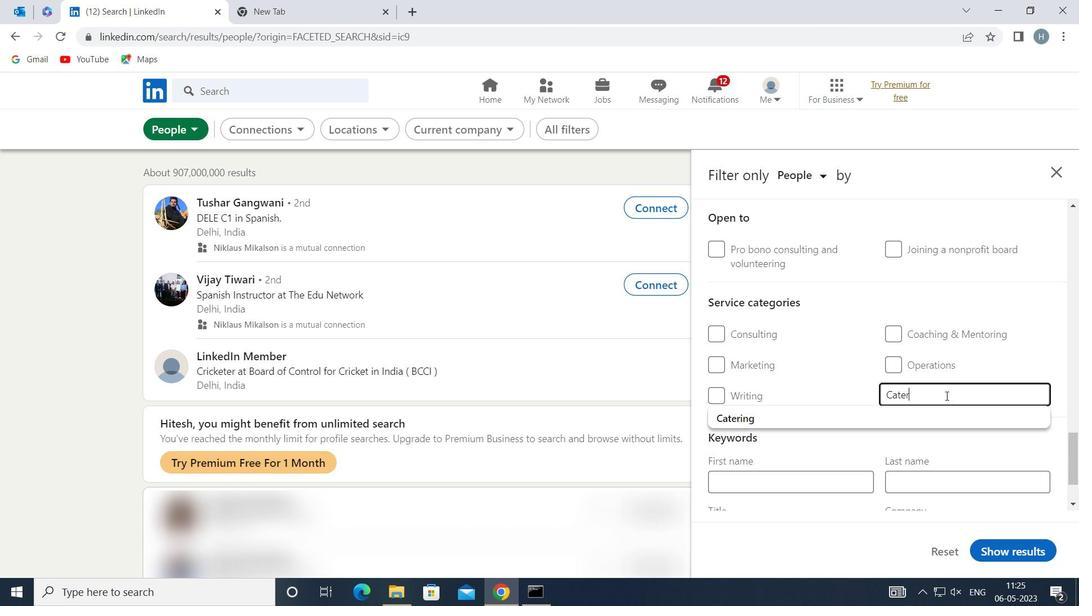 
Action: Mouse moved to (946, 396)
Screenshot: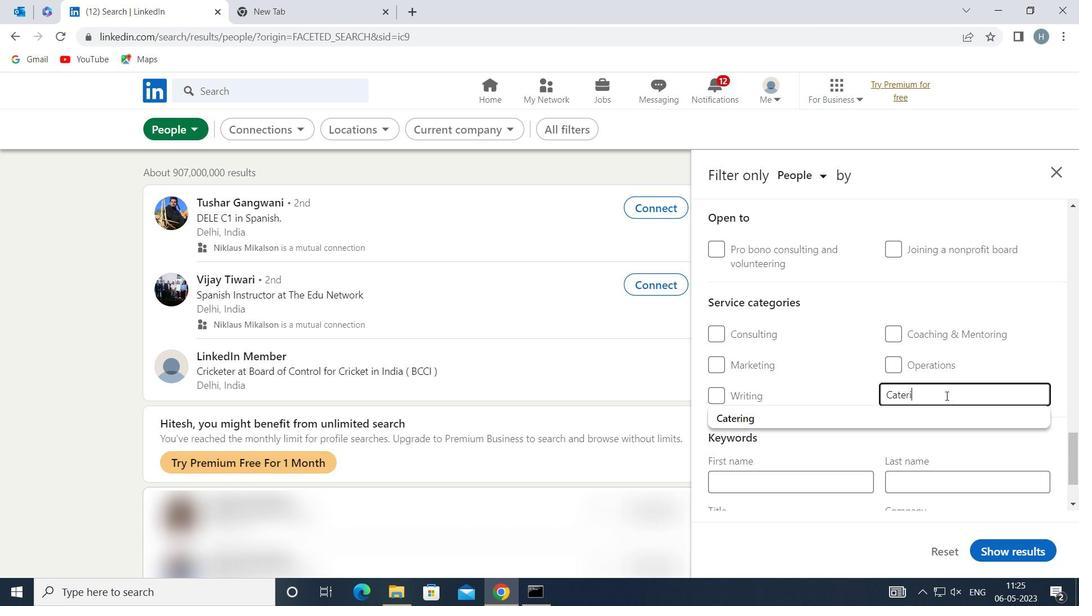 
Action: Key pressed NG<Key.shift>CHANGE
Screenshot: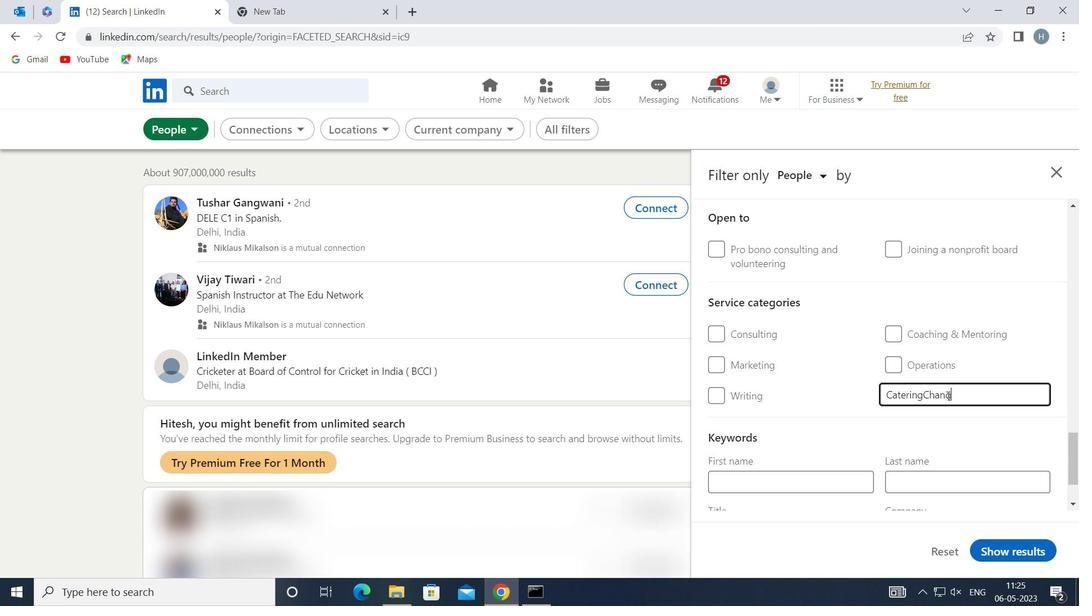 
Action: Mouse moved to (949, 412)
Screenshot: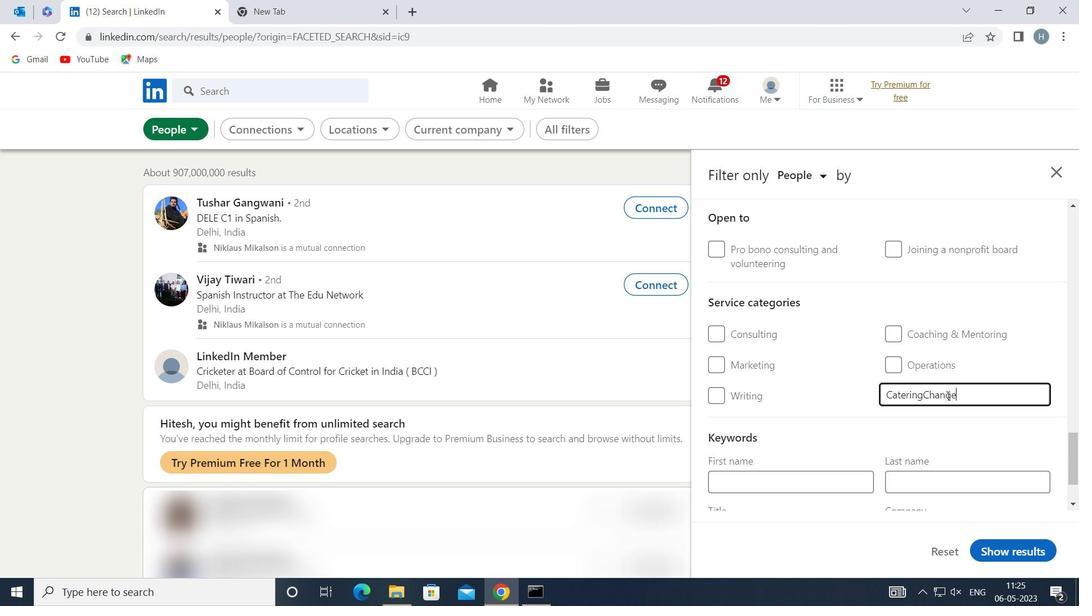 
Action: Mouse pressed left at (949, 412)
Screenshot: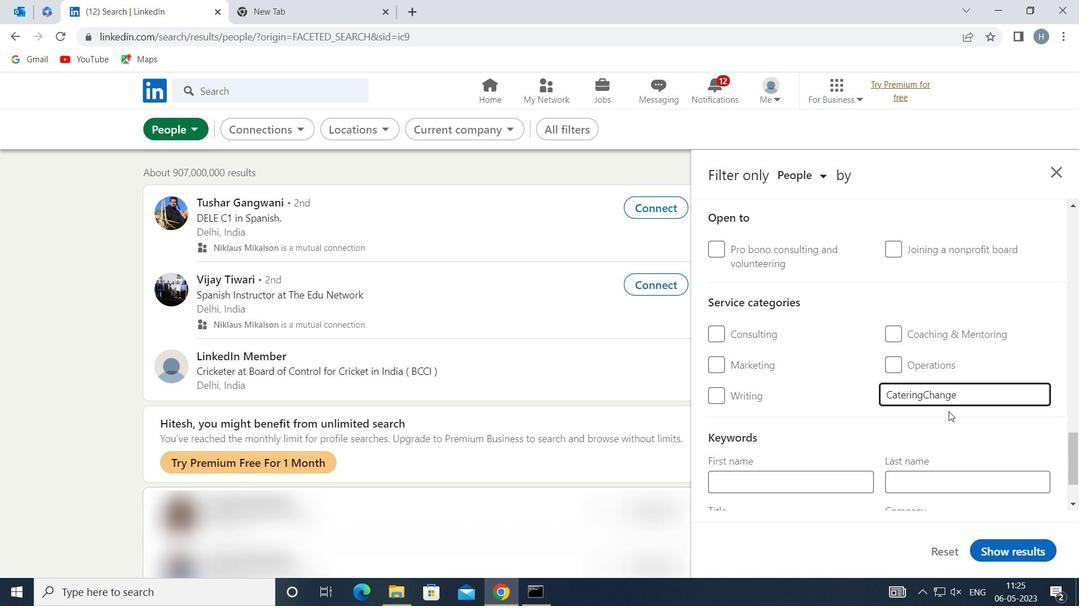 
Action: Mouse moved to (904, 433)
Screenshot: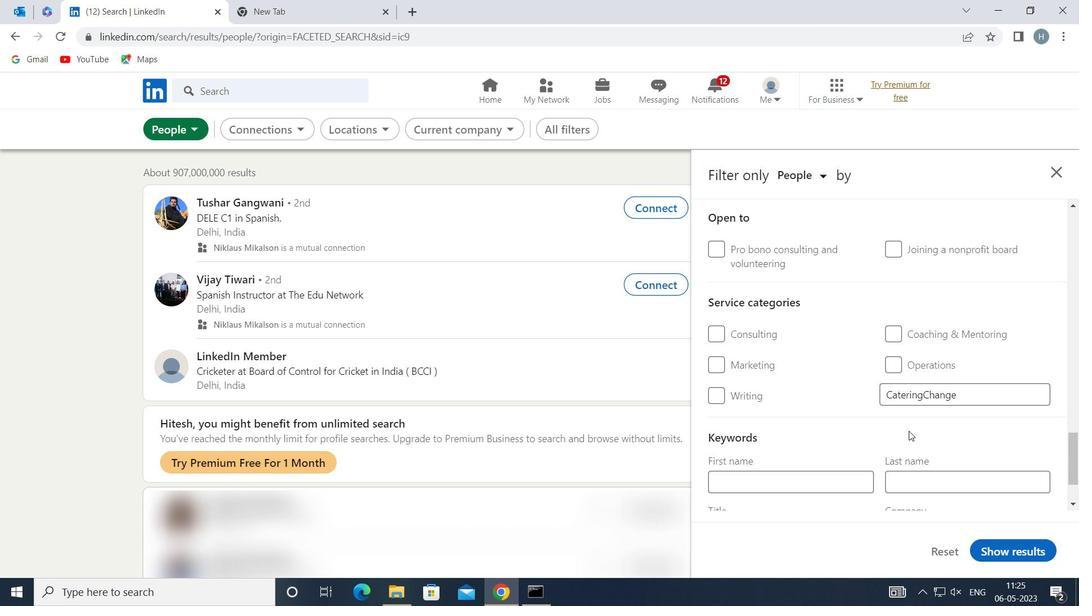 
Action: Mouse scrolled (904, 432) with delta (0, 0)
Screenshot: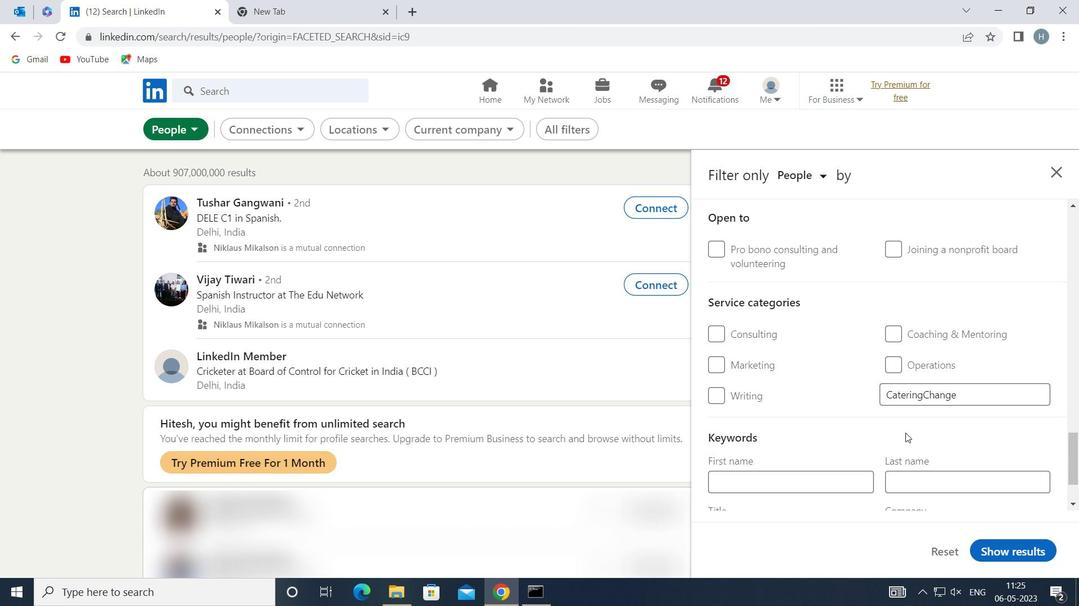 
Action: Mouse scrolled (904, 432) with delta (0, 0)
Screenshot: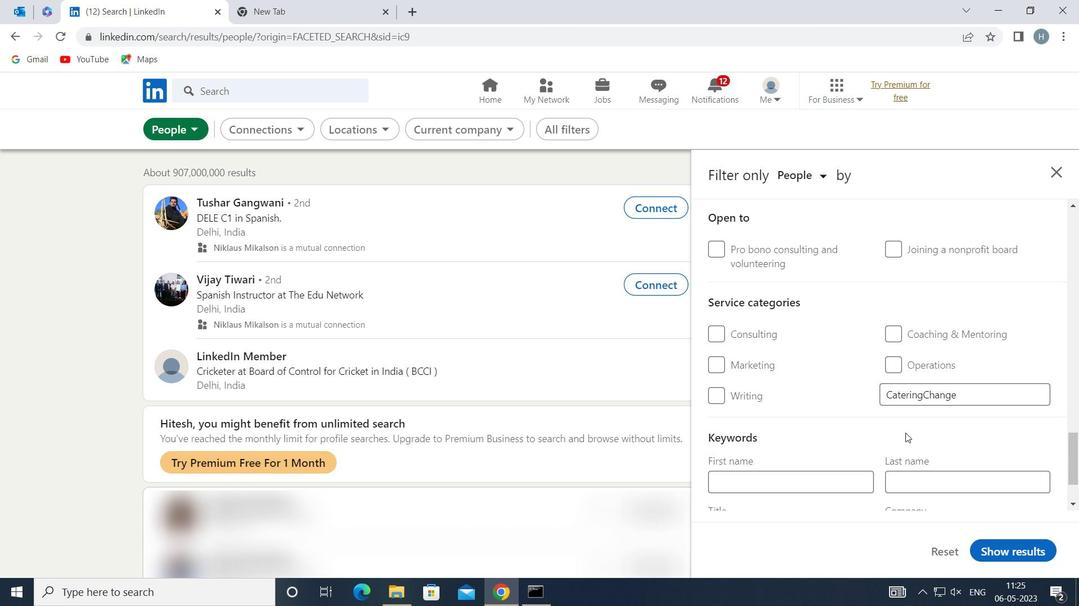 
Action: Mouse moved to (829, 445)
Screenshot: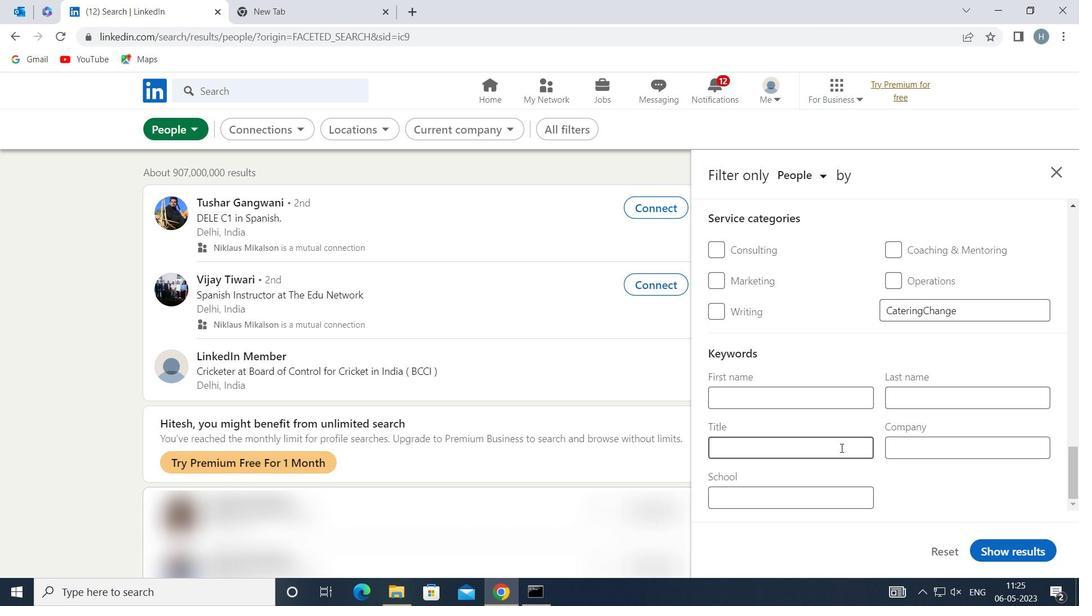 
Action: Mouse pressed left at (829, 445)
Screenshot: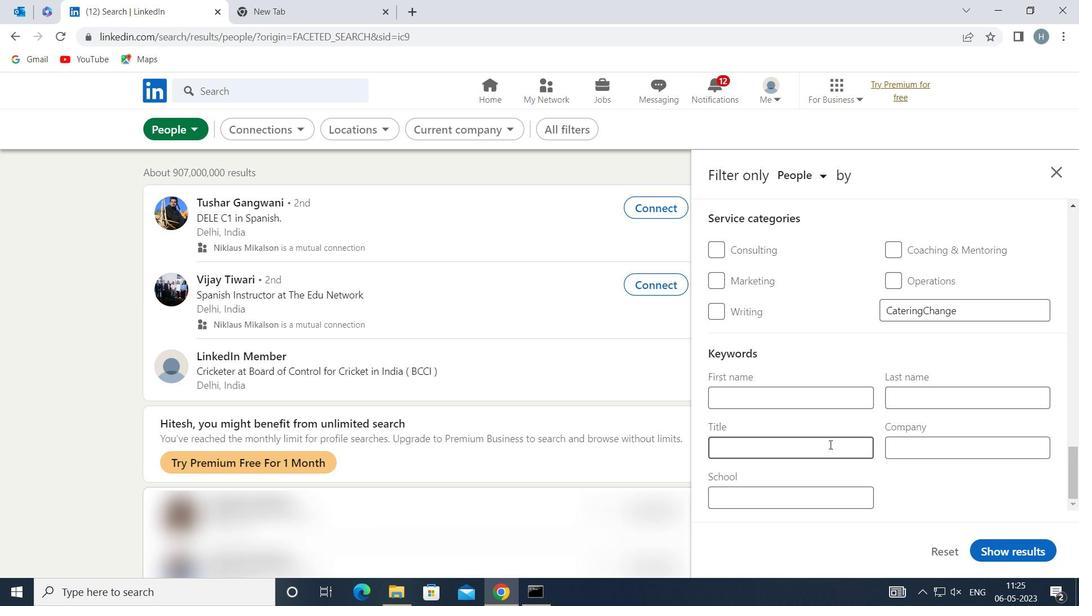 
Action: Key pressed <Key.shift>DIGITAL<Key.space><Key.shift>MARKETING<Key.space><Key.shift><<Key.shift><Key.shift><Key.backspace>MANAGER
Screenshot: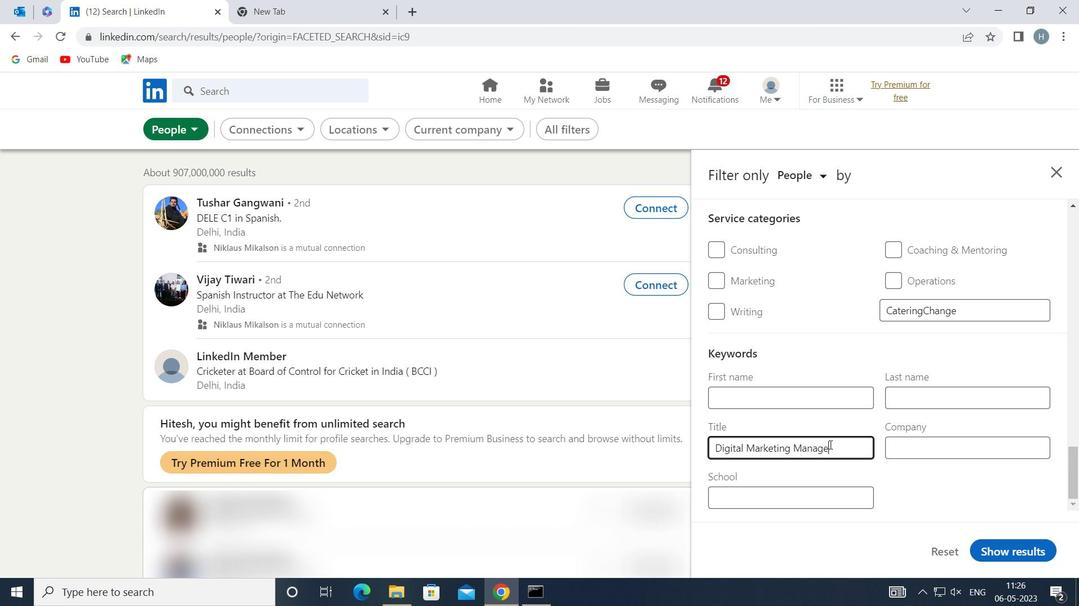 
Action: Mouse moved to (988, 549)
Screenshot: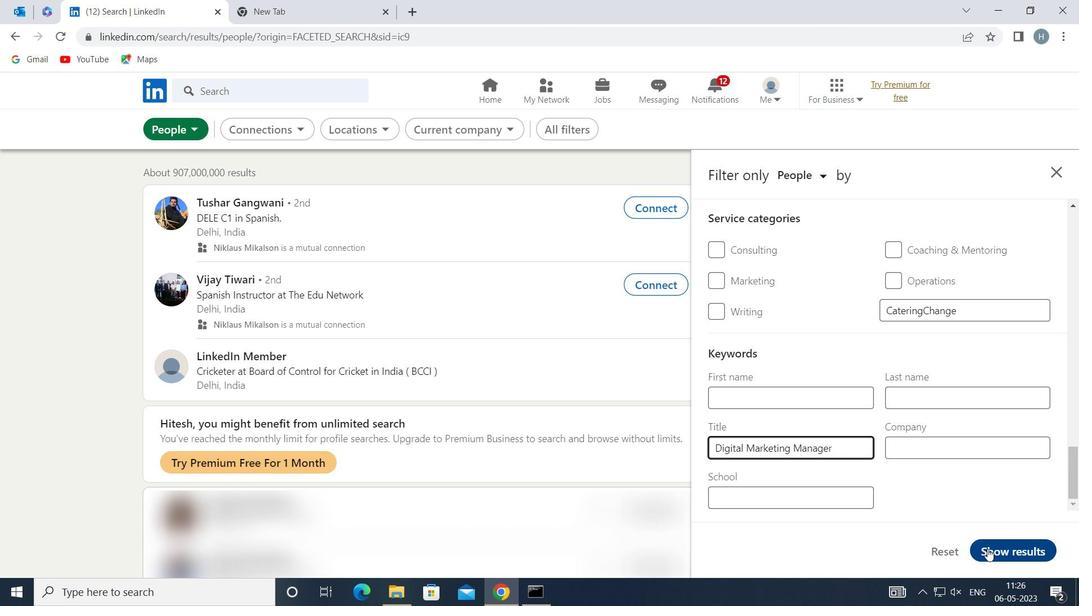 
Action: Mouse pressed left at (988, 549)
Screenshot: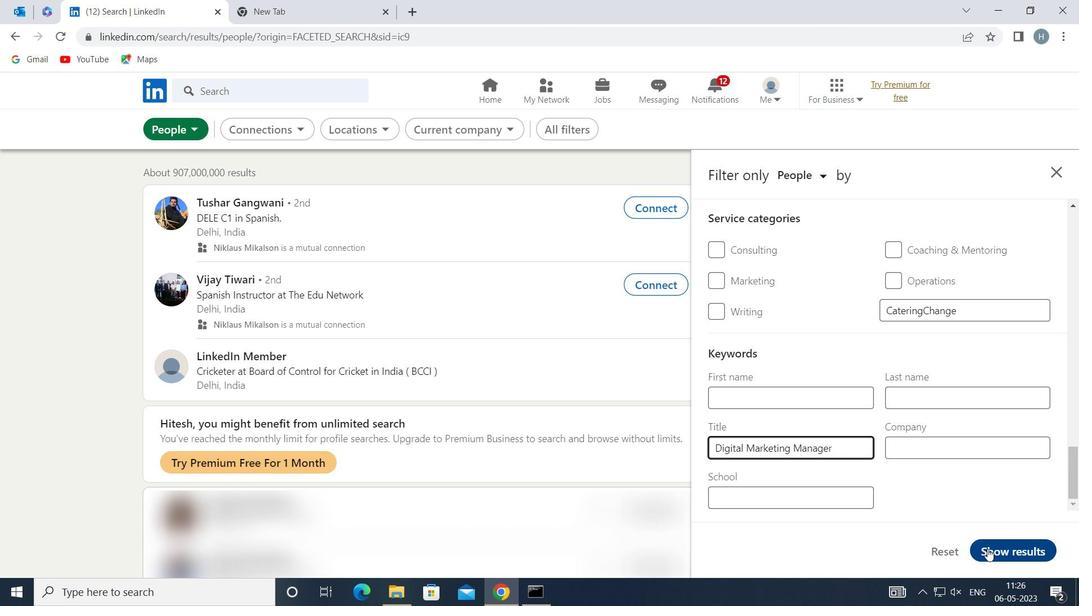 
Action: Mouse moved to (877, 495)
Screenshot: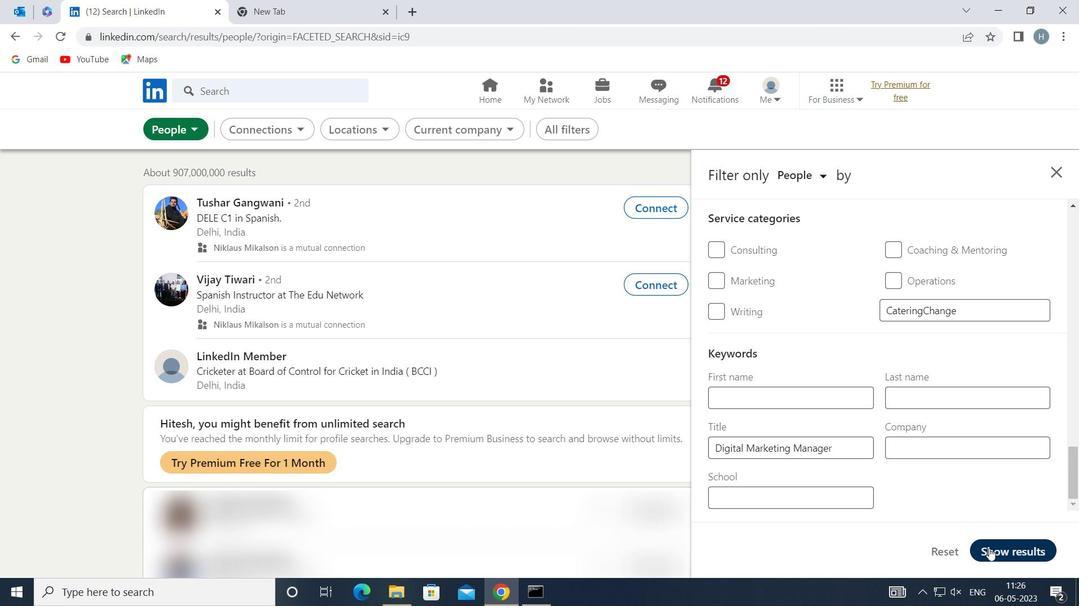 
